 Task: Look for space in Śródmieście, Poland from 5th June, 2023 to 16th June, 2023 for 2 adults in price range Rs.7000 to Rs.15000. Place can be entire place with 1  bedroom having 1 bed and 1 bathroom. Property type can be house, flat, guest house, hotel. Booking option can be shelf check-in. Required host language is English.
Action: Mouse moved to (459, 76)
Screenshot: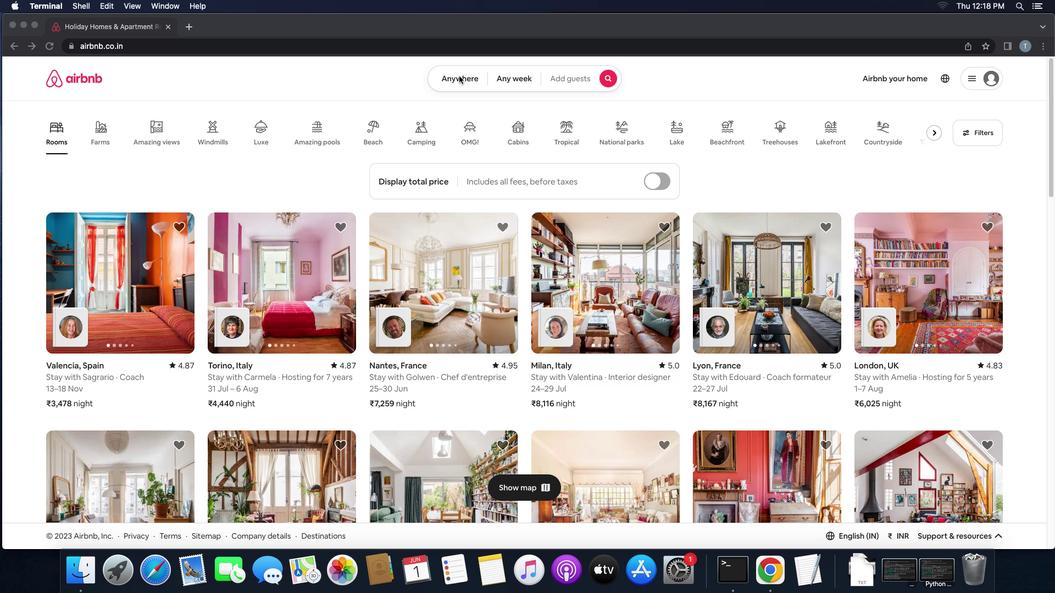 
Action: Mouse pressed left at (459, 76)
Screenshot: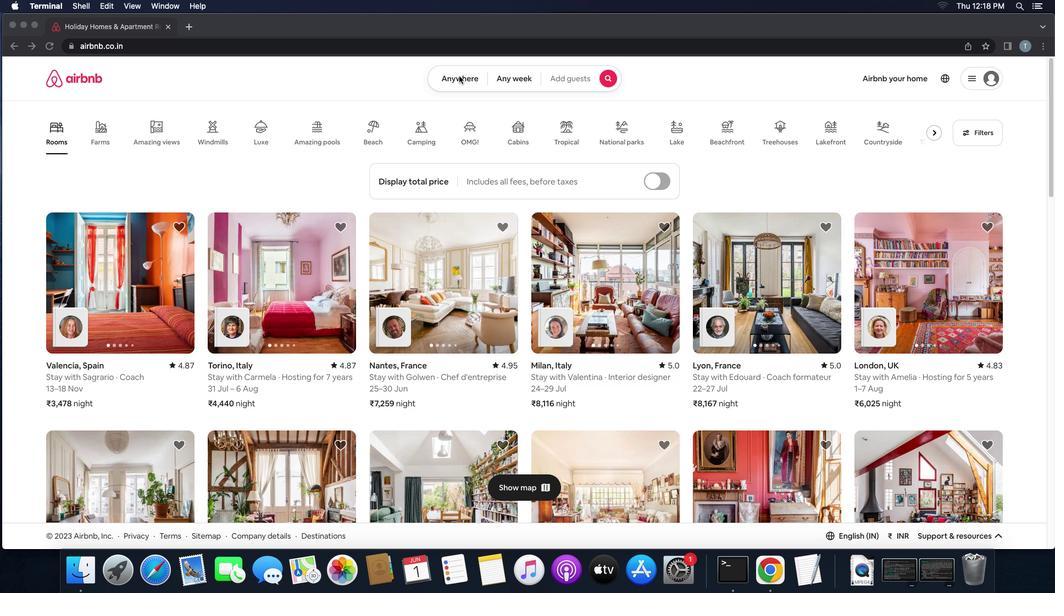 
Action: Mouse pressed left at (459, 76)
Screenshot: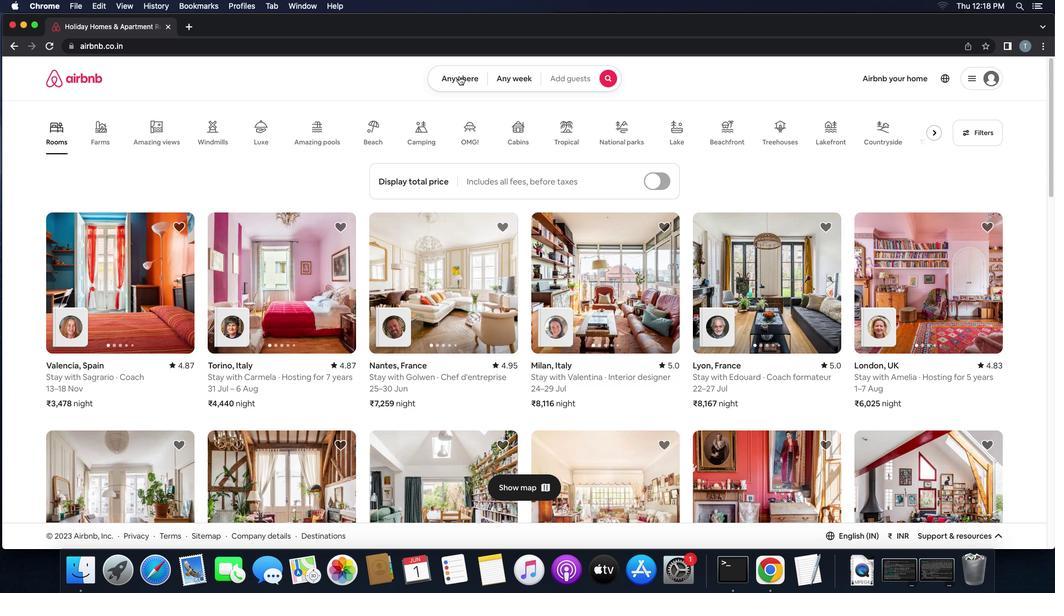 
Action: Mouse moved to (433, 124)
Screenshot: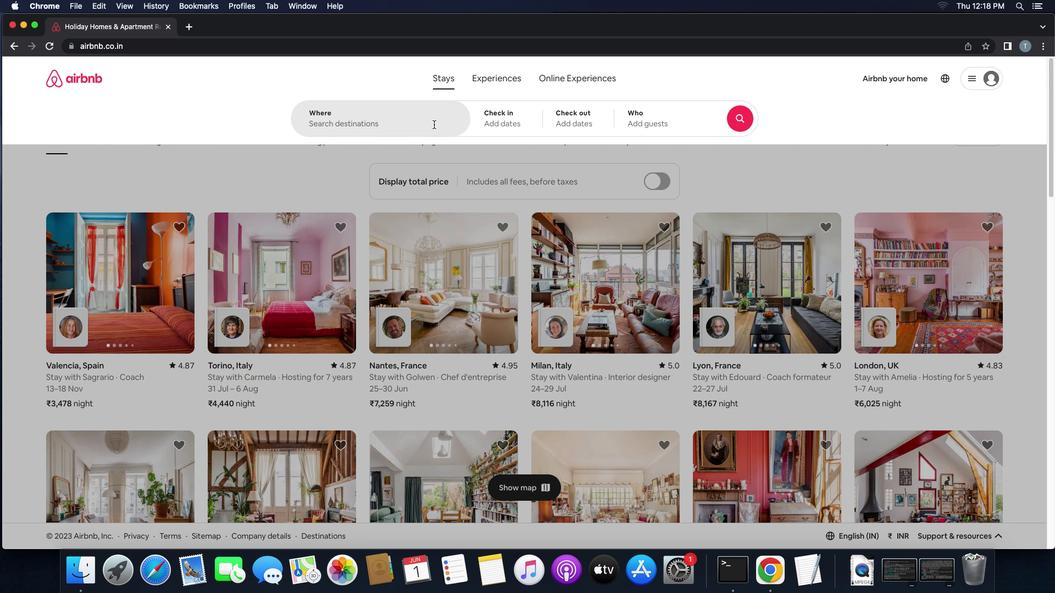 
Action: Mouse pressed left at (433, 124)
Screenshot: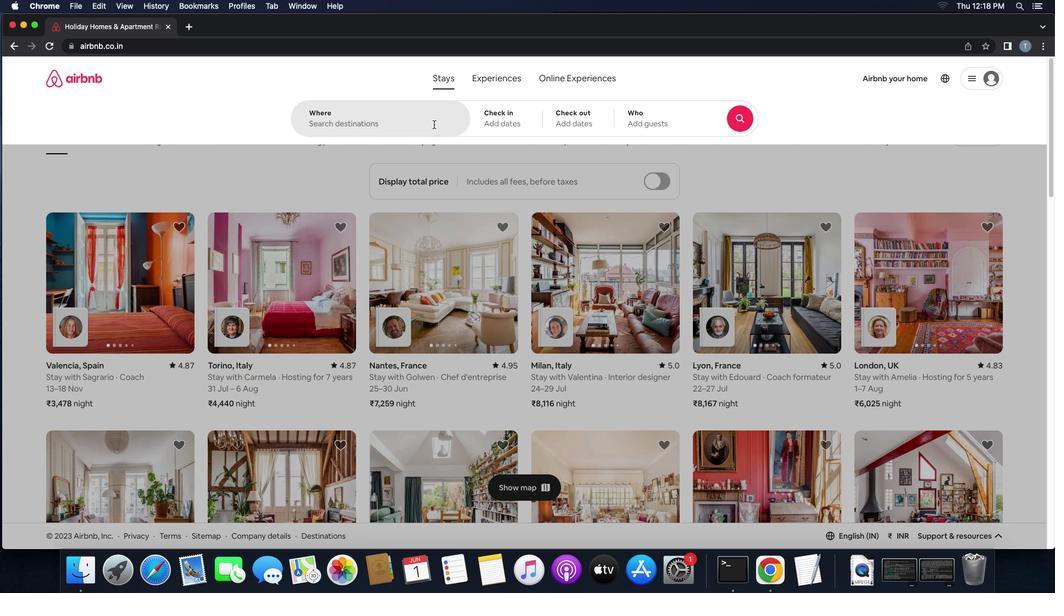 
Action: Key pressed Key.shift'S''r''o''d''m''i''e''s''c''i''e'',''p''o''l''a''n''d'Key.enter
Screenshot: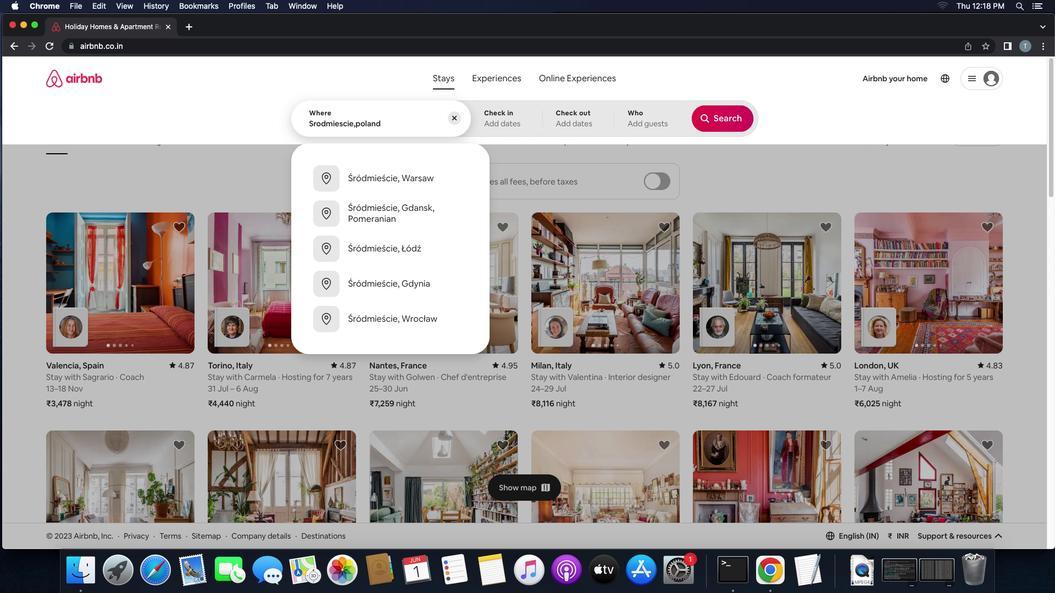 
Action: Mouse moved to (362, 281)
Screenshot: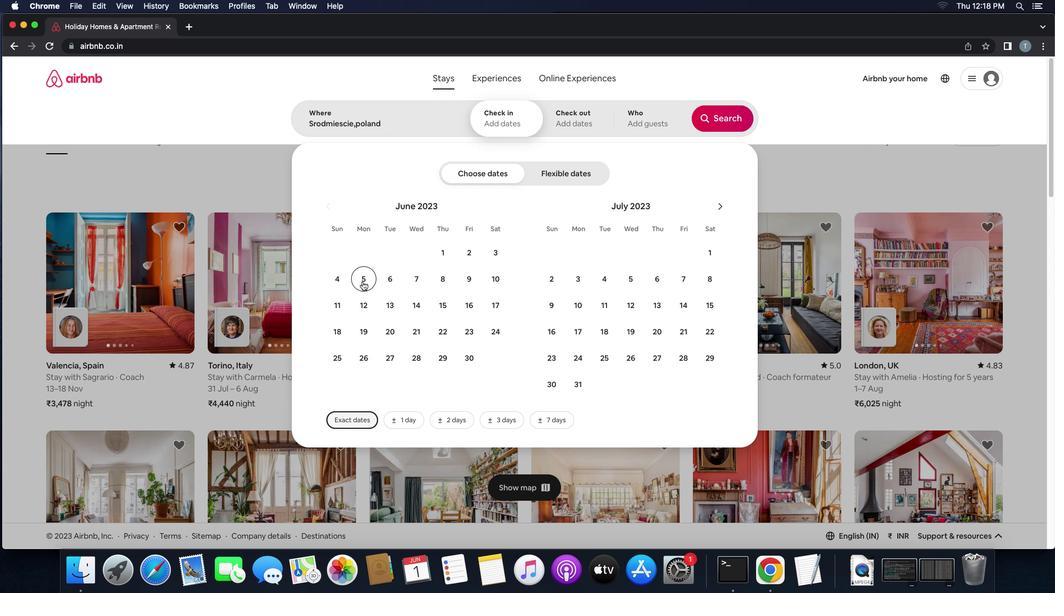 
Action: Mouse pressed left at (362, 281)
Screenshot: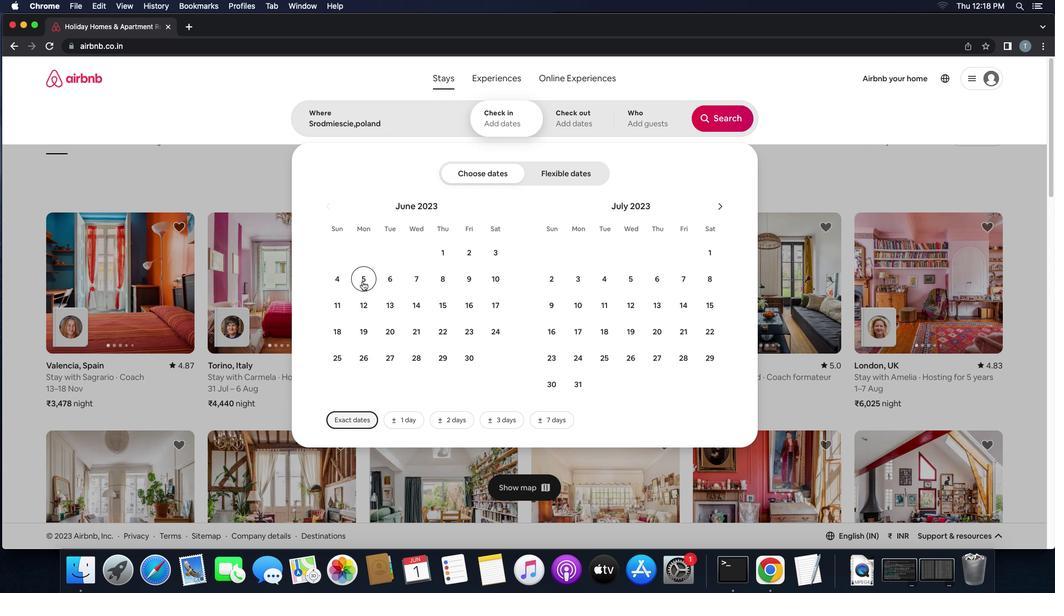 
Action: Mouse moved to (478, 307)
Screenshot: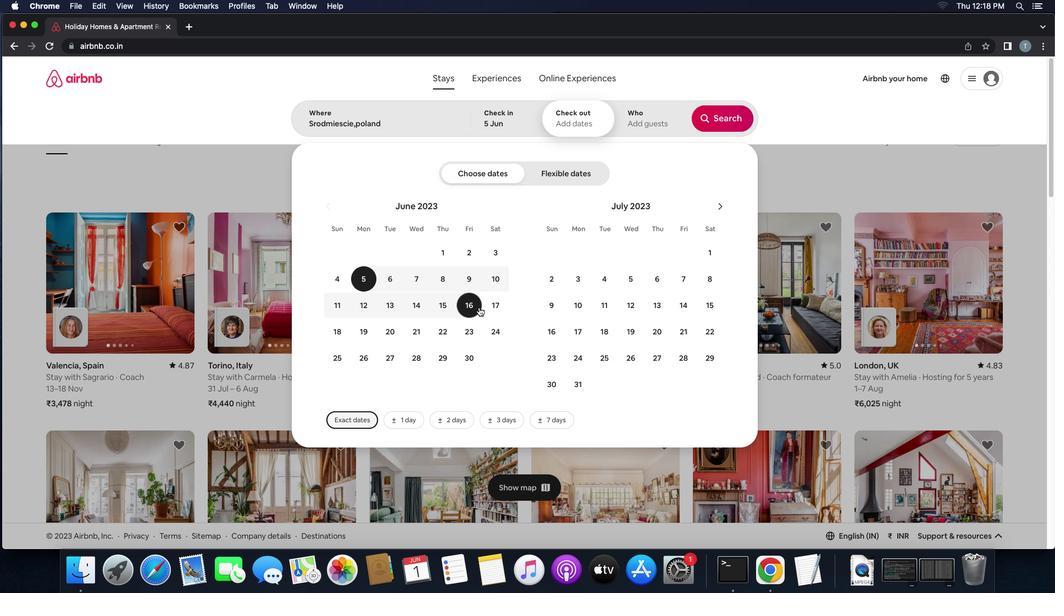 
Action: Mouse pressed left at (478, 307)
Screenshot: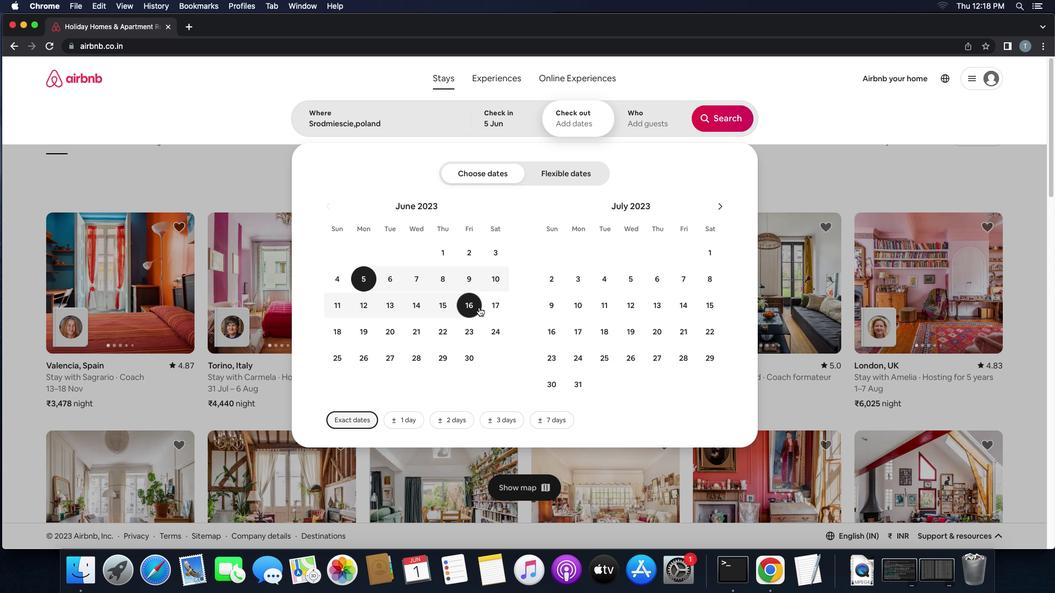 
Action: Mouse moved to (645, 133)
Screenshot: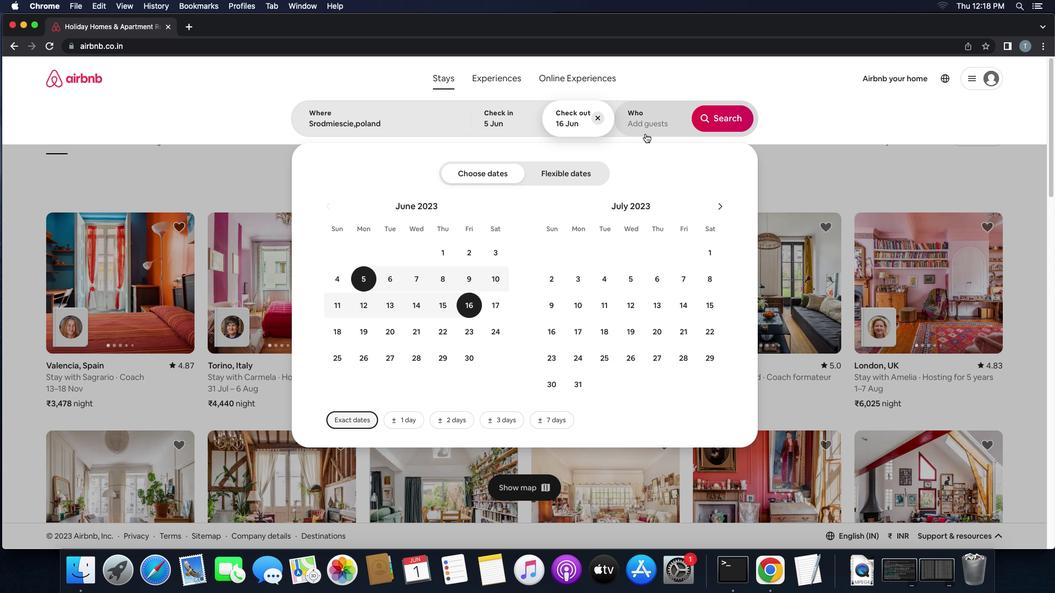 
Action: Mouse pressed left at (645, 133)
Screenshot: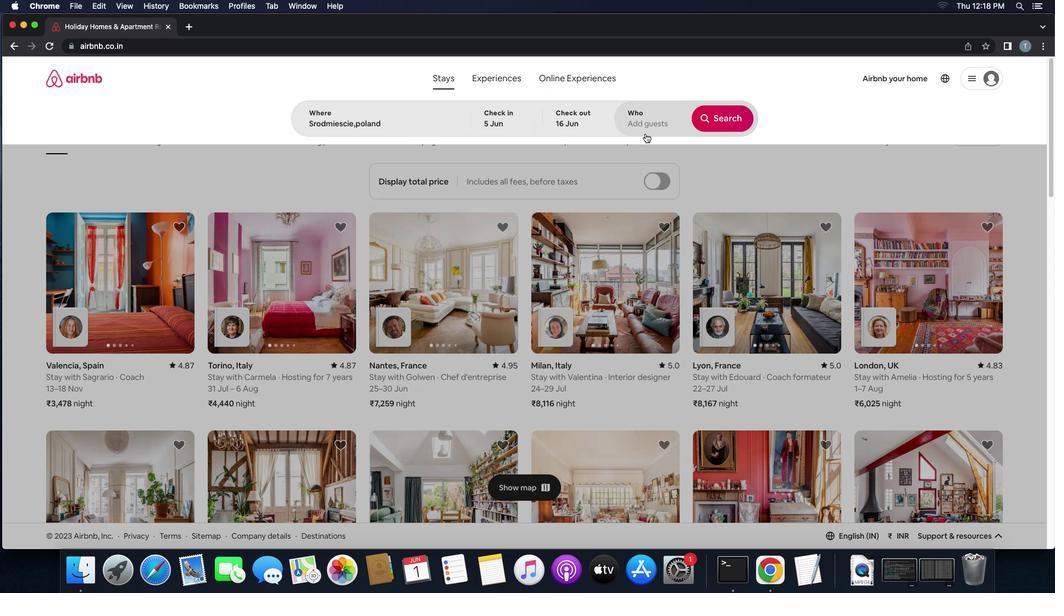
Action: Mouse moved to (725, 172)
Screenshot: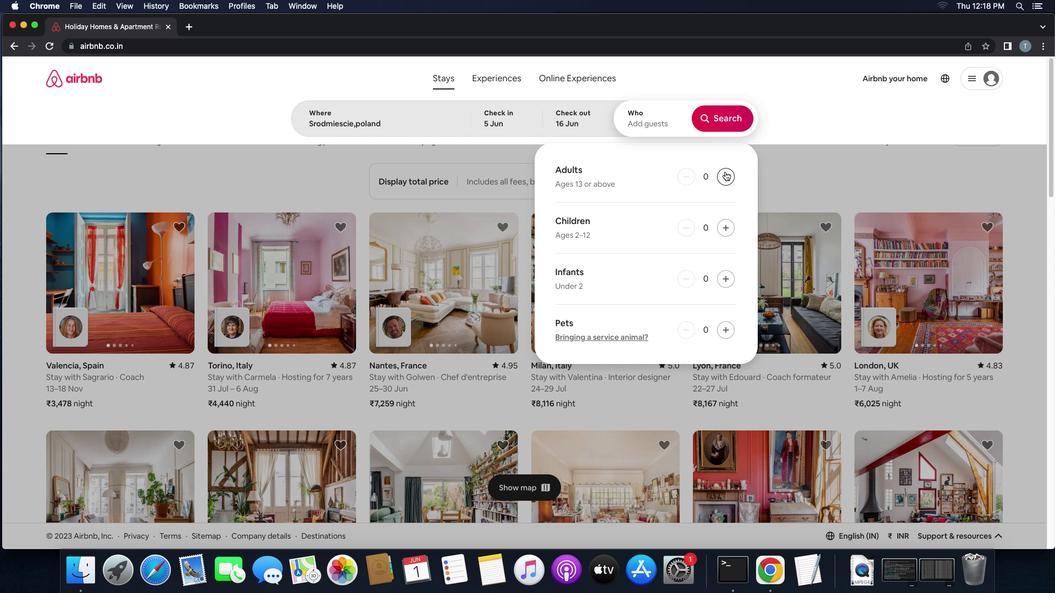 
Action: Mouse pressed left at (725, 172)
Screenshot: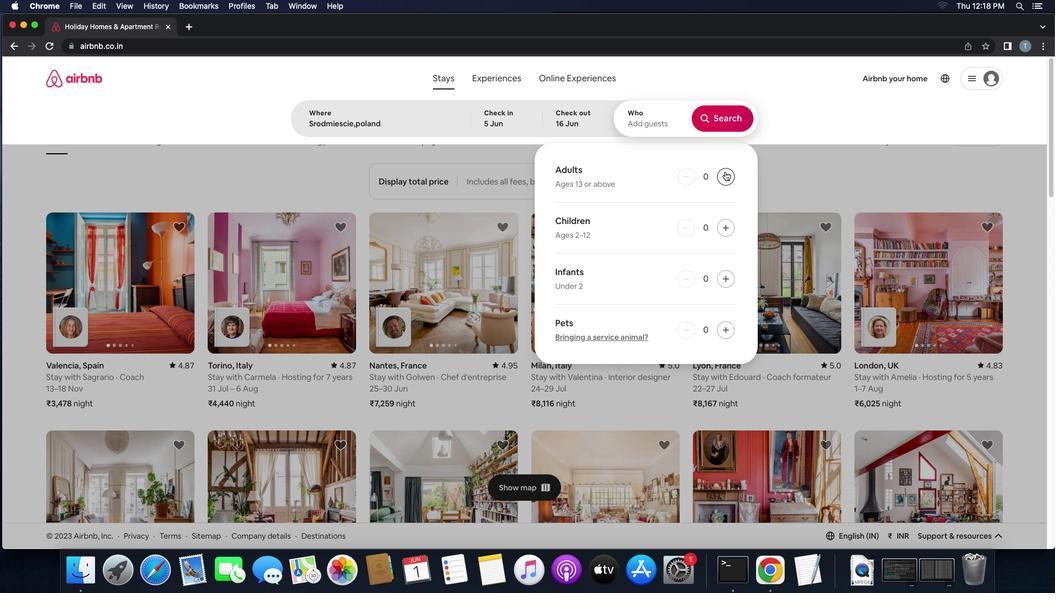 
Action: Mouse pressed left at (725, 172)
Screenshot: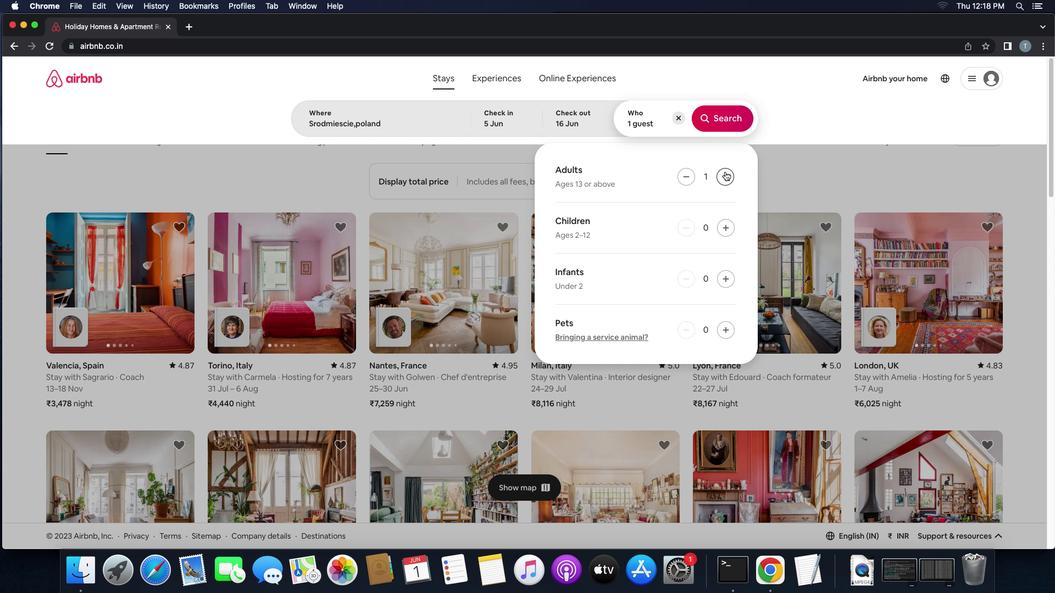 
Action: Mouse moved to (721, 125)
Screenshot: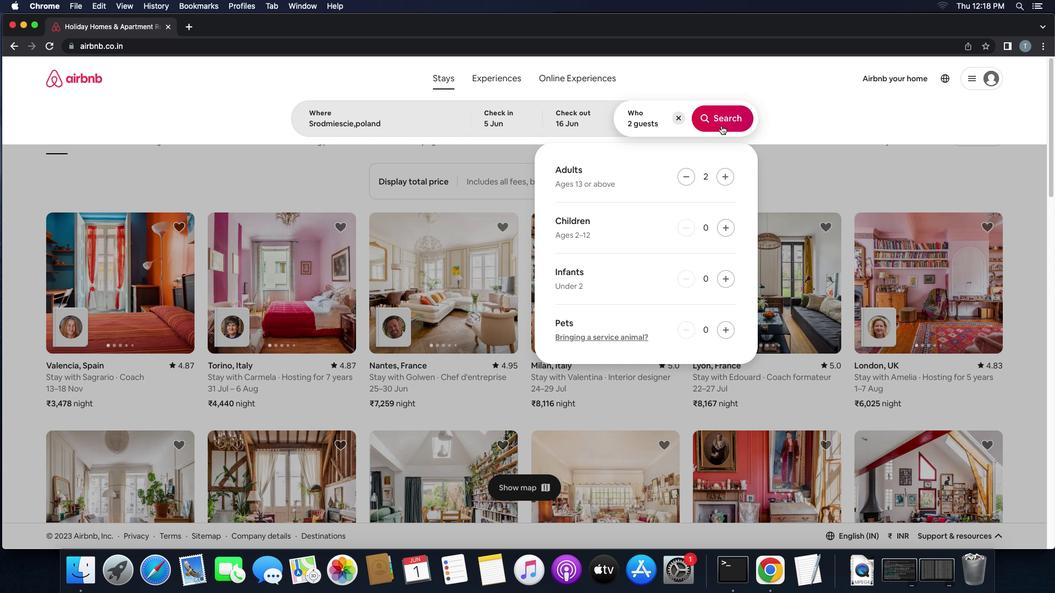 
Action: Mouse pressed left at (721, 125)
Screenshot: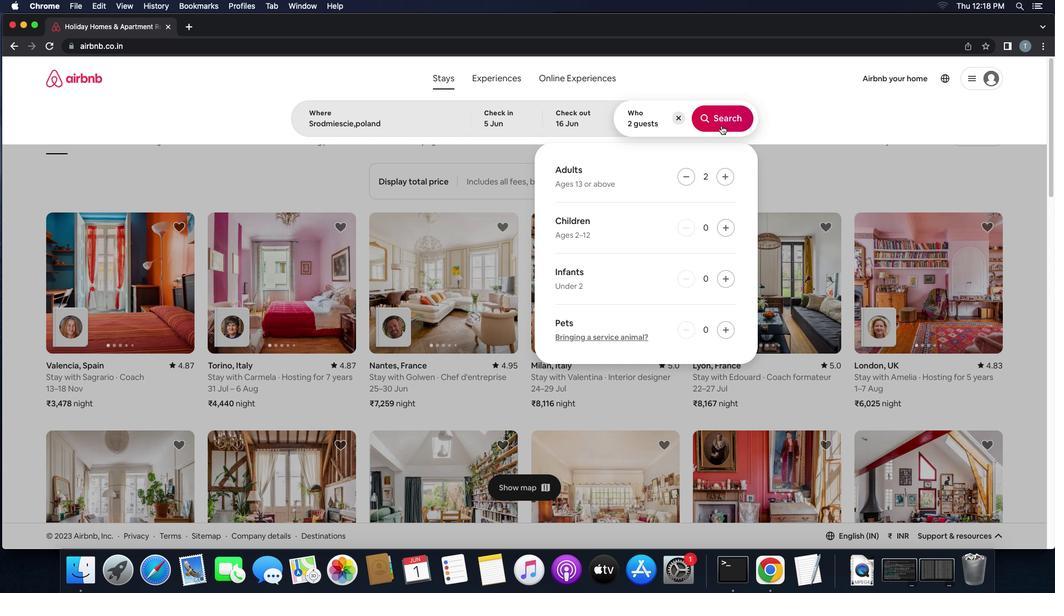 
Action: Mouse moved to (1013, 123)
Screenshot: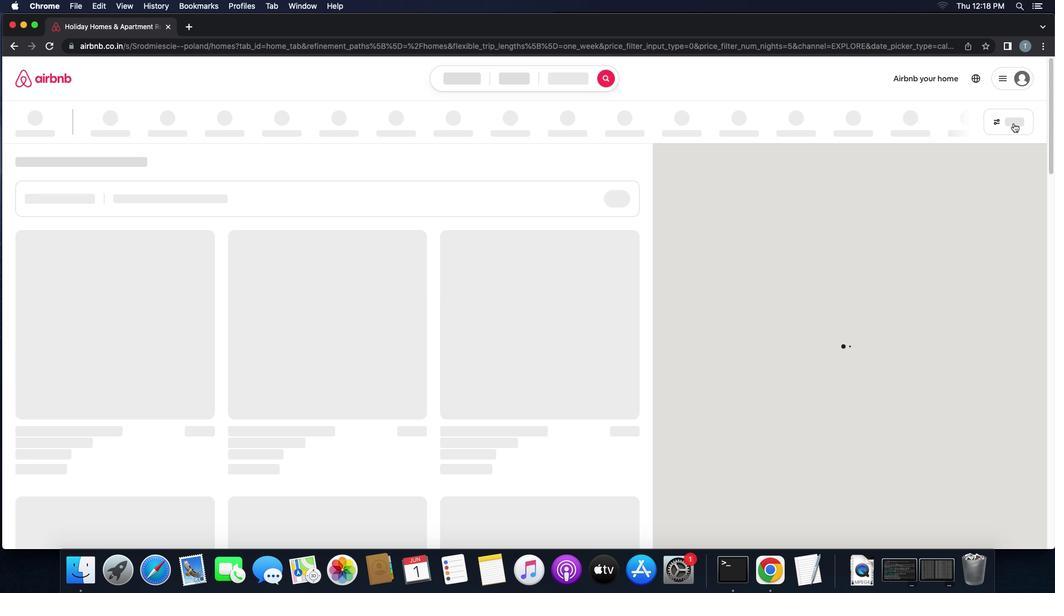 
Action: Mouse pressed left at (1013, 123)
Screenshot: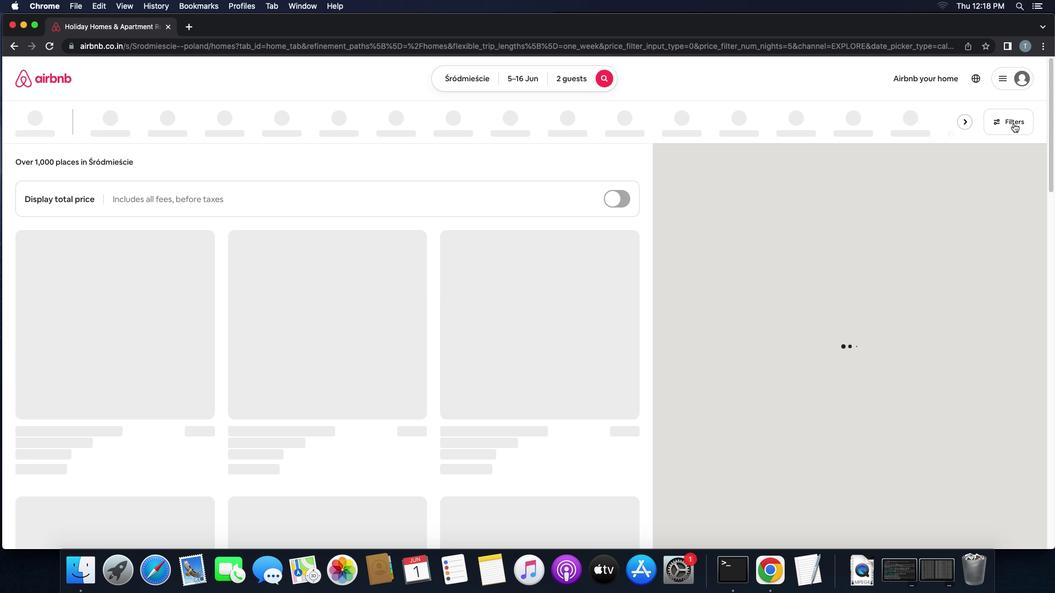 
Action: Mouse moved to (434, 391)
Screenshot: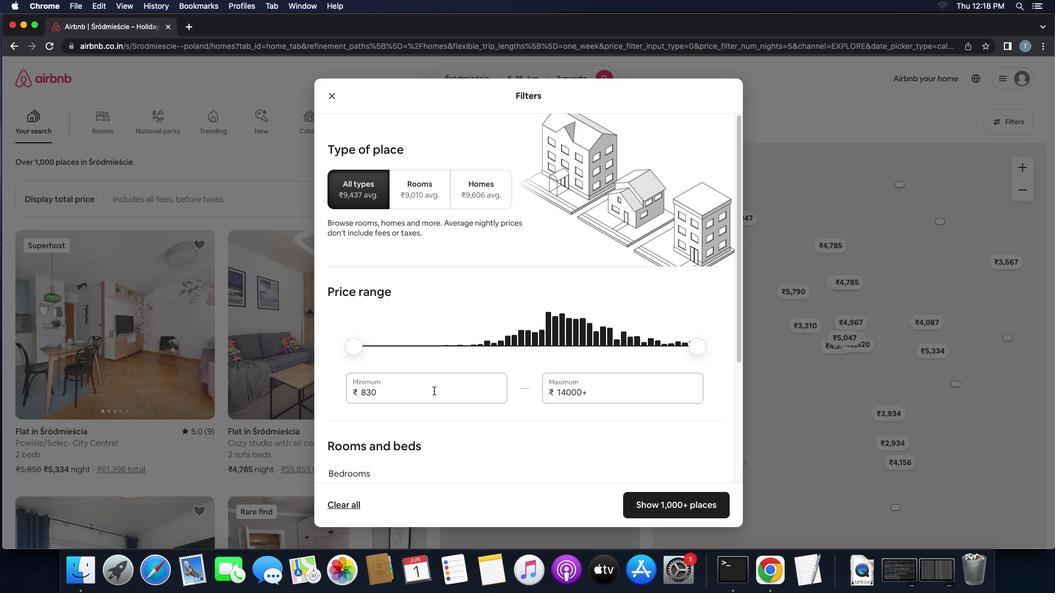 
Action: Mouse pressed left at (434, 391)
Screenshot: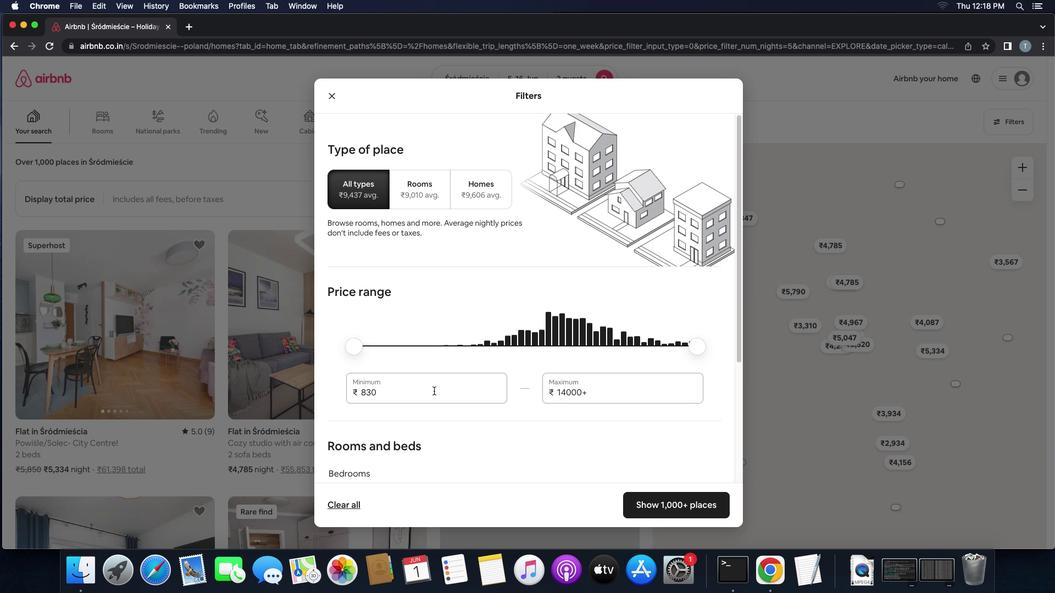 
Action: Key pressed Key.backspaceKey.backspaceKey.backspace'7'
Screenshot: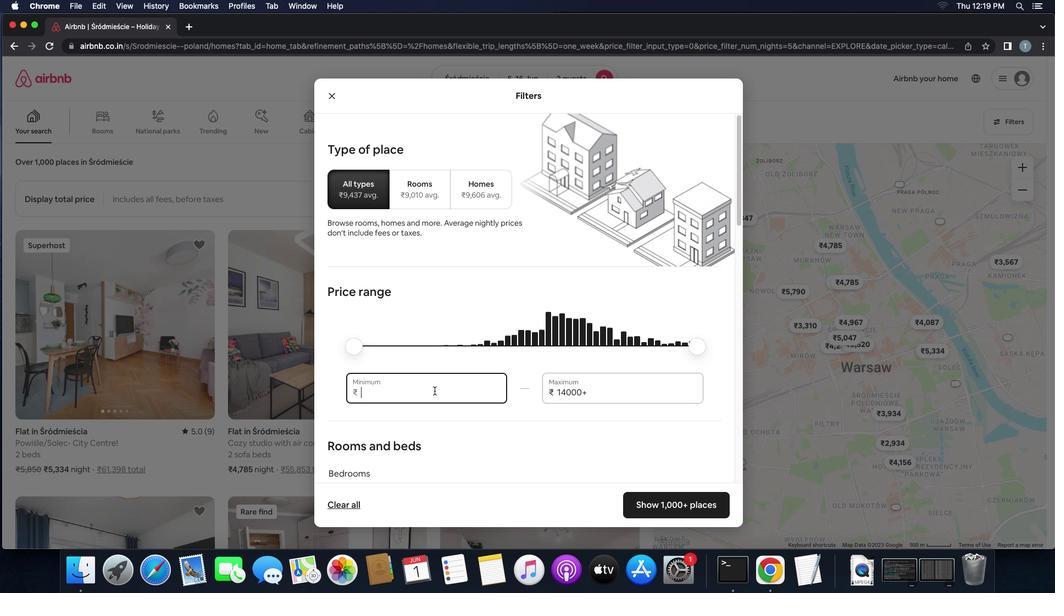 
Action: Mouse moved to (434, 390)
Screenshot: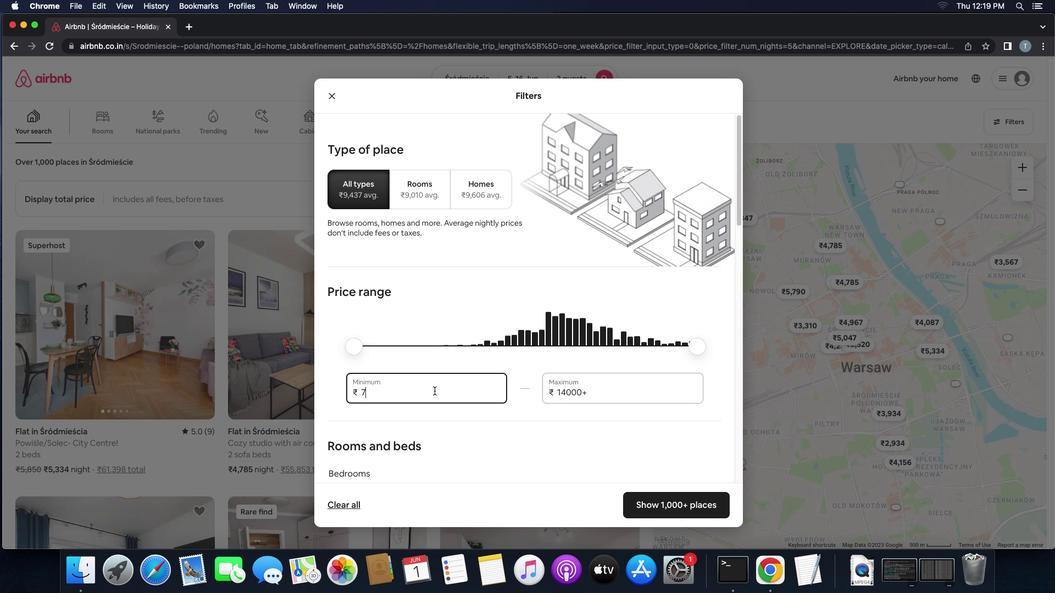 
Action: Key pressed '0''0''0'
Screenshot: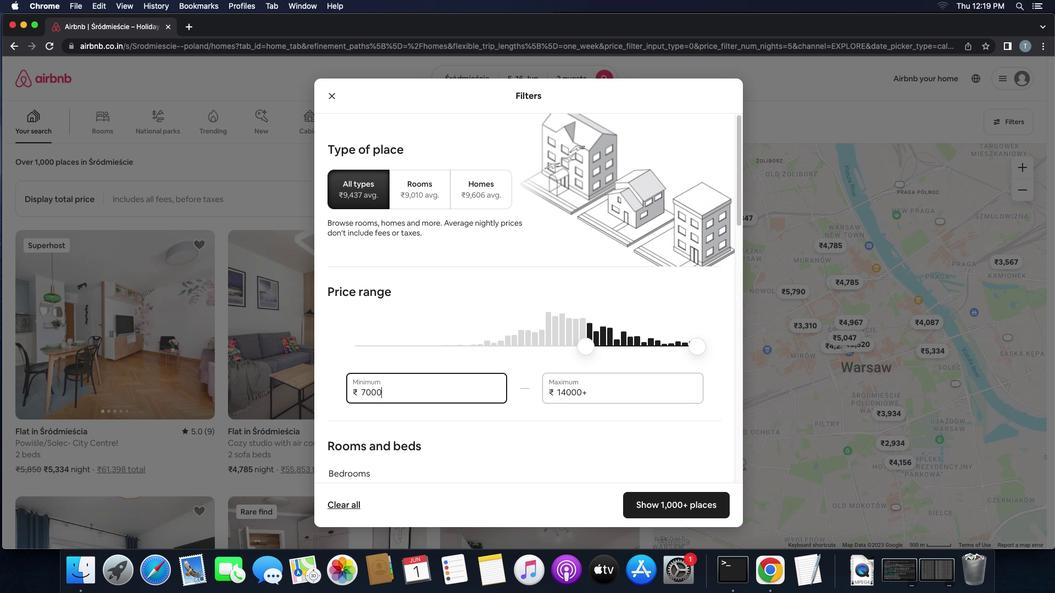 
Action: Mouse moved to (627, 398)
Screenshot: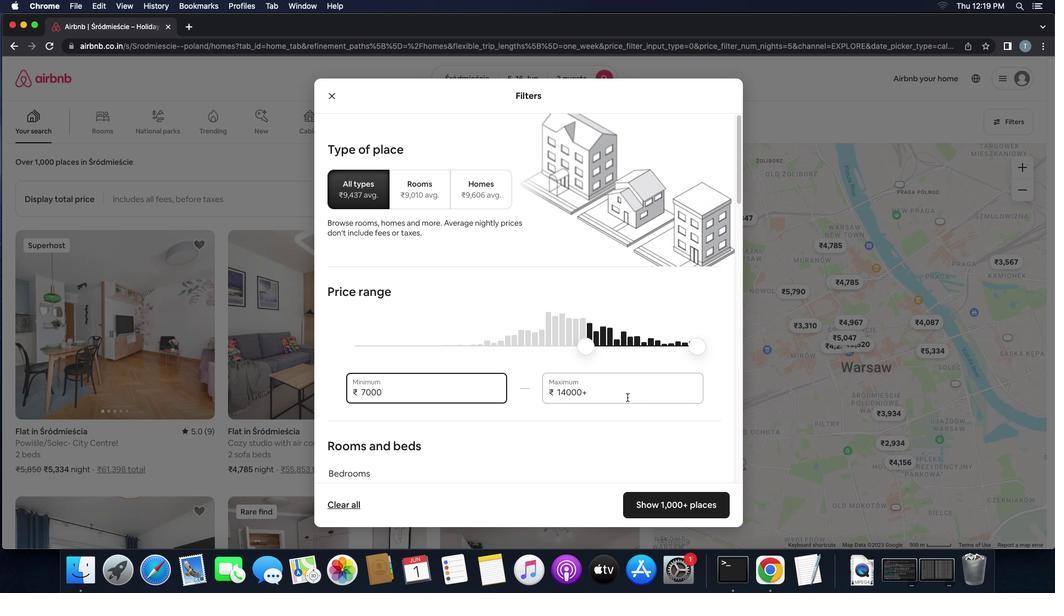 
Action: Mouse pressed left at (627, 398)
Screenshot: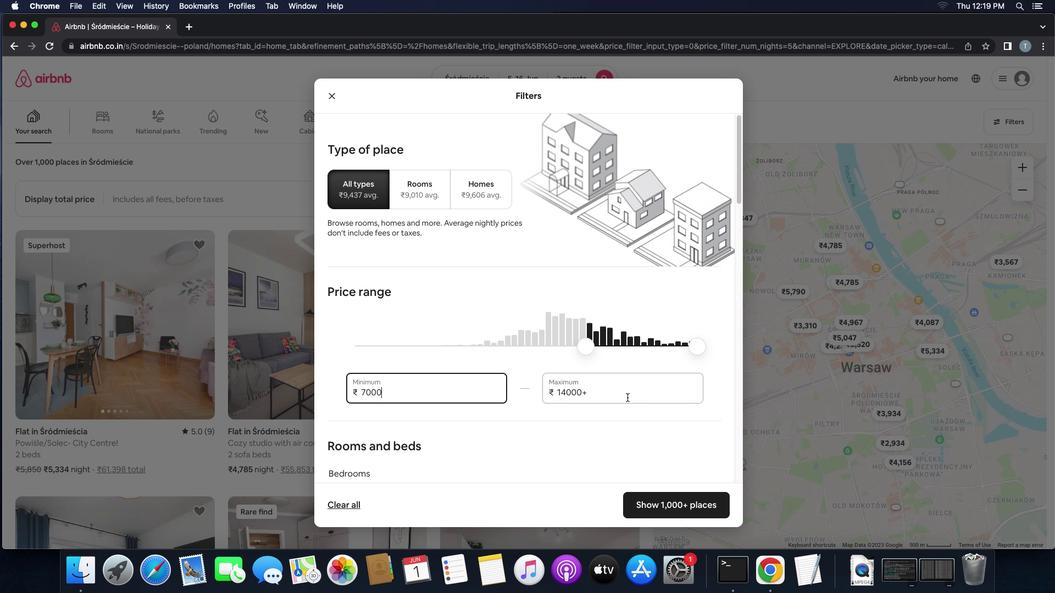 
Action: Key pressed Key.backspaceKey.backspaceKey.backspaceKey.backspaceKey.backspaceKey.backspace'1''5''0''0''0'
Screenshot: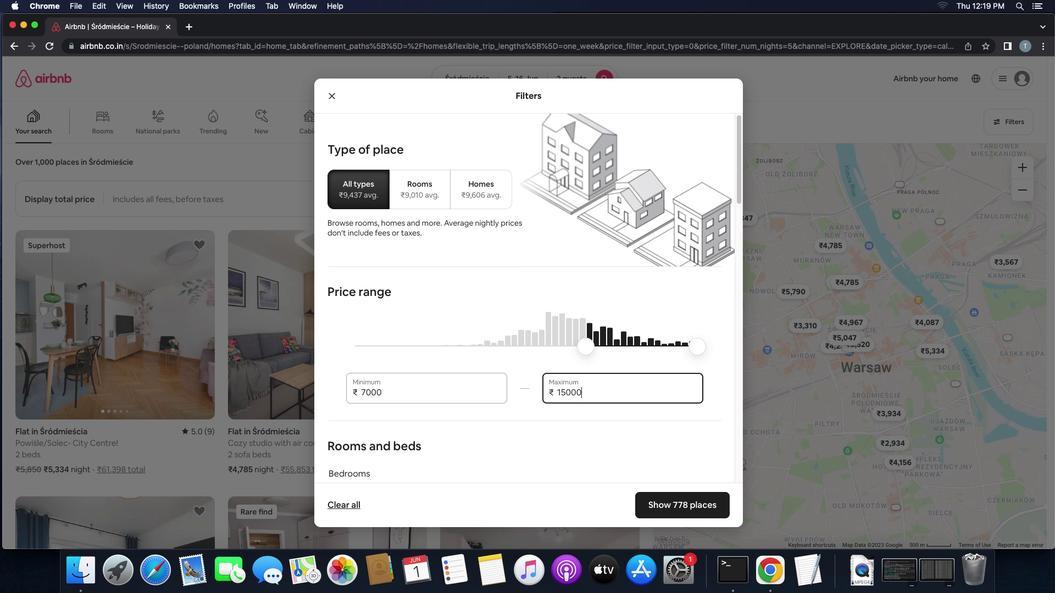 
Action: Mouse moved to (594, 431)
Screenshot: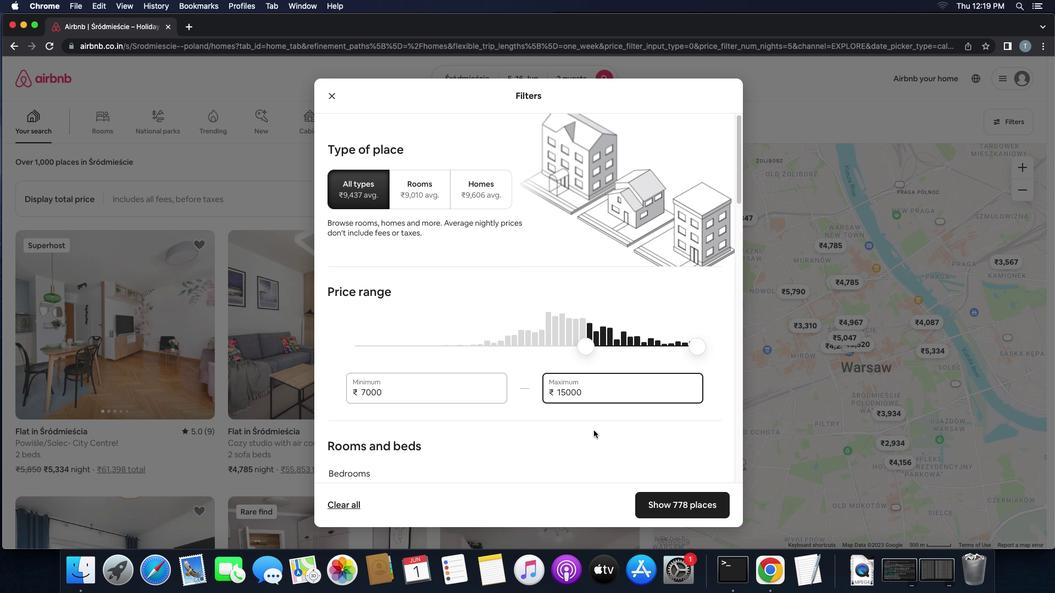 
Action: Mouse scrolled (594, 431) with delta (0, 0)
Screenshot: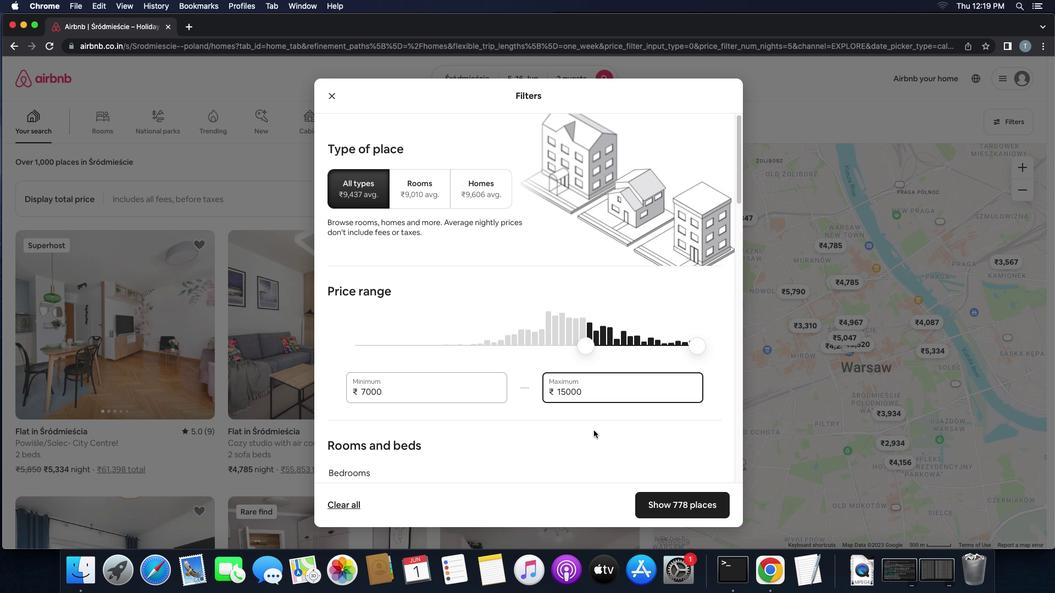 
Action: Mouse scrolled (594, 431) with delta (0, 0)
Screenshot: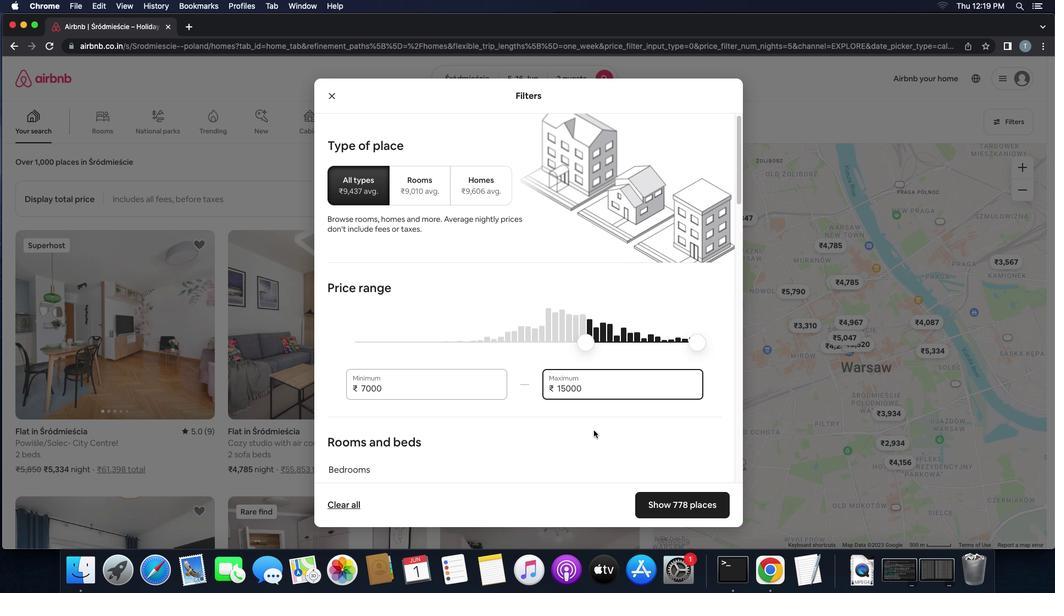 
Action: Mouse scrolled (594, 431) with delta (0, -1)
Screenshot: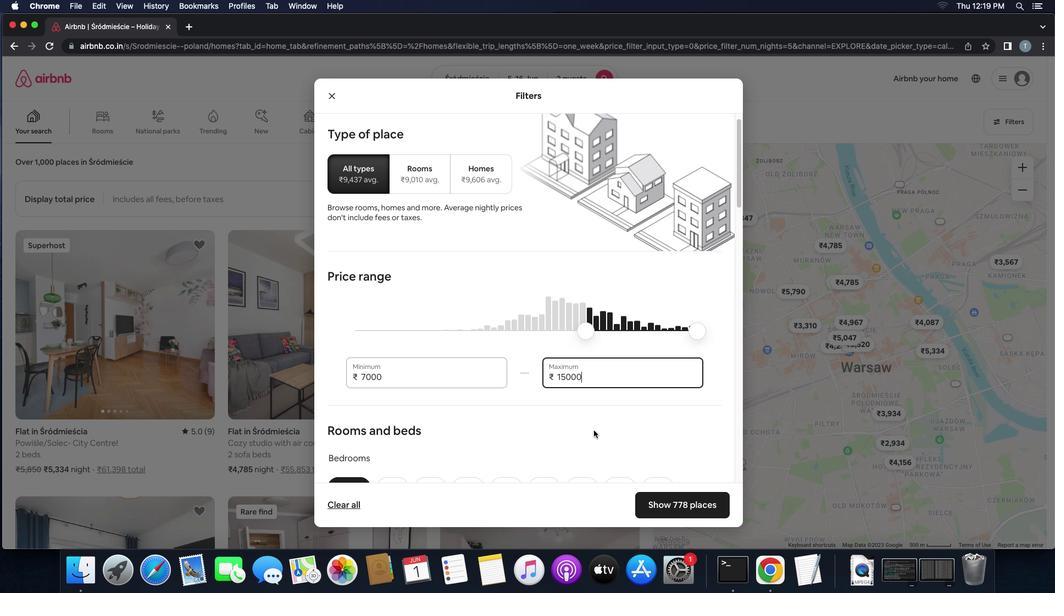 
Action: Mouse scrolled (594, 431) with delta (0, 0)
Screenshot: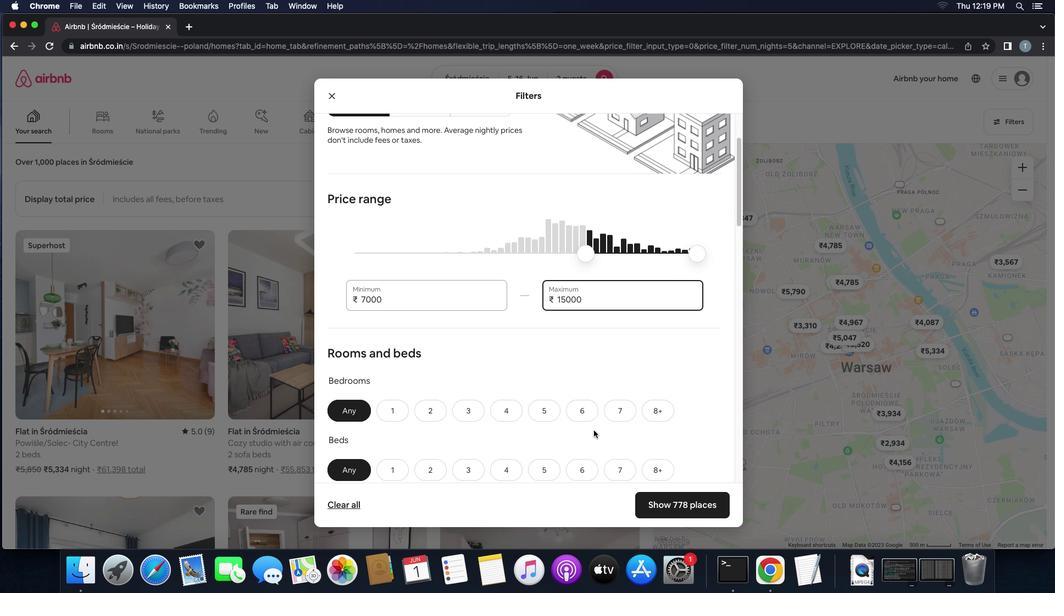 
Action: Mouse scrolled (594, 431) with delta (0, 0)
Screenshot: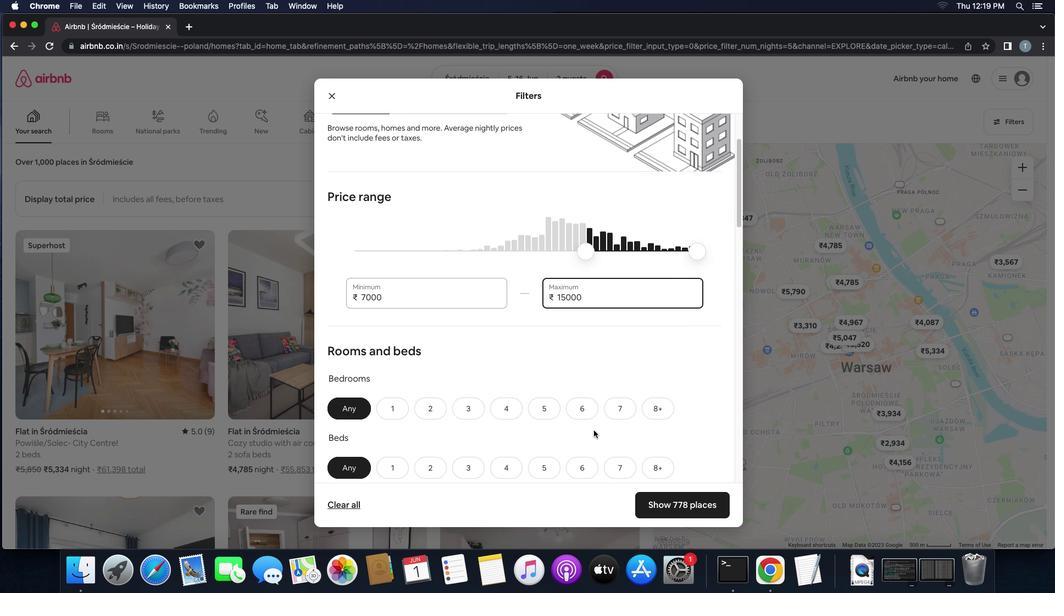 
Action: Mouse scrolled (594, 431) with delta (0, 0)
Screenshot: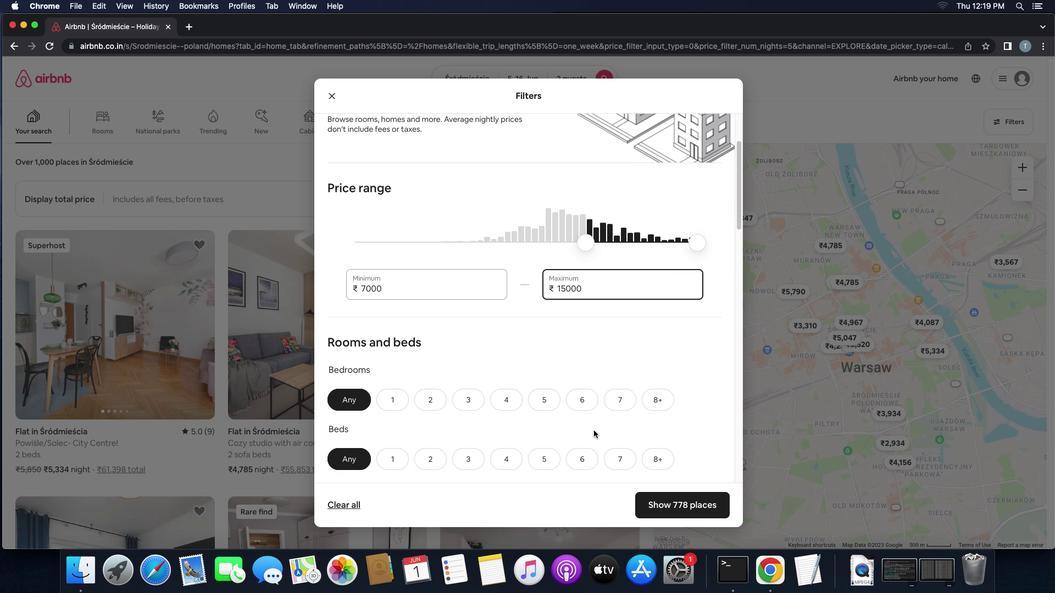 
Action: Mouse scrolled (594, 431) with delta (0, 0)
Screenshot: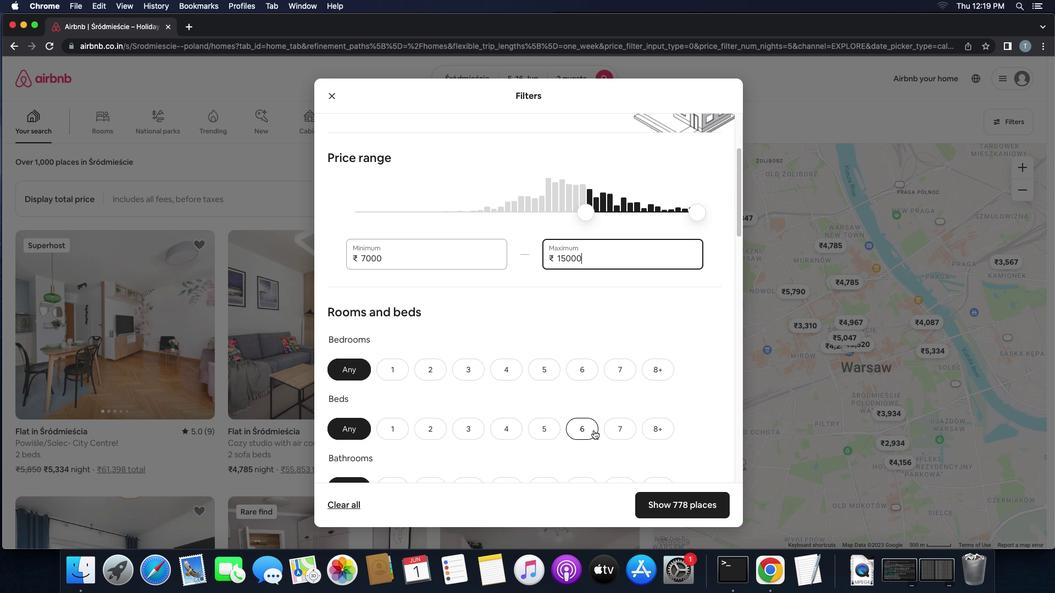 
Action: Mouse scrolled (594, 431) with delta (0, 0)
Screenshot: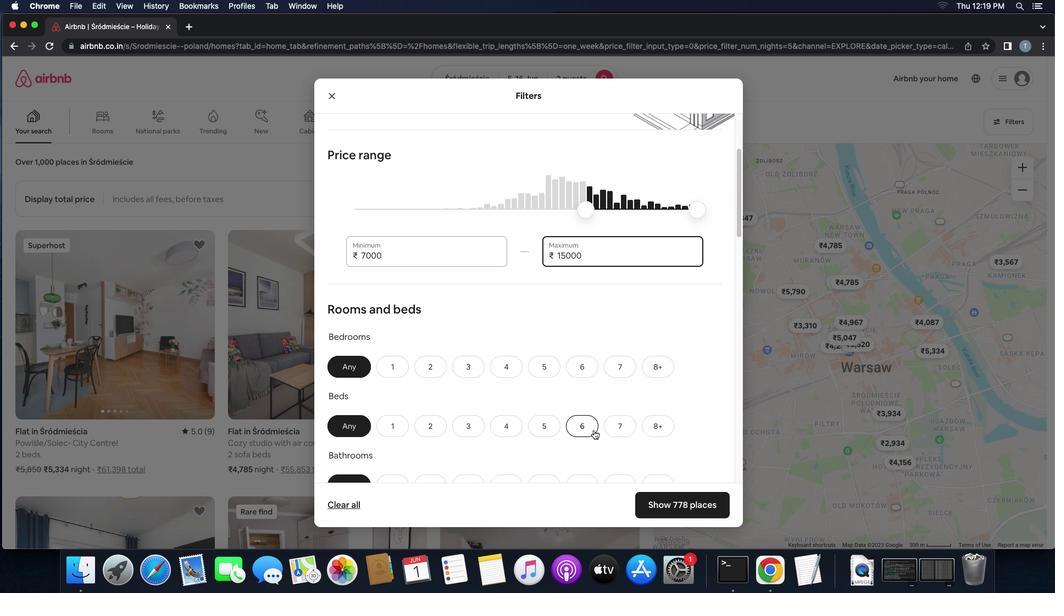 
Action: Mouse scrolled (594, 431) with delta (0, 0)
Screenshot: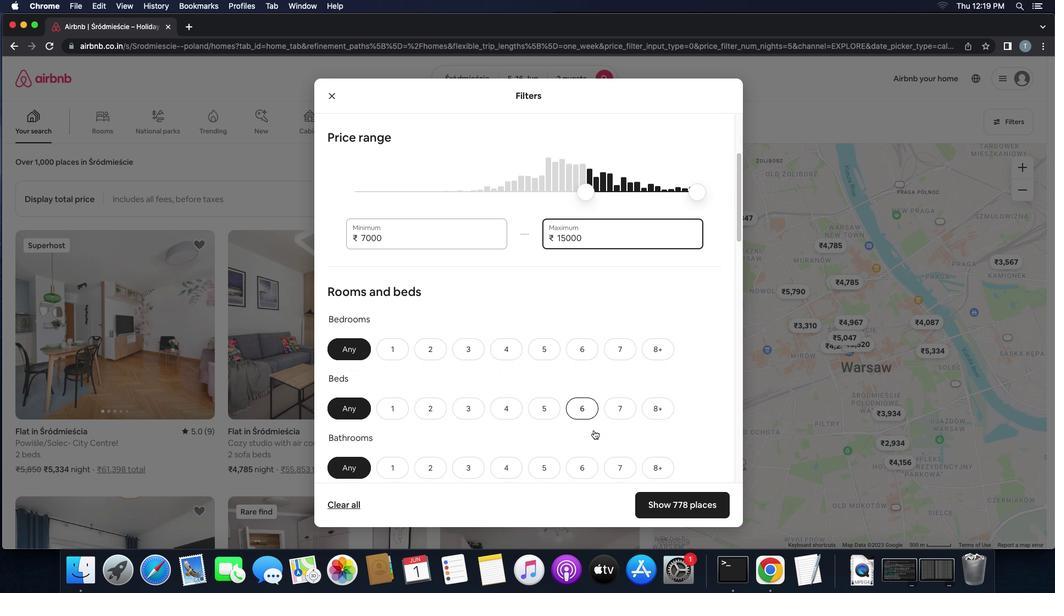 
Action: Mouse scrolled (594, 431) with delta (0, 0)
Screenshot: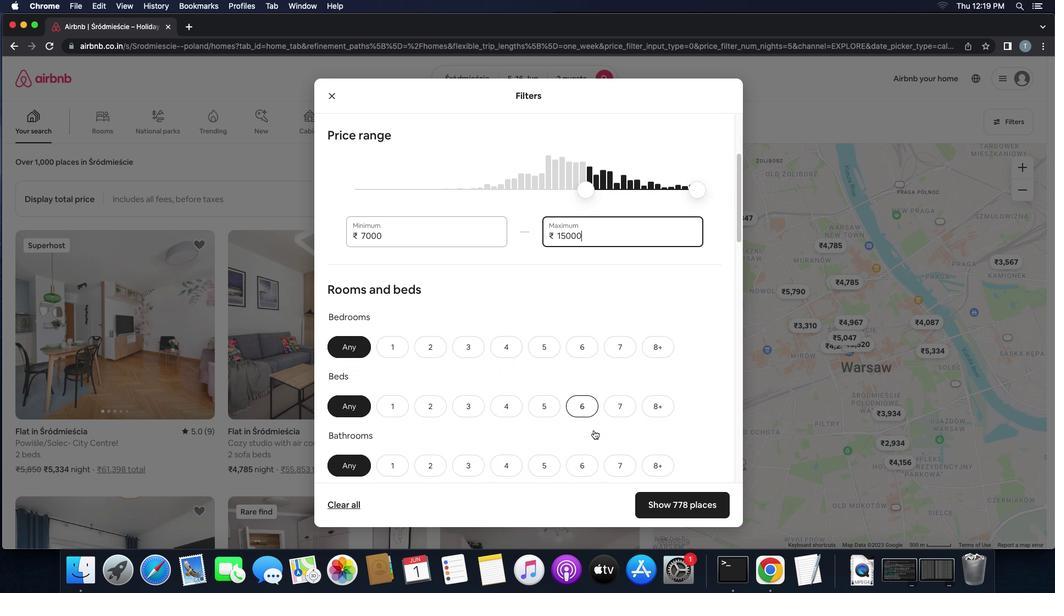 
Action: Mouse scrolled (594, 431) with delta (0, 0)
Screenshot: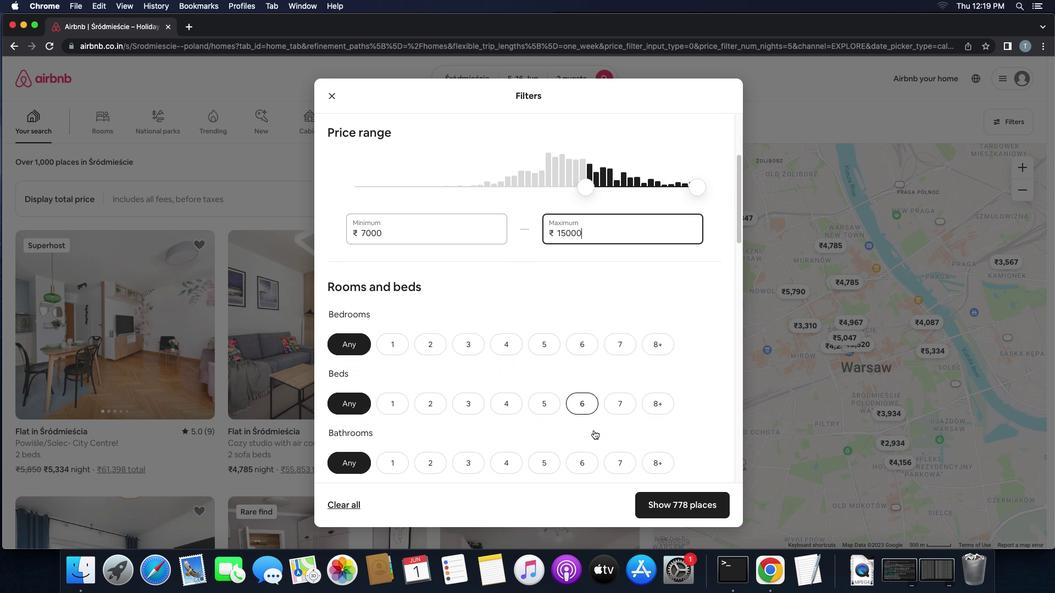 
Action: Mouse scrolled (594, 431) with delta (0, -1)
Screenshot: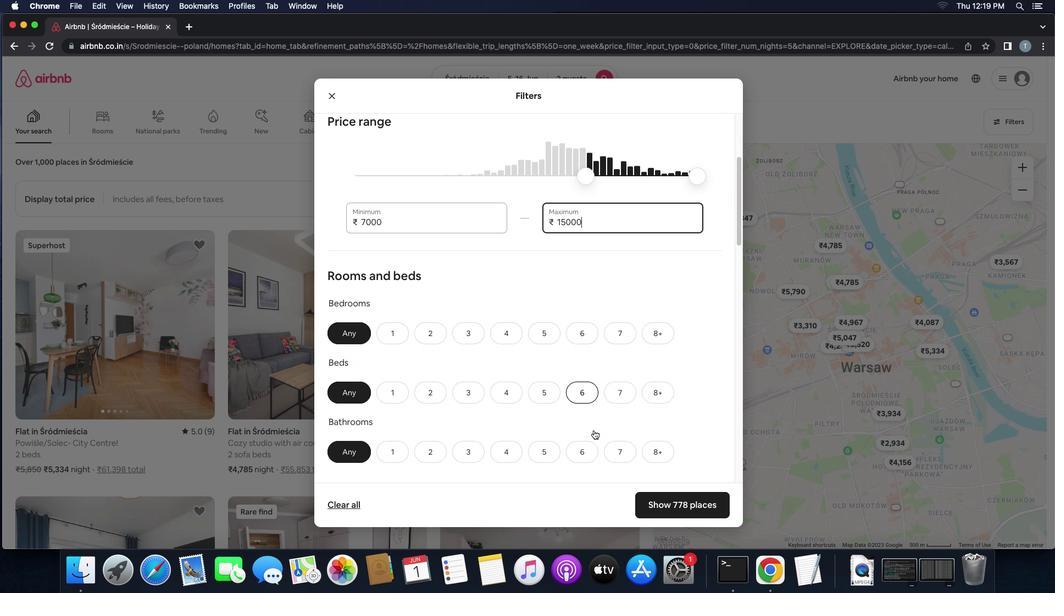 
Action: Mouse scrolled (594, 431) with delta (0, 0)
Screenshot: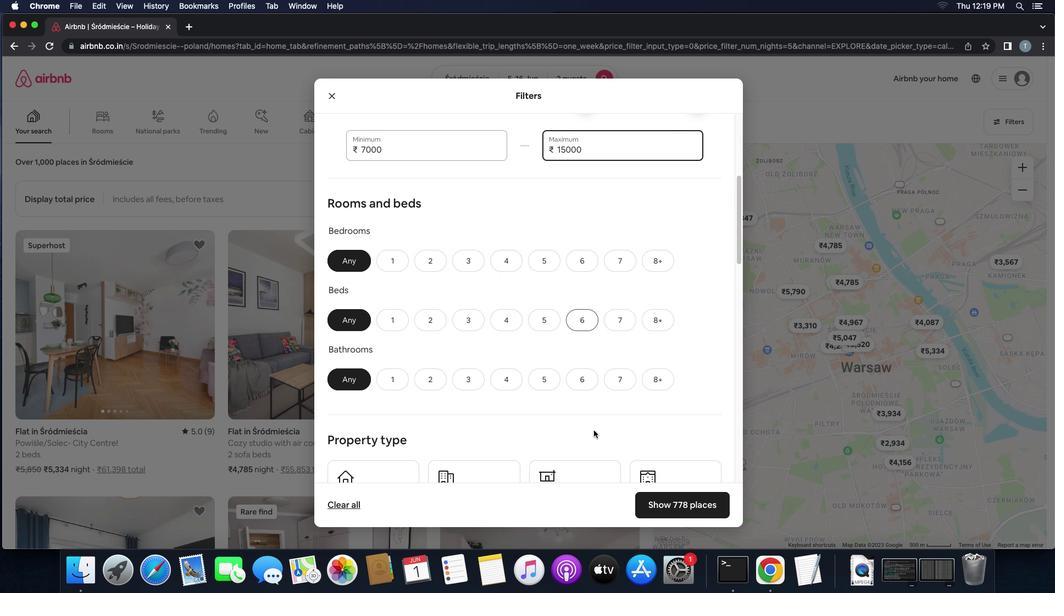 
Action: Mouse scrolled (594, 431) with delta (0, 0)
Screenshot: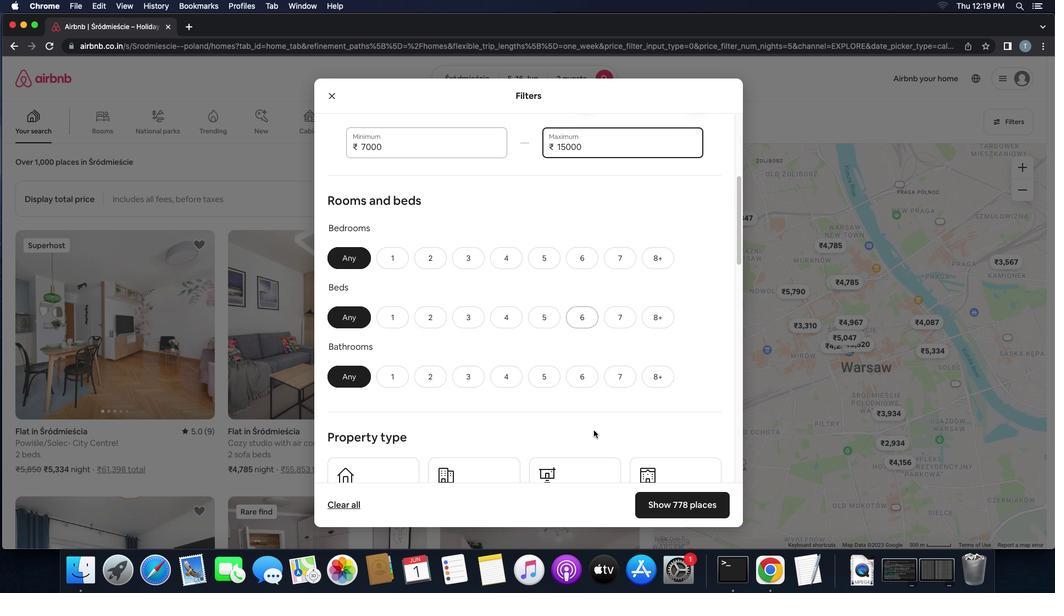 
Action: Mouse scrolled (594, 431) with delta (0, -1)
Screenshot: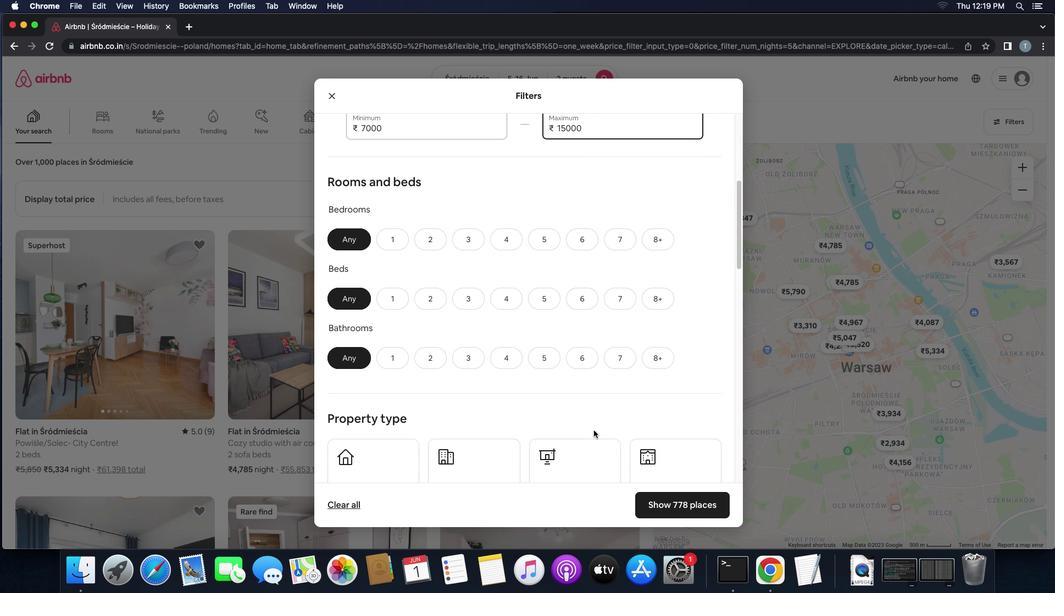 
Action: Mouse moved to (402, 185)
Screenshot: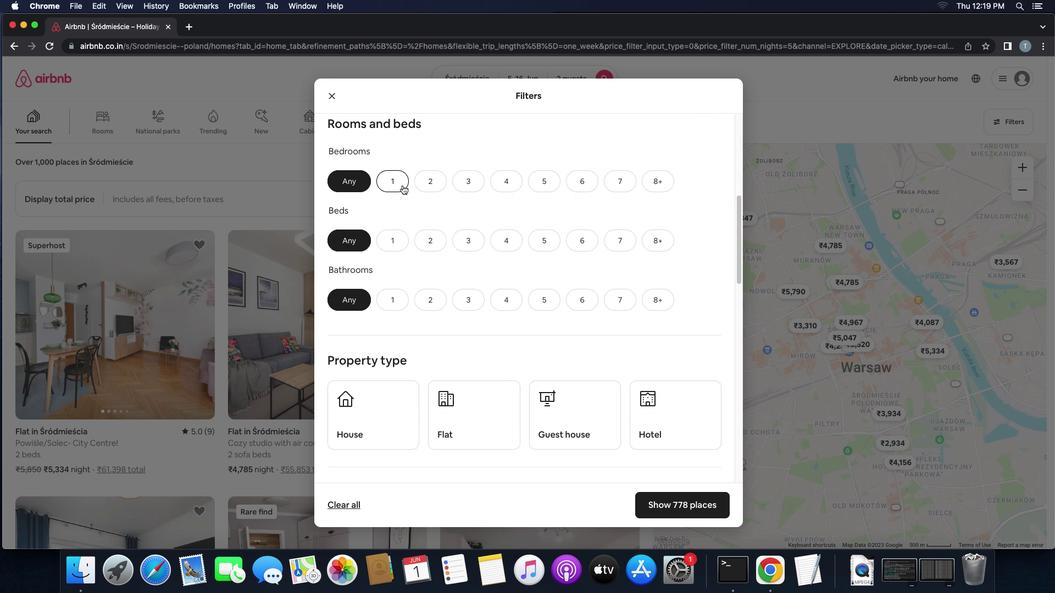 
Action: Mouse pressed left at (402, 185)
Screenshot: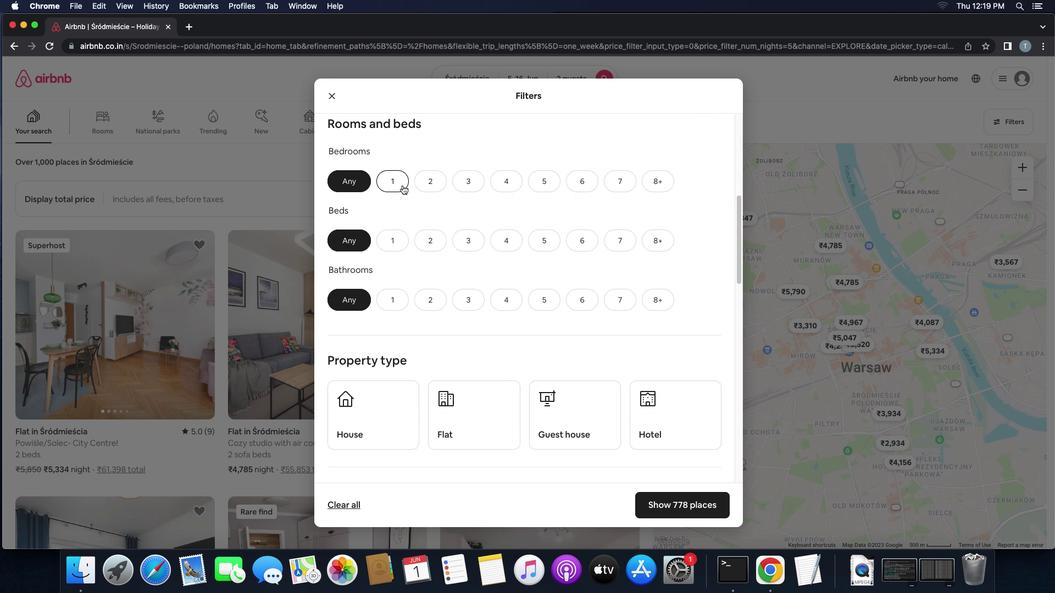 
Action: Mouse moved to (391, 233)
Screenshot: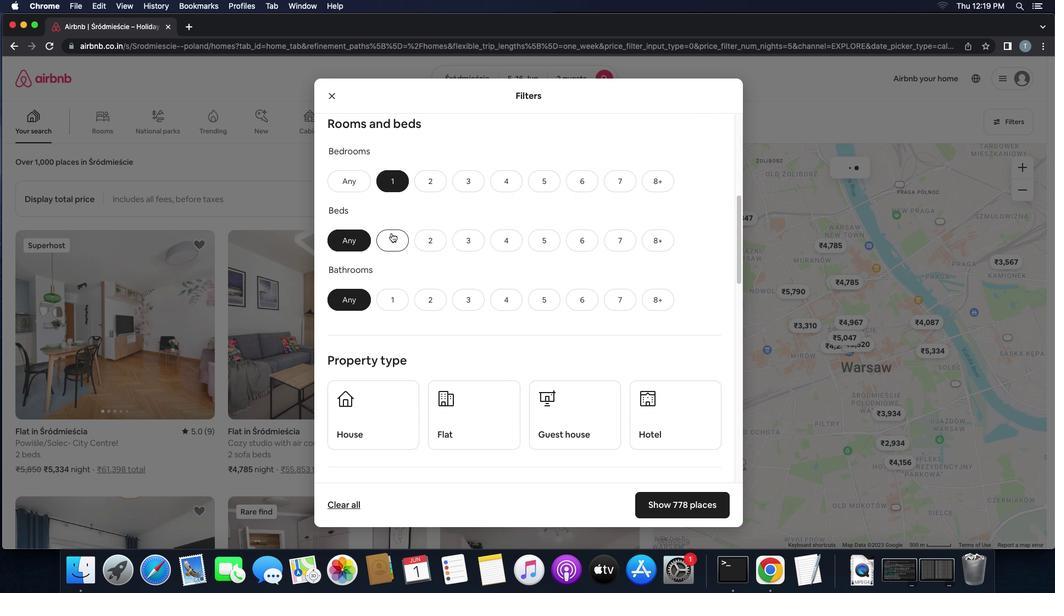 
Action: Mouse pressed left at (391, 233)
Screenshot: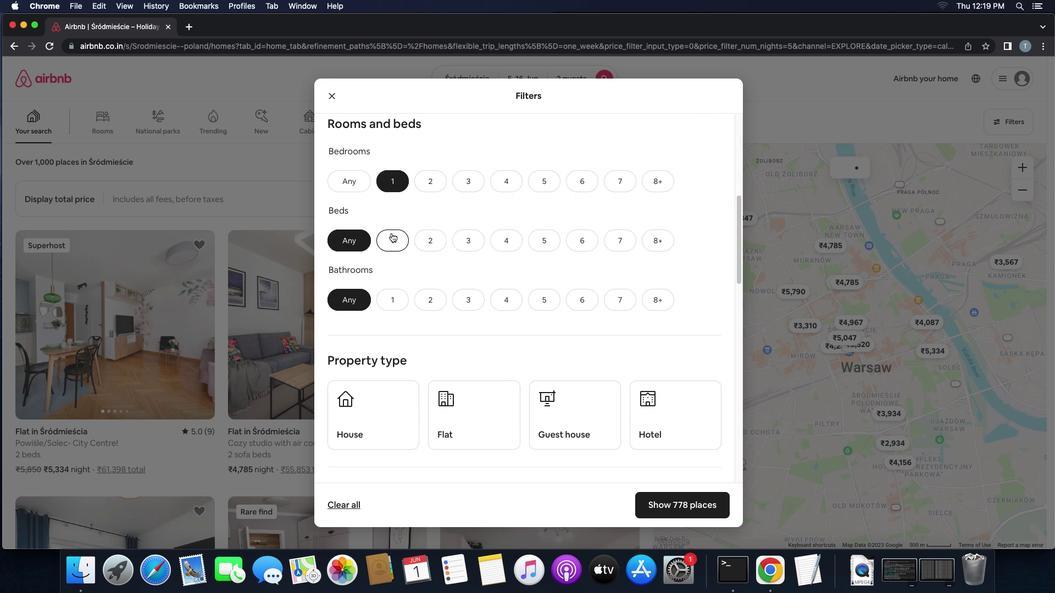 
Action: Mouse moved to (389, 293)
Screenshot: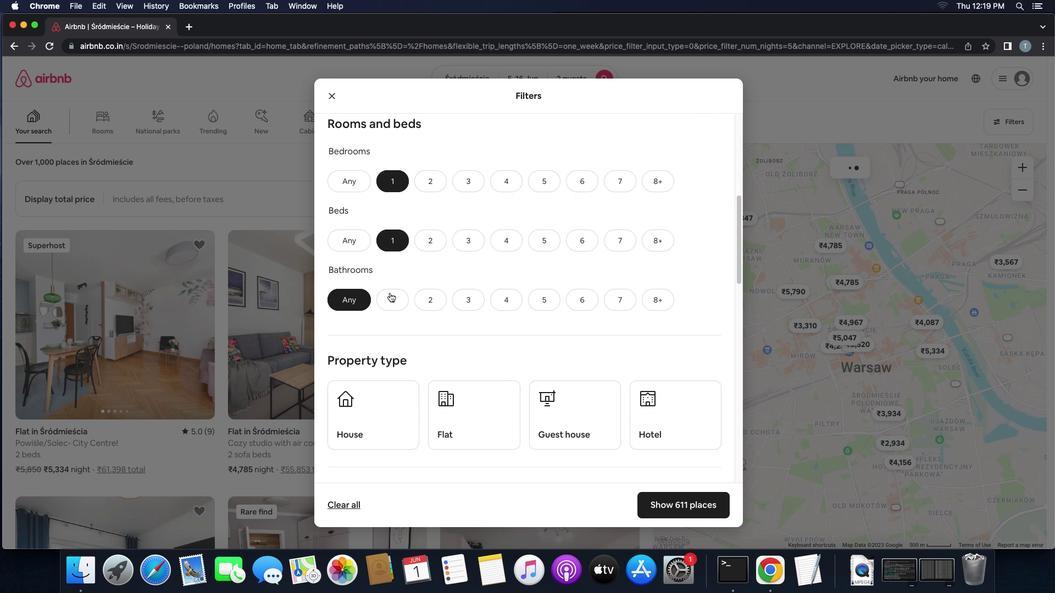 
Action: Mouse pressed left at (389, 293)
Screenshot: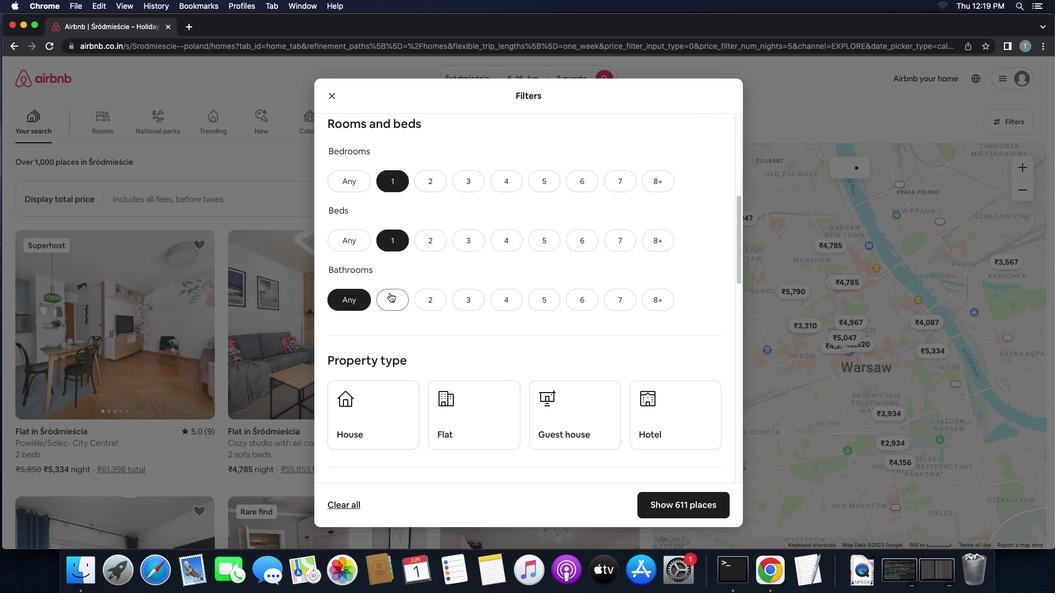 
Action: Mouse moved to (422, 321)
Screenshot: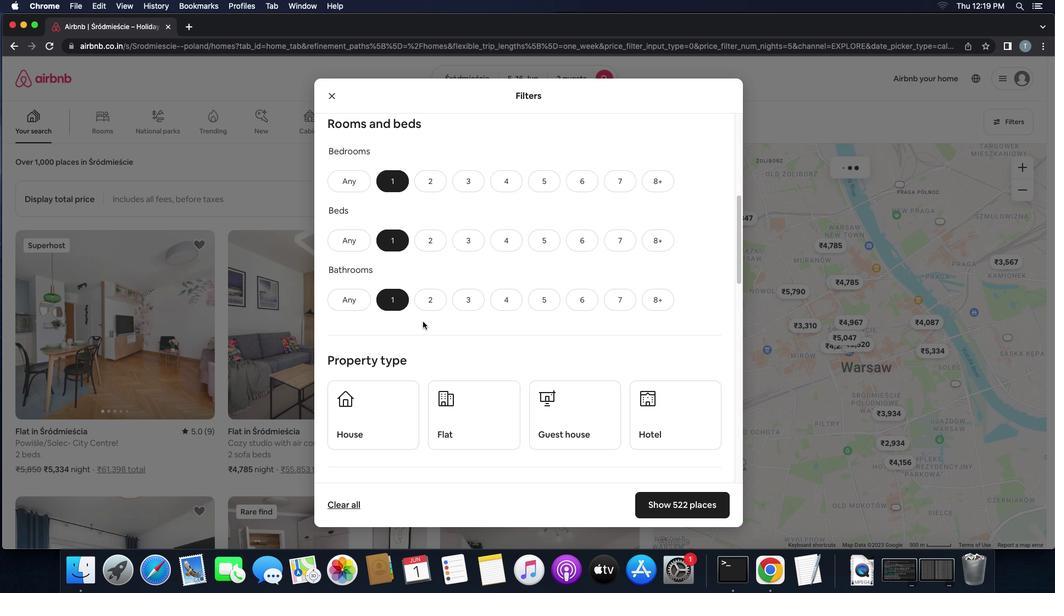 
Action: Mouse scrolled (422, 321) with delta (0, 0)
Screenshot: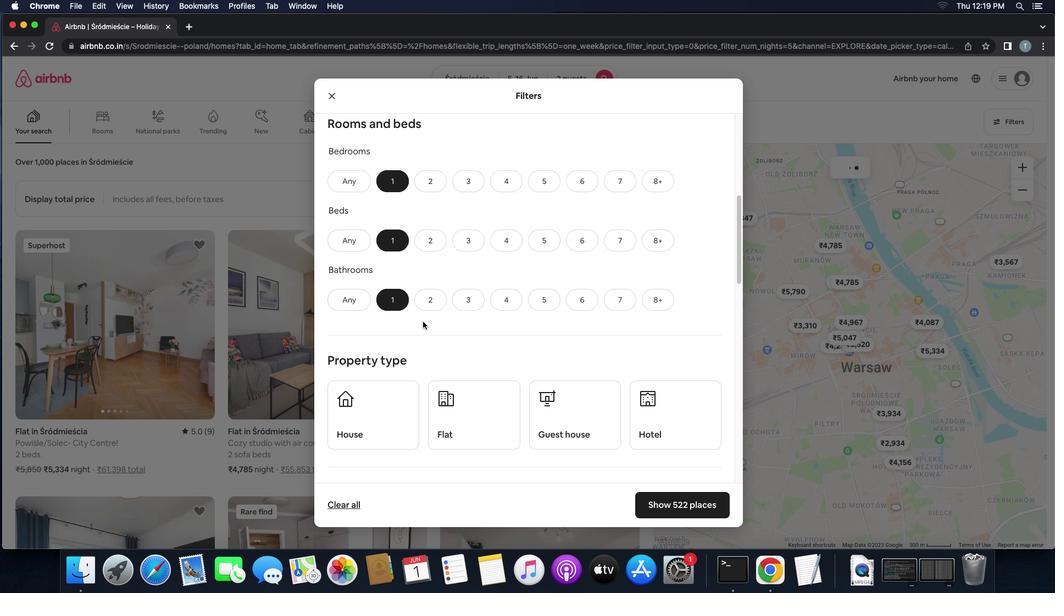 
Action: Mouse scrolled (422, 321) with delta (0, 0)
Screenshot: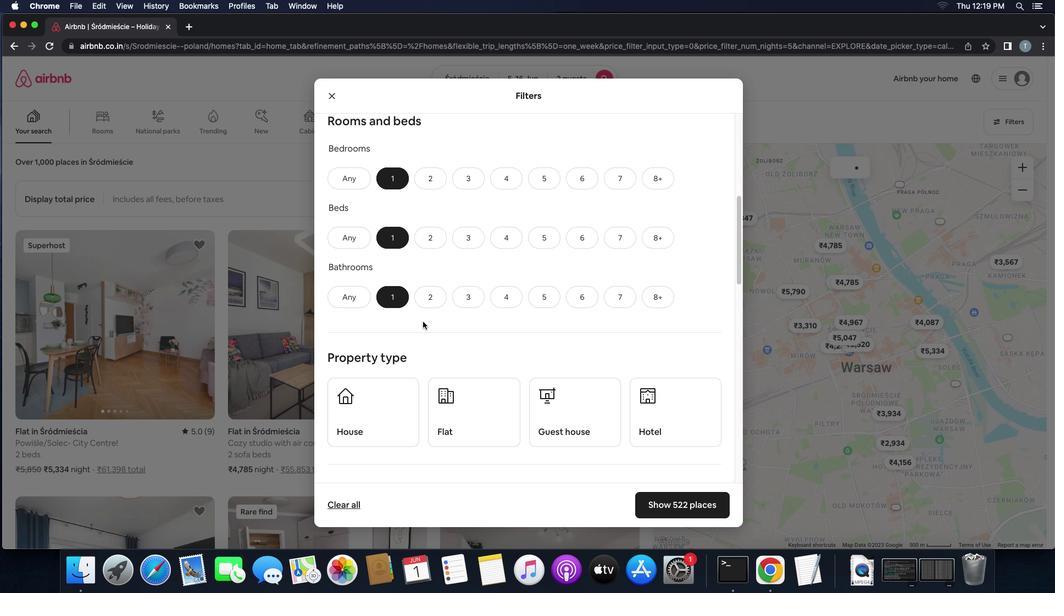 
Action: Mouse scrolled (422, 321) with delta (0, -1)
Screenshot: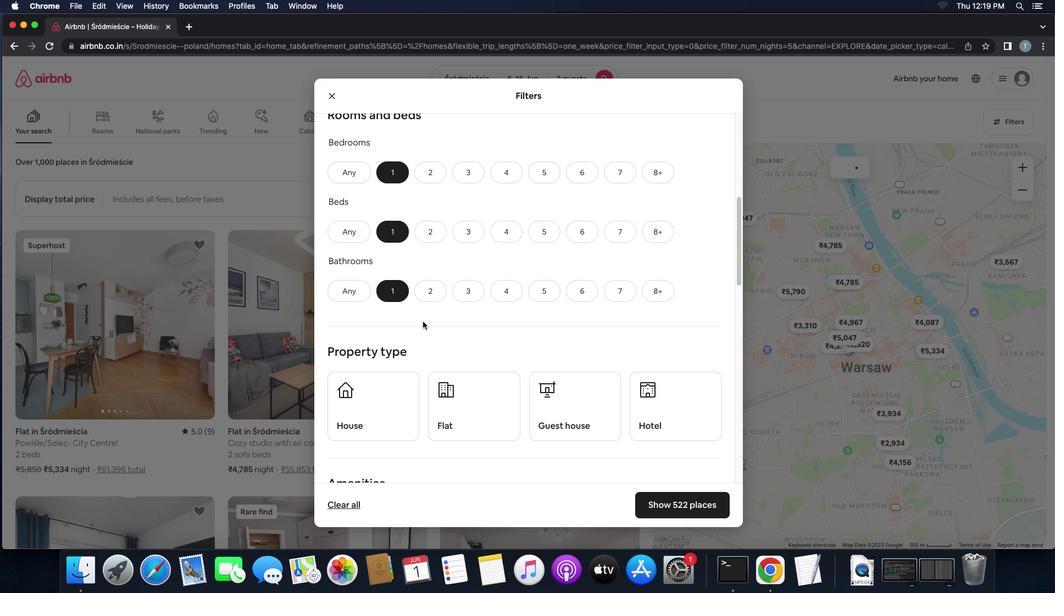 
Action: Mouse scrolled (422, 321) with delta (0, 0)
Screenshot: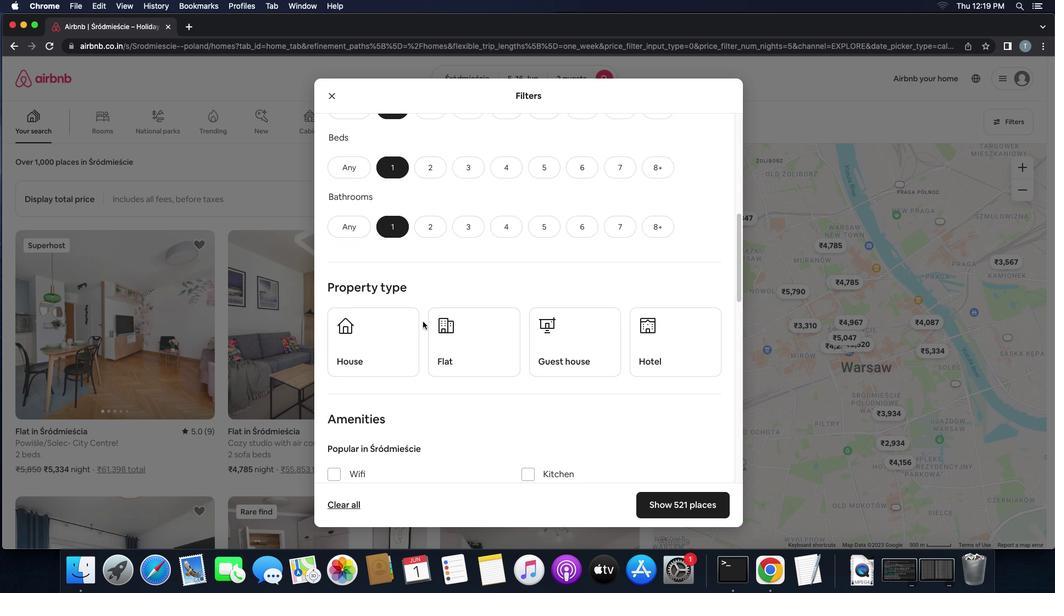 
Action: Mouse scrolled (422, 321) with delta (0, 0)
Screenshot: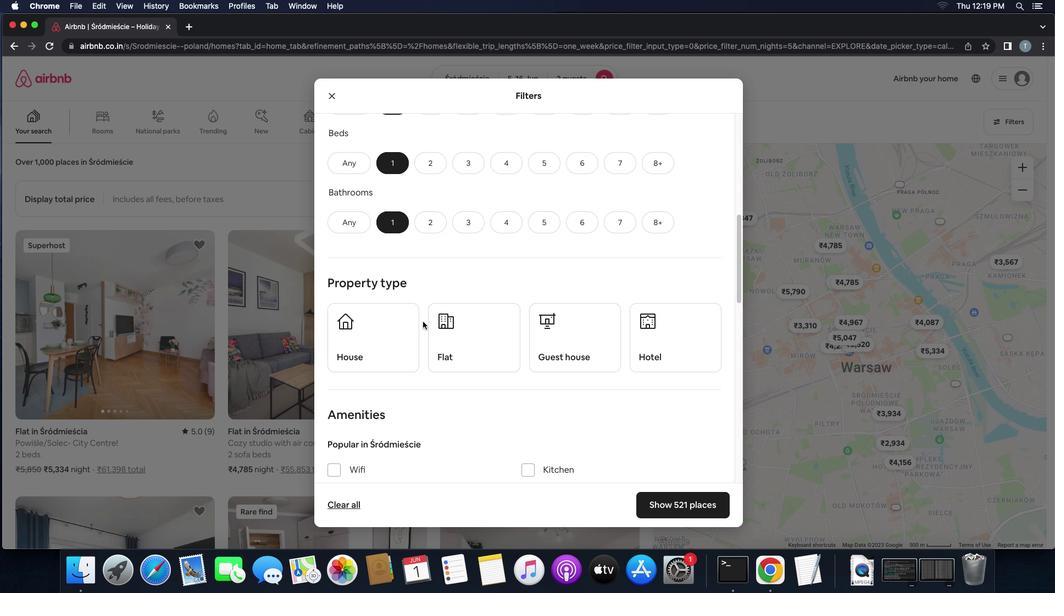 
Action: Mouse scrolled (422, 321) with delta (0, -1)
Screenshot: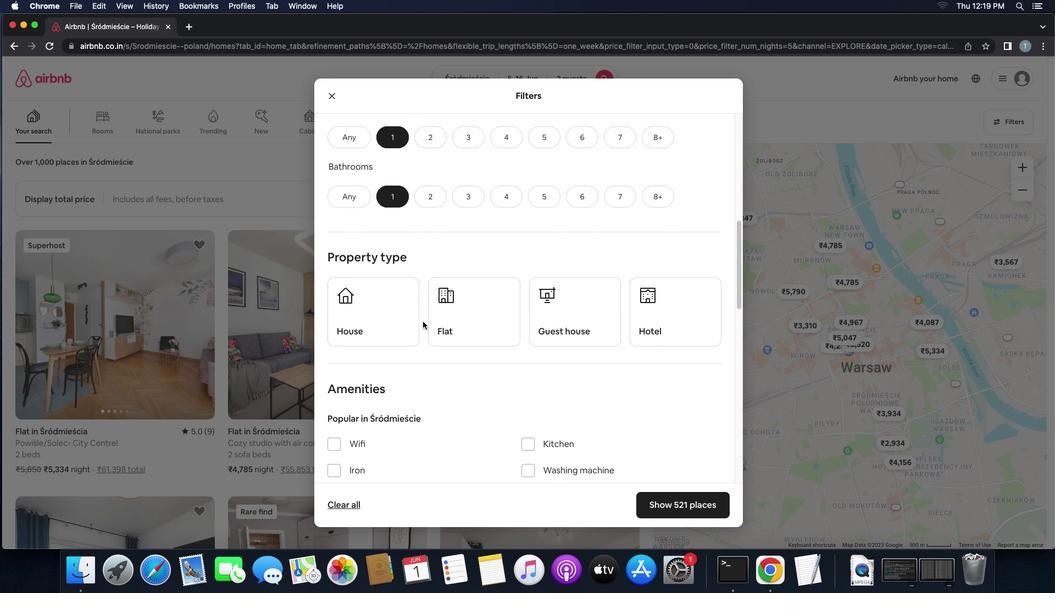 
Action: Mouse moved to (422, 321)
Screenshot: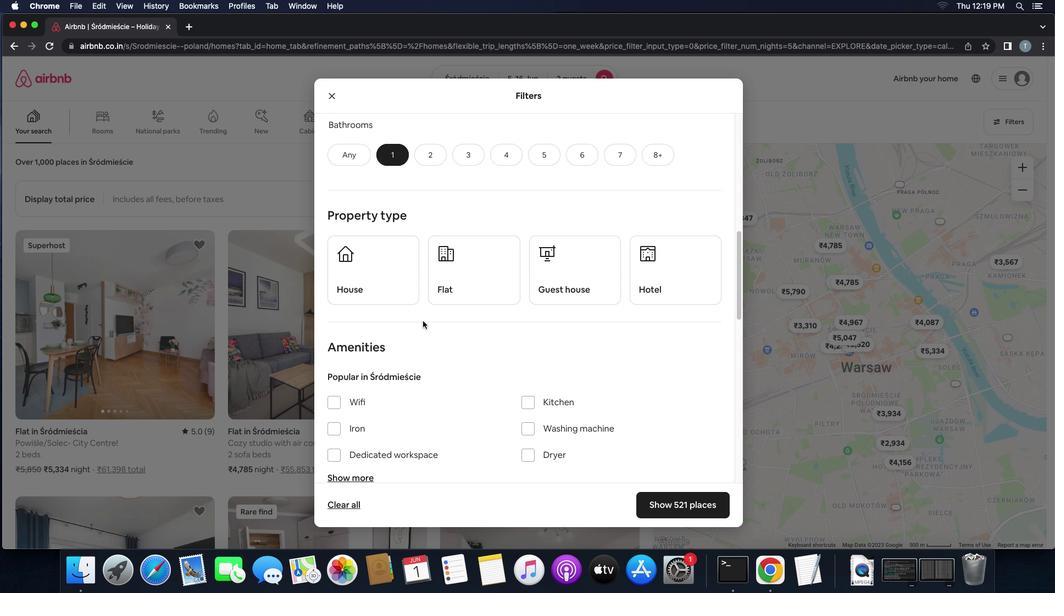 
Action: Mouse scrolled (422, 321) with delta (0, 0)
Screenshot: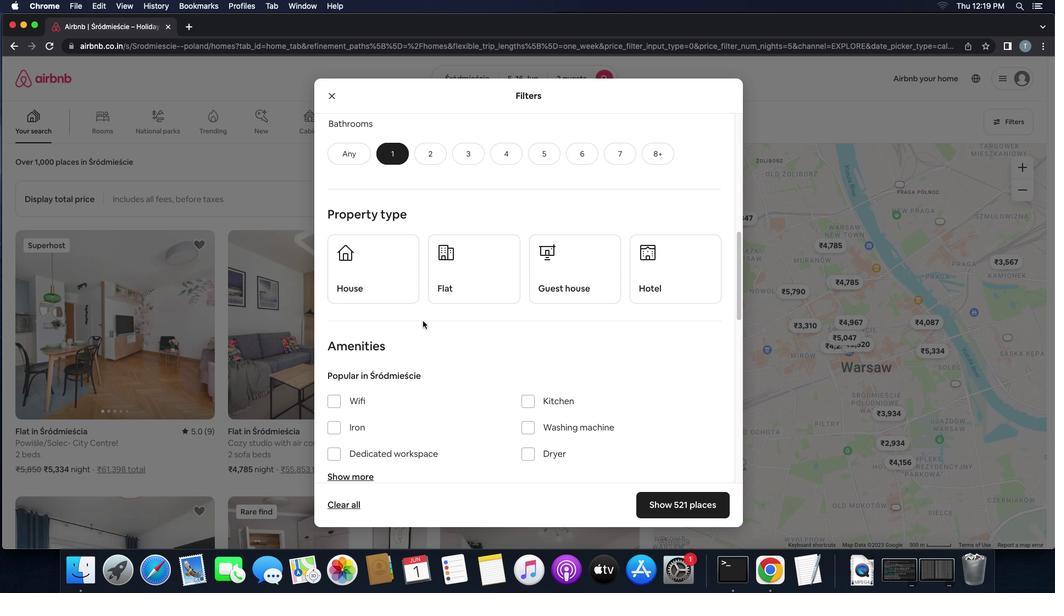 
Action: Mouse scrolled (422, 321) with delta (0, 0)
Screenshot: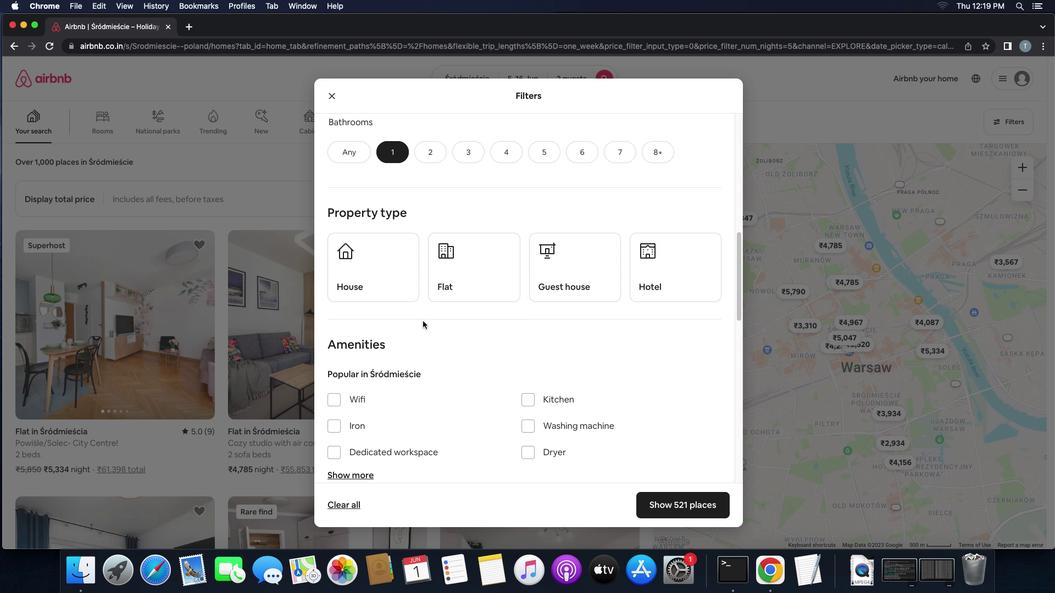 
Action: Mouse scrolled (422, 321) with delta (0, 0)
Screenshot: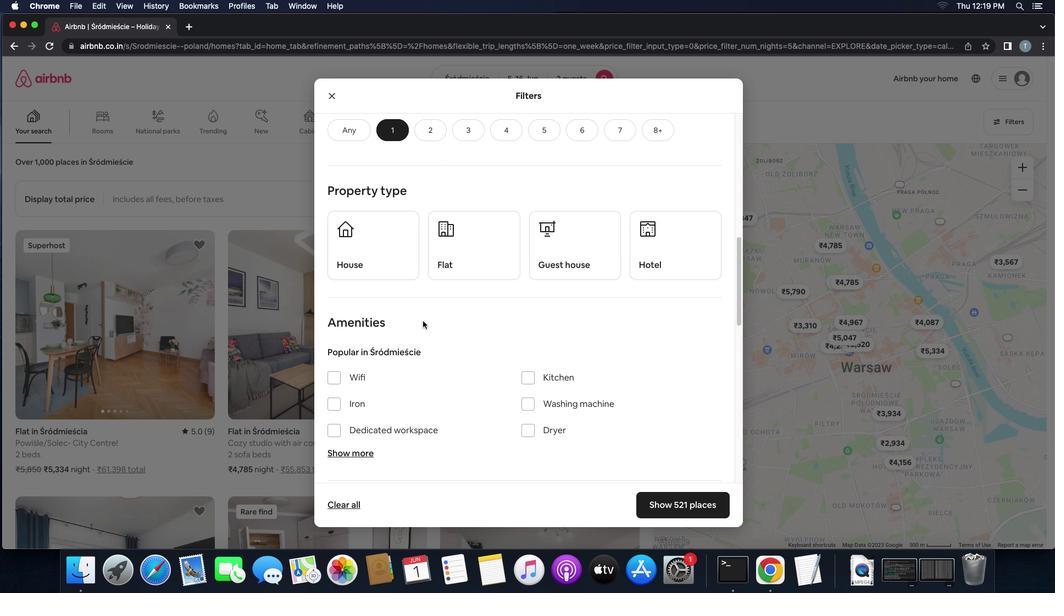 
Action: Mouse moved to (374, 224)
Screenshot: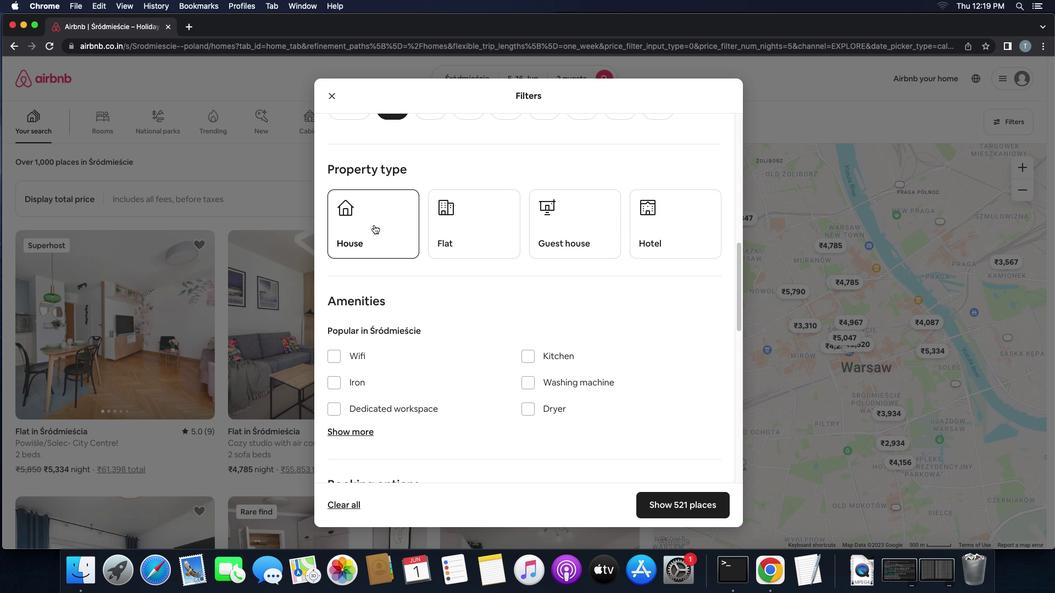 
Action: Mouse pressed left at (374, 224)
Screenshot: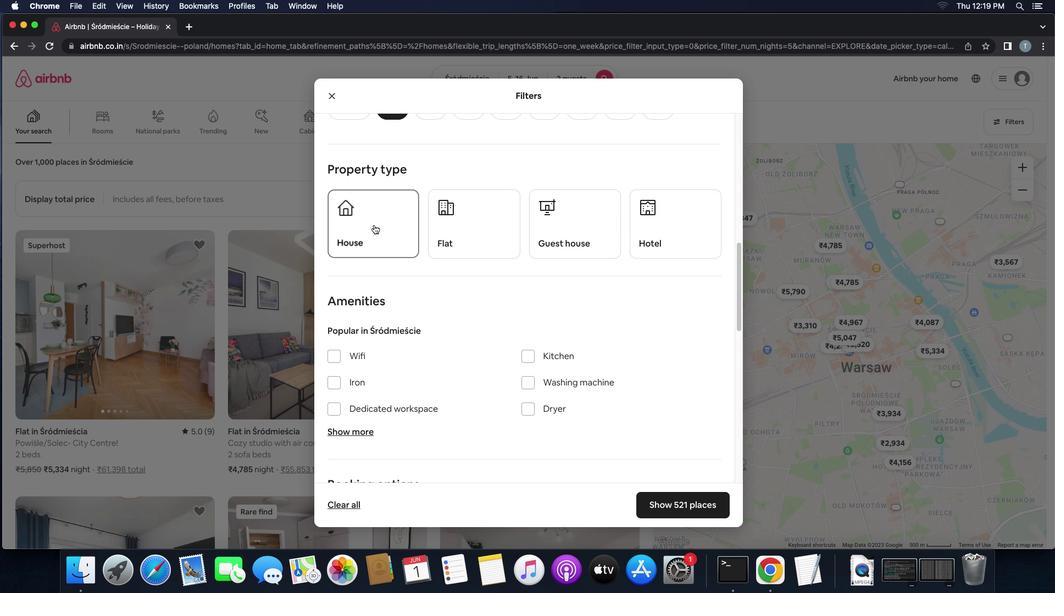 
Action: Mouse moved to (449, 233)
Screenshot: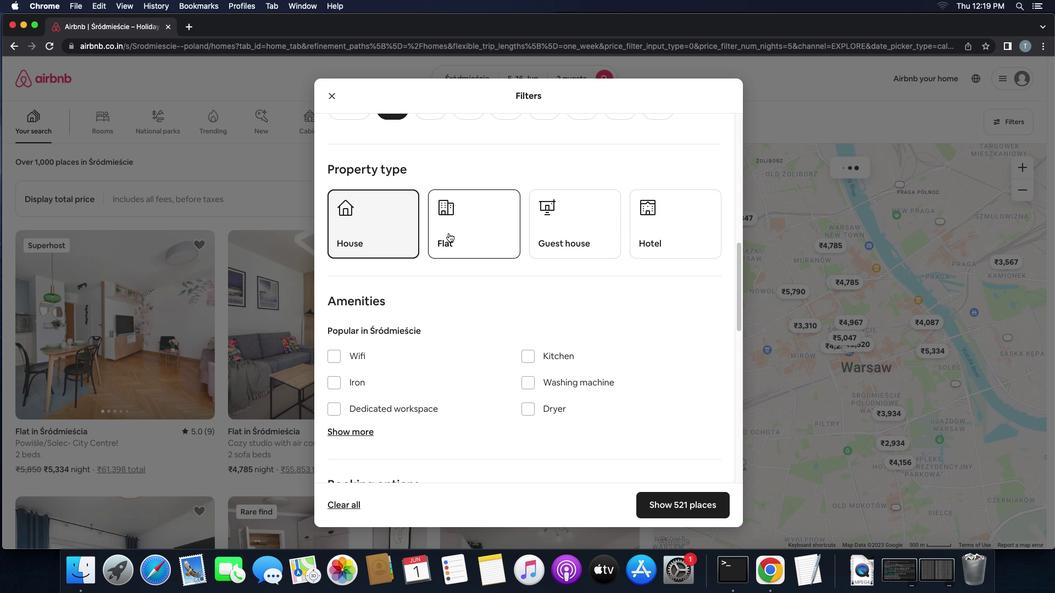 
Action: Mouse pressed left at (449, 233)
Screenshot: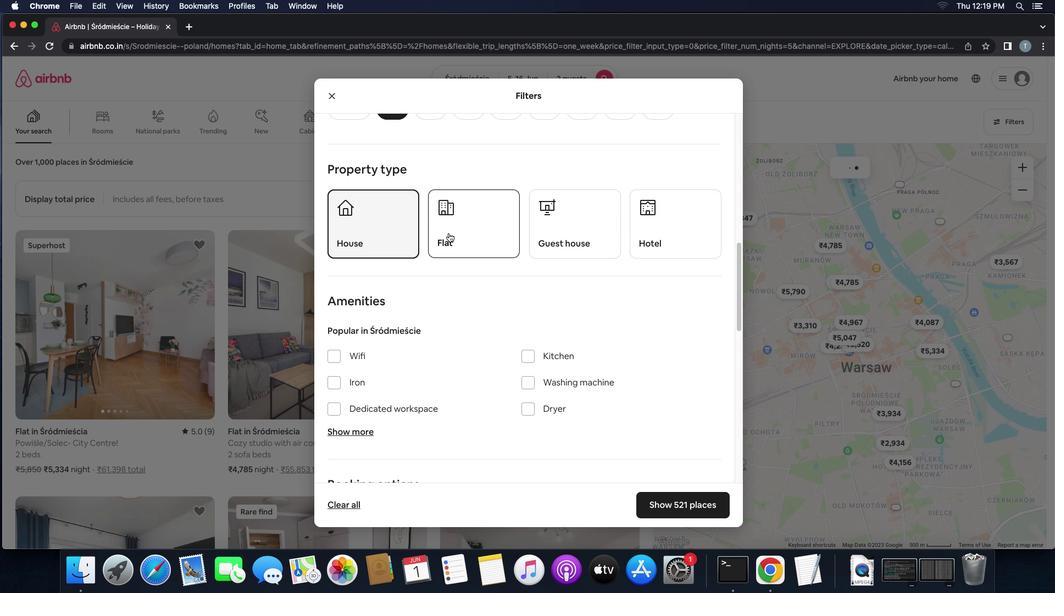 
Action: Mouse moved to (487, 228)
Screenshot: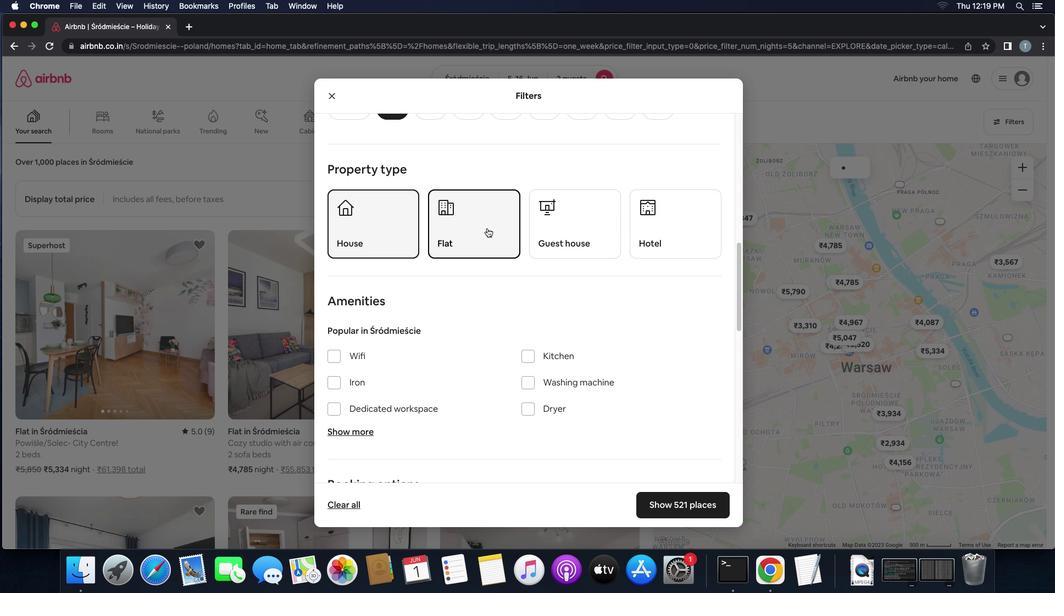 
Action: Mouse pressed left at (487, 228)
Screenshot: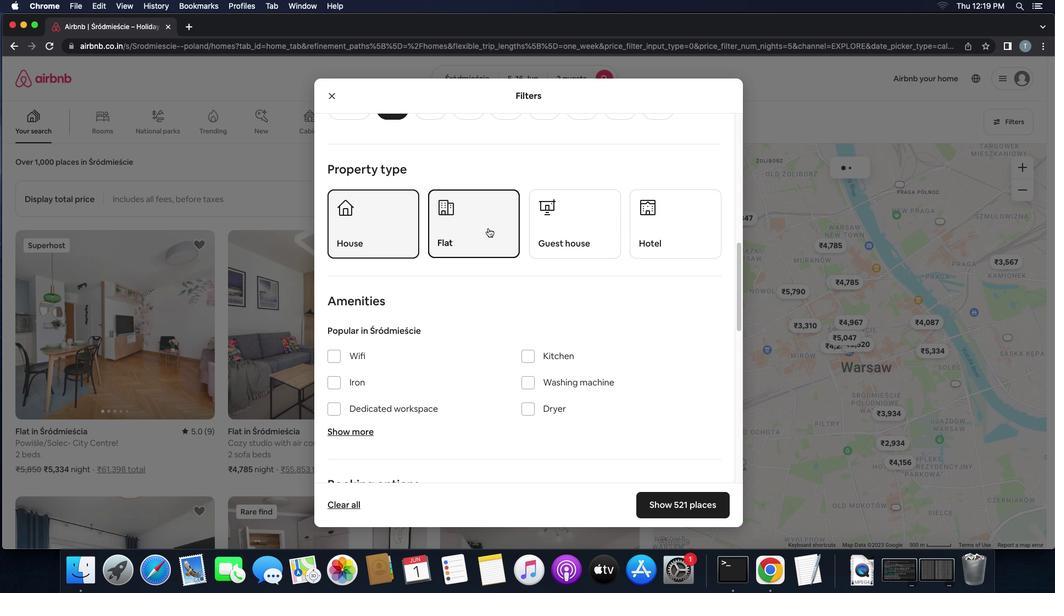 
Action: Mouse moved to (493, 237)
Screenshot: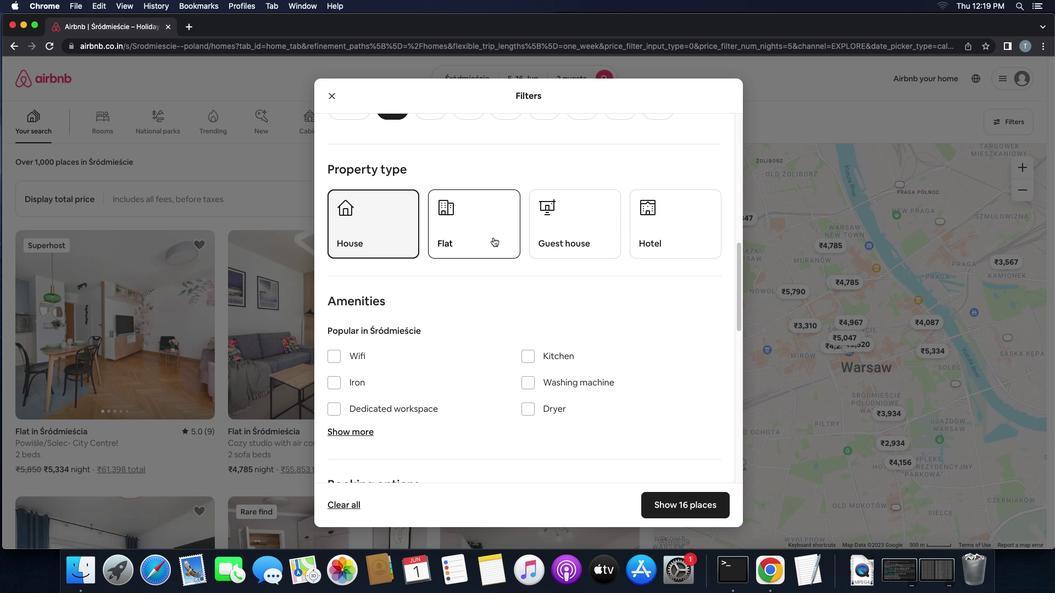 
Action: Mouse pressed left at (493, 237)
Screenshot: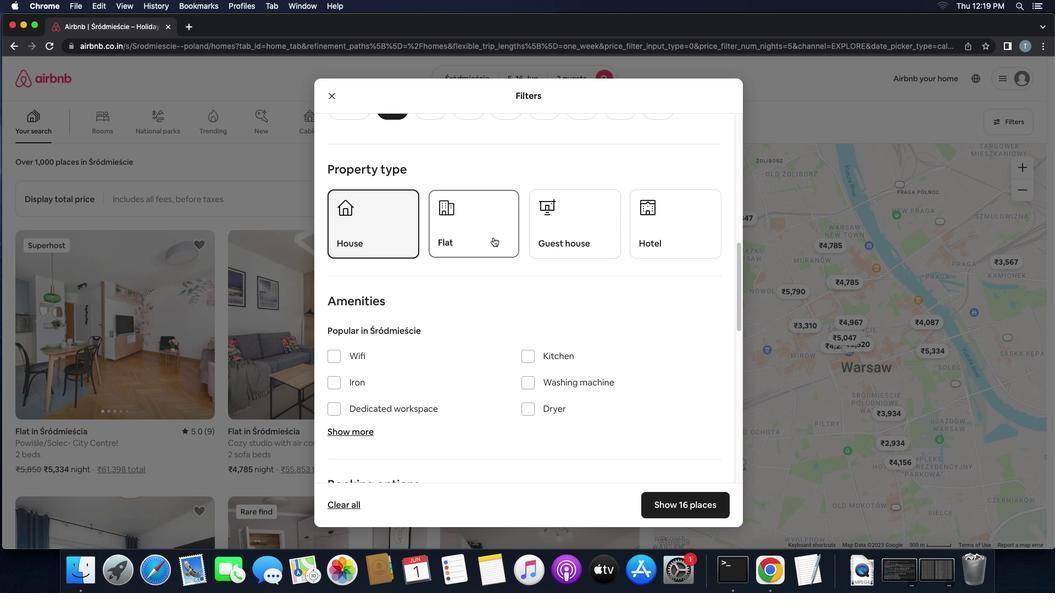 
Action: Mouse moved to (553, 227)
Screenshot: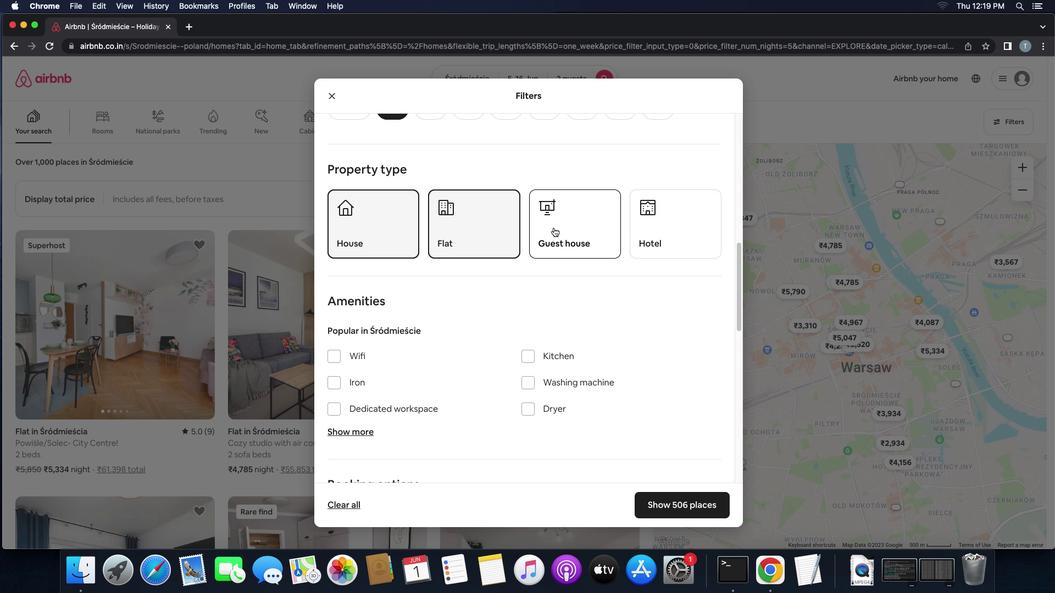 
Action: Mouse pressed left at (553, 227)
Screenshot: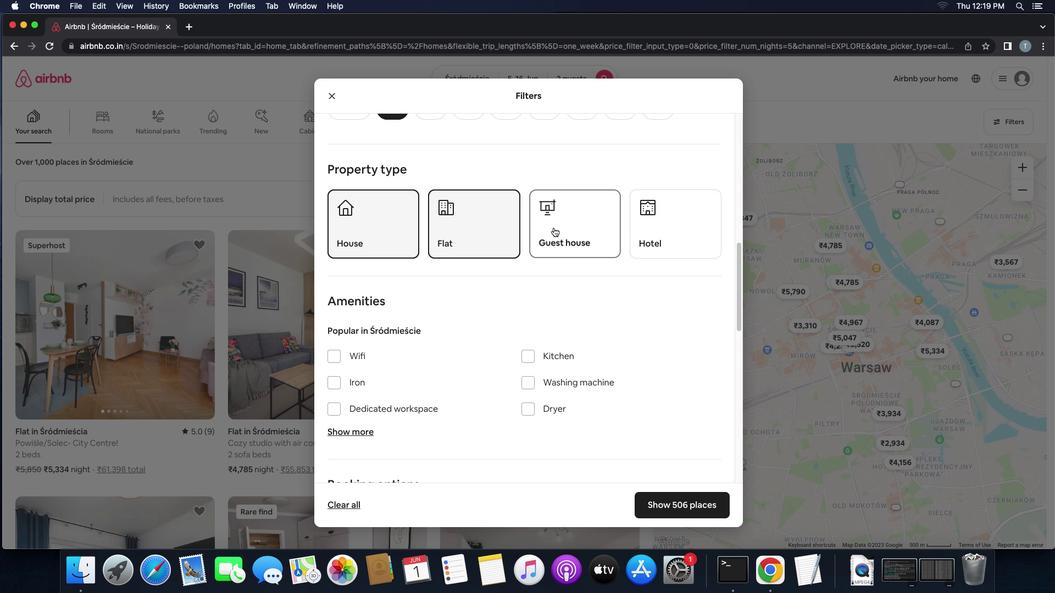 
Action: Mouse moved to (633, 236)
Screenshot: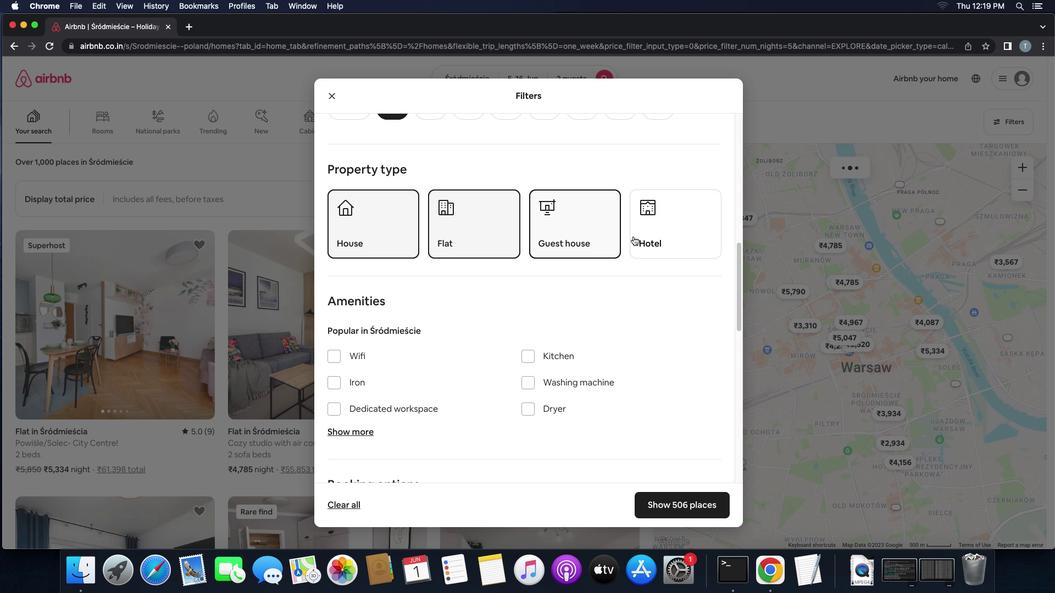 
Action: Mouse pressed left at (633, 236)
Screenshot: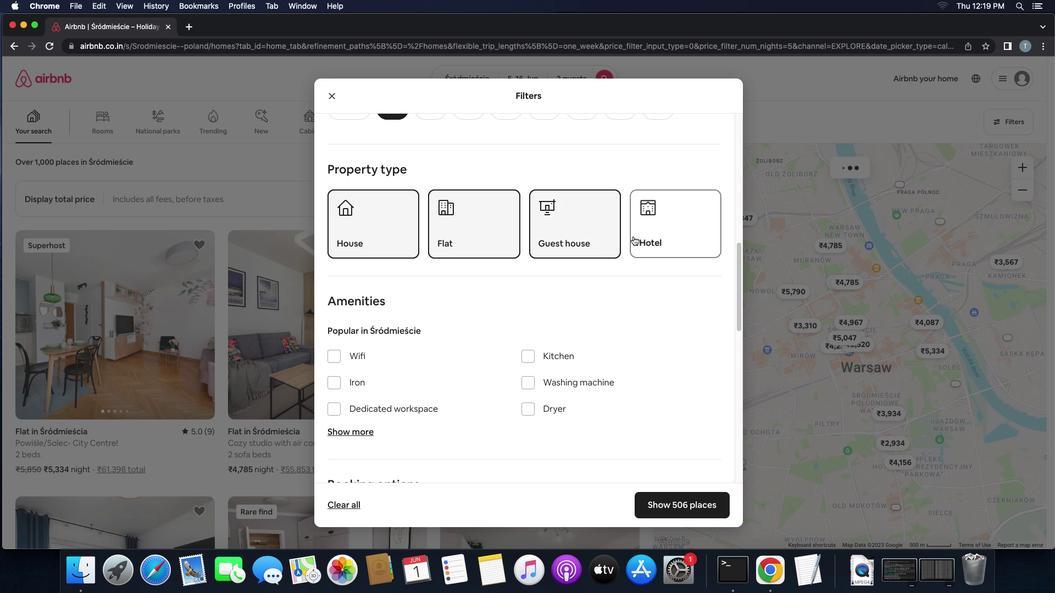 
Action: Mouse moved to (526, 328)
Screenshot: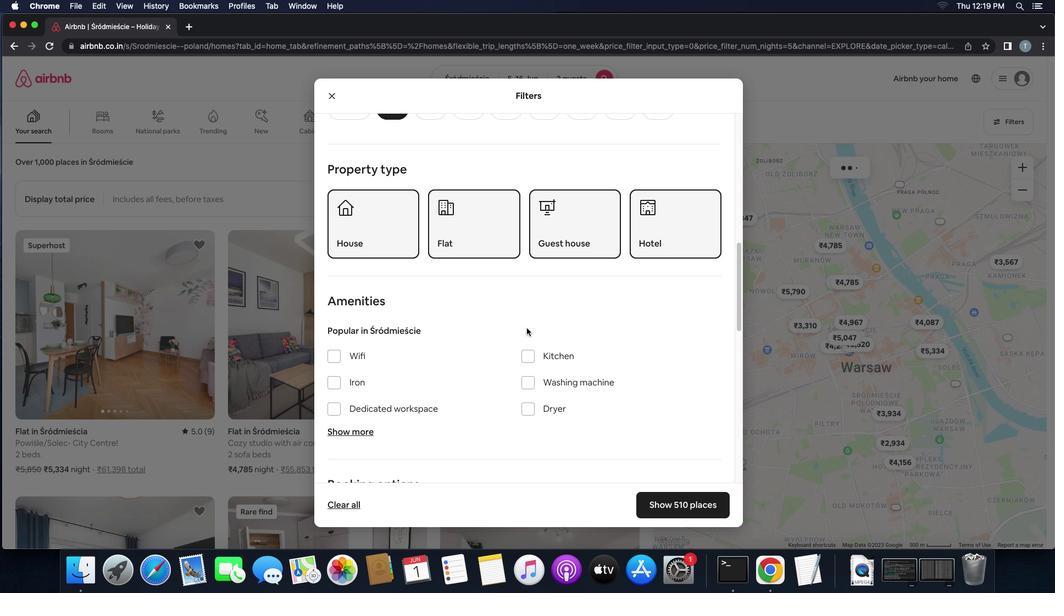 
Action: Mouse scrolled (526, 328) with delta (0, 0)
Screenshot: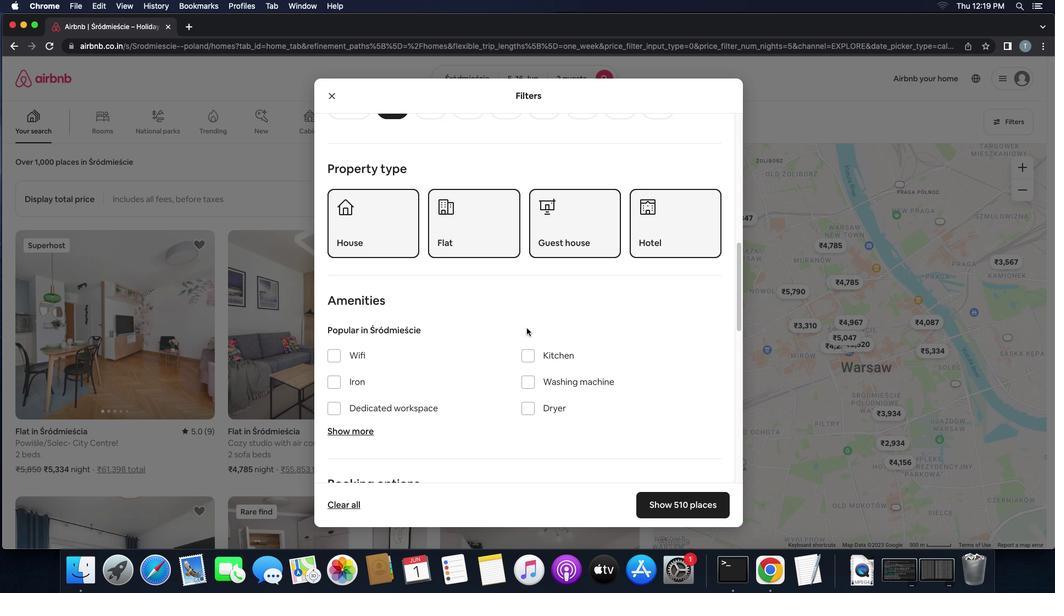 
Action: Mouse scrolled (526, 328) with delta (0, 0)
Screenshot: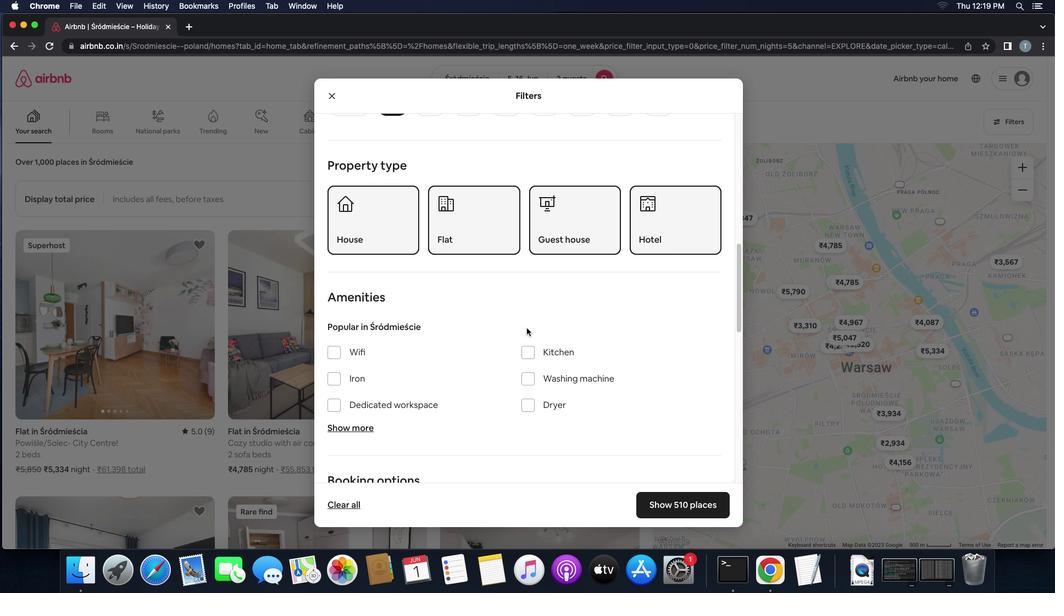 
Action: Mouse scrolled (526, 328) with delta (0, 0)
Screenshot: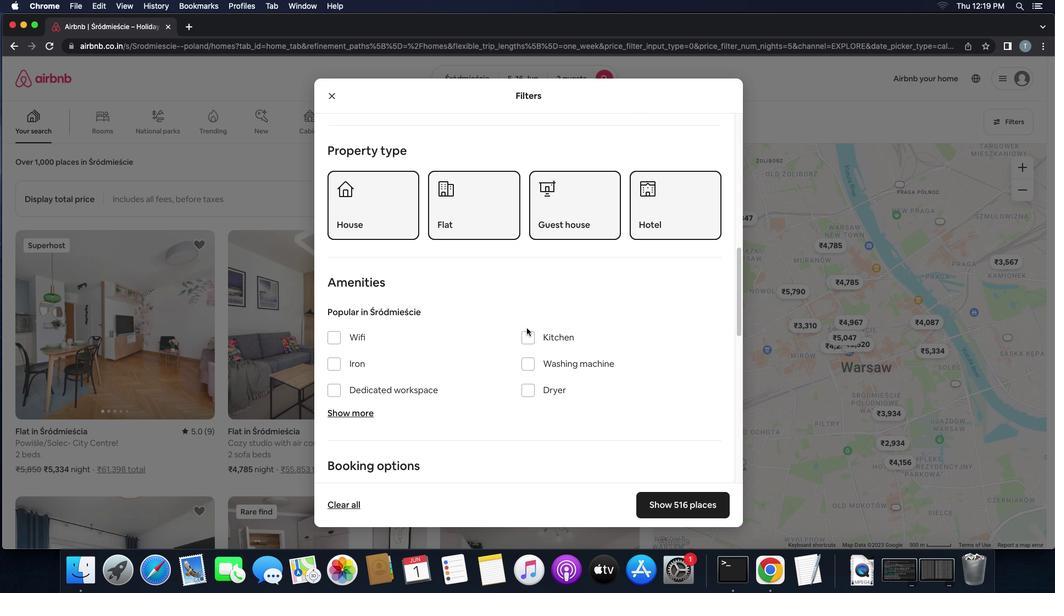 
Action: Mouse moved to (525, 328)
Screenshot: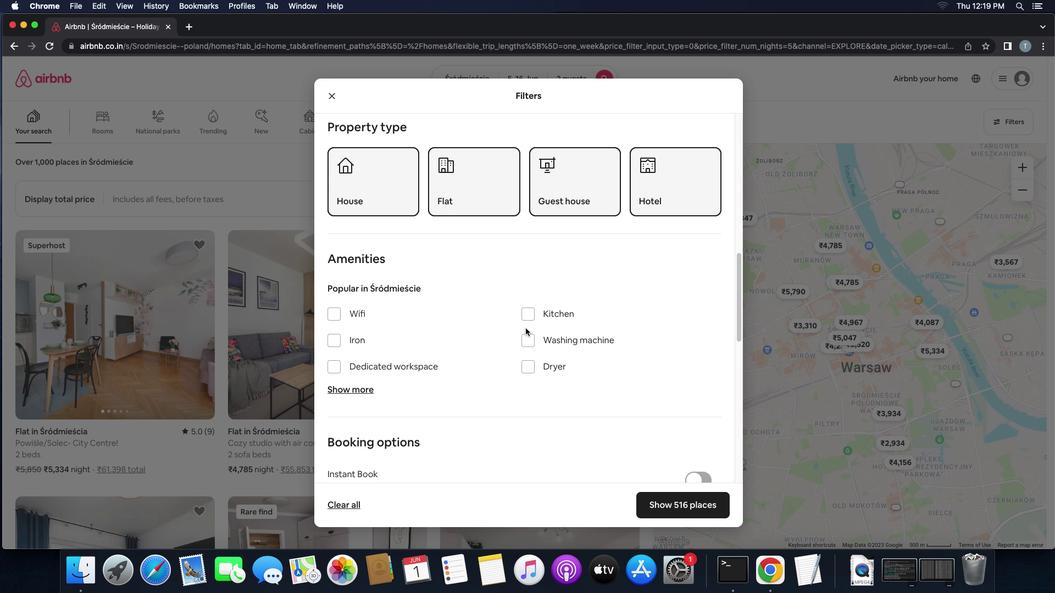 
Action: Mouse scrolled (525, 328) with delta (0, 0)
Screenshot: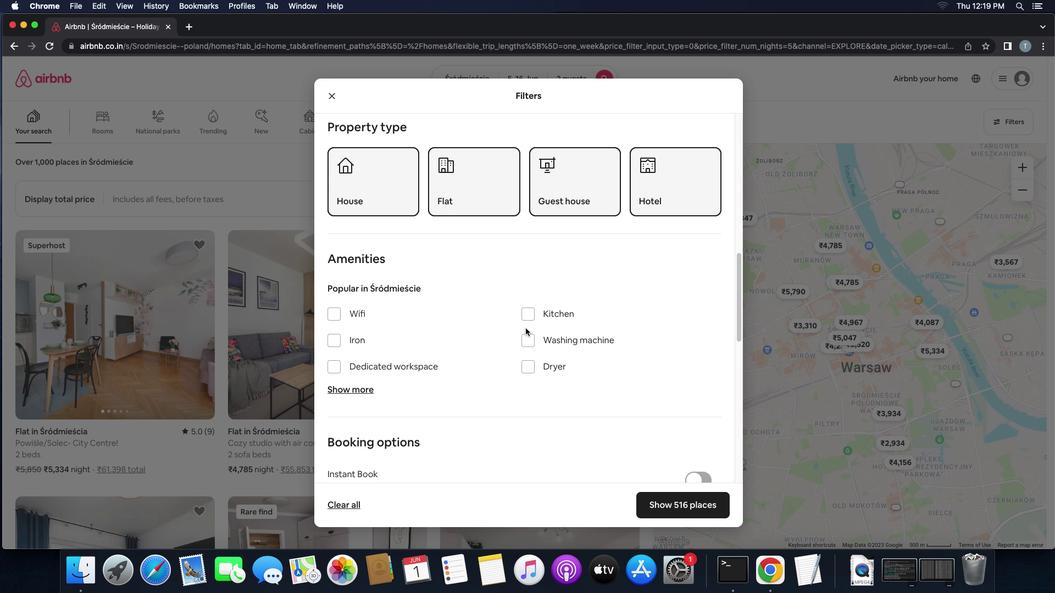
Action: Mouse scrolled (525, 328) with delta (0, 0)
Screenshot: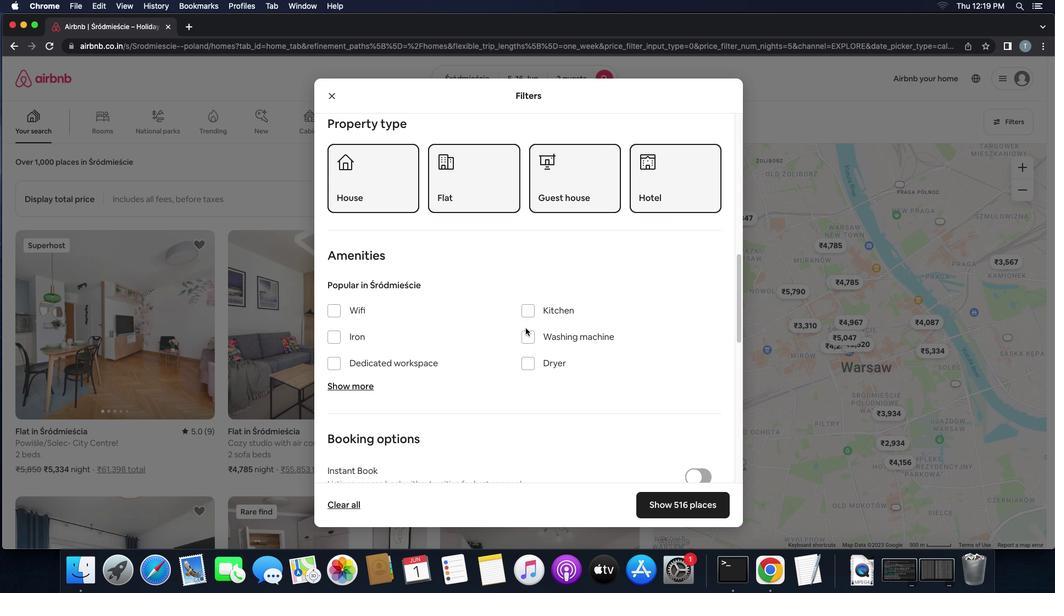
Action: Mouse scrolled (525, 328) with delta (0, 0)
Screenshot: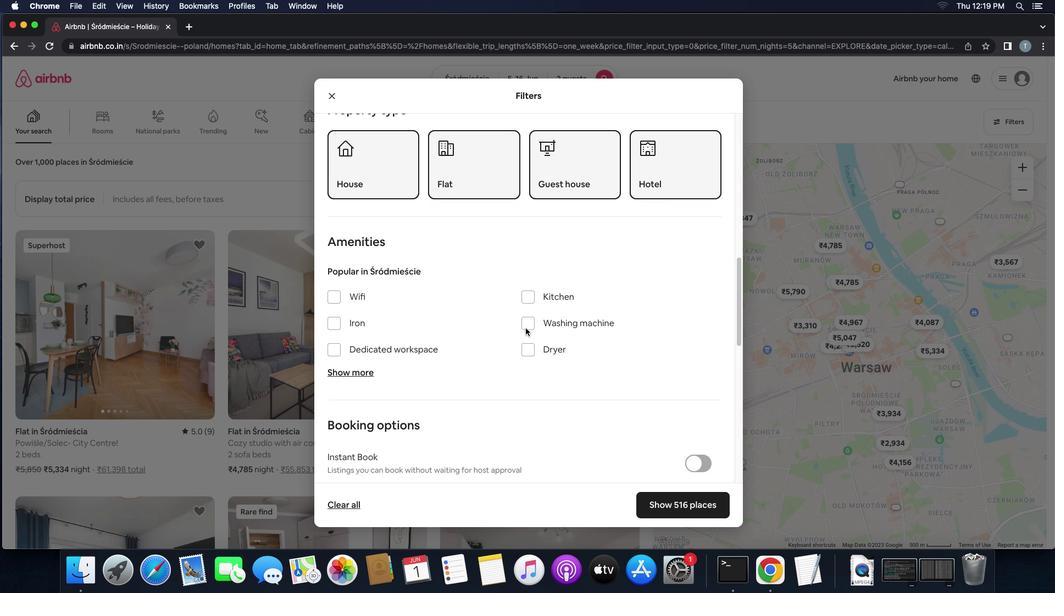
Action: Mouse moved to (524, 328)
Screenshot: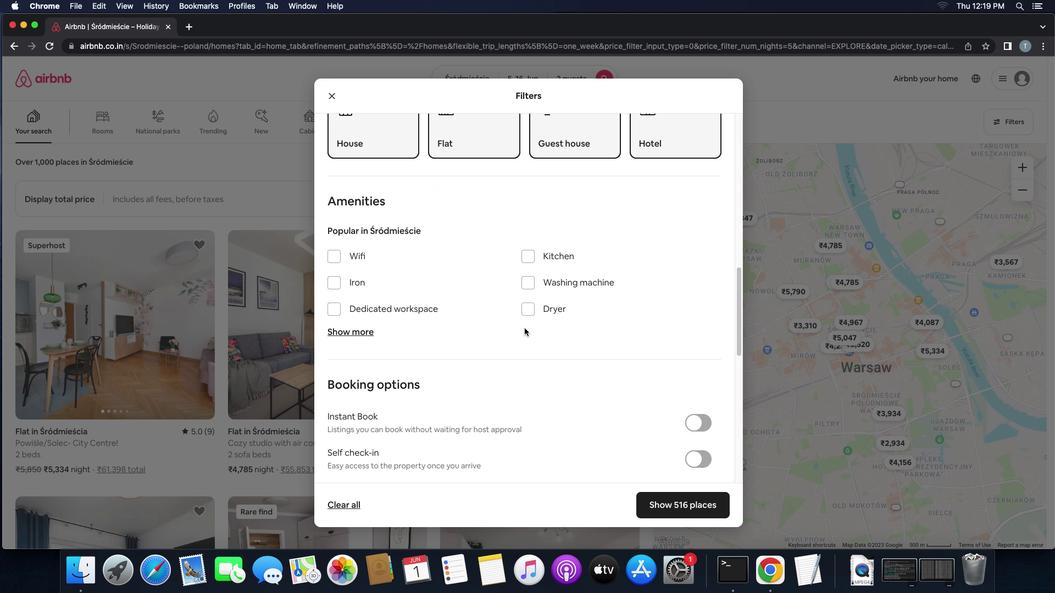 
Action: Mouse scrolled (524, 328) with delta (0, 0)
Screenshot: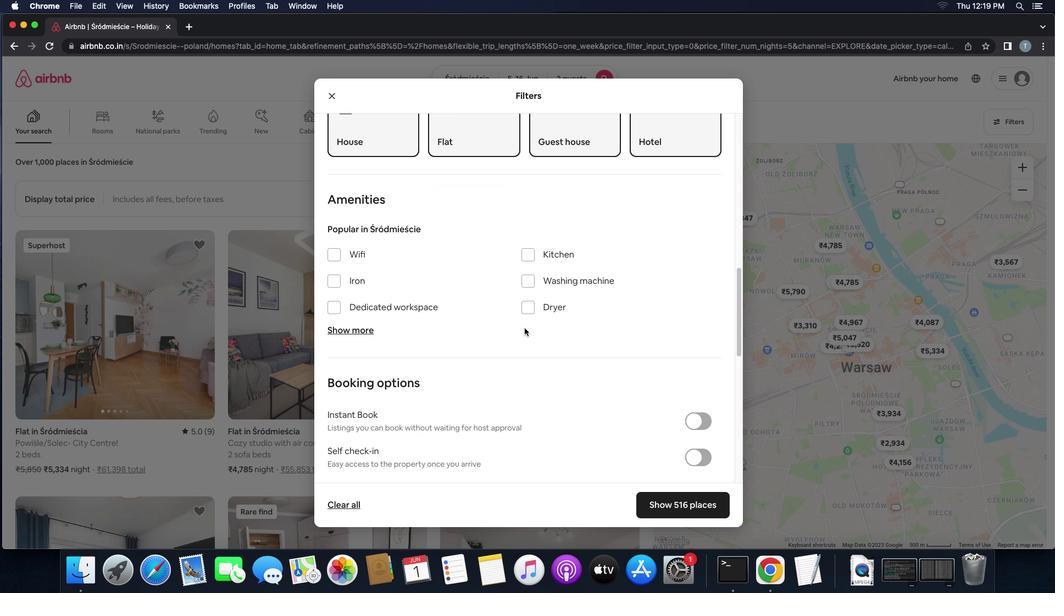 
Action: Mouse scrolled (524, 328) with delta (0, 0)
Screenshot: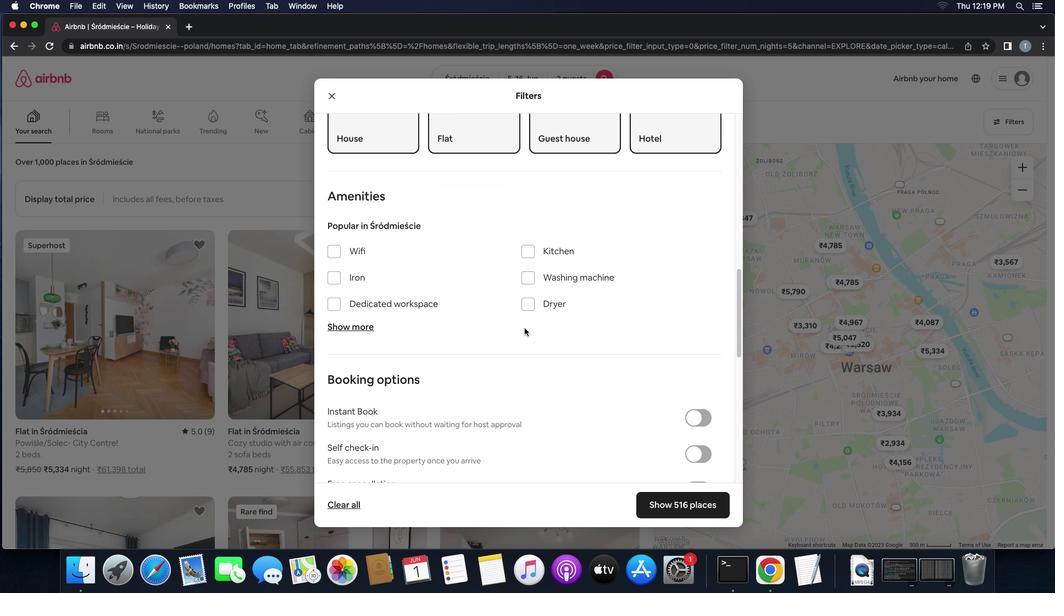 
Action: Mouse scrolled (524, 328) with delta (0, -1)
Screenshot: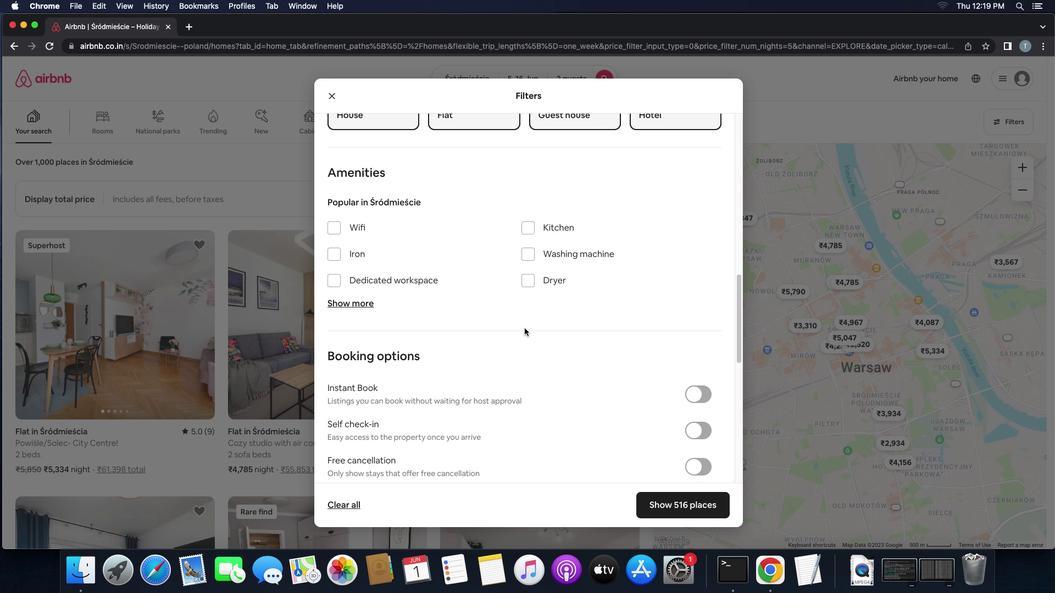 
Action: Mouse moved to (524, 328)
Screenshot: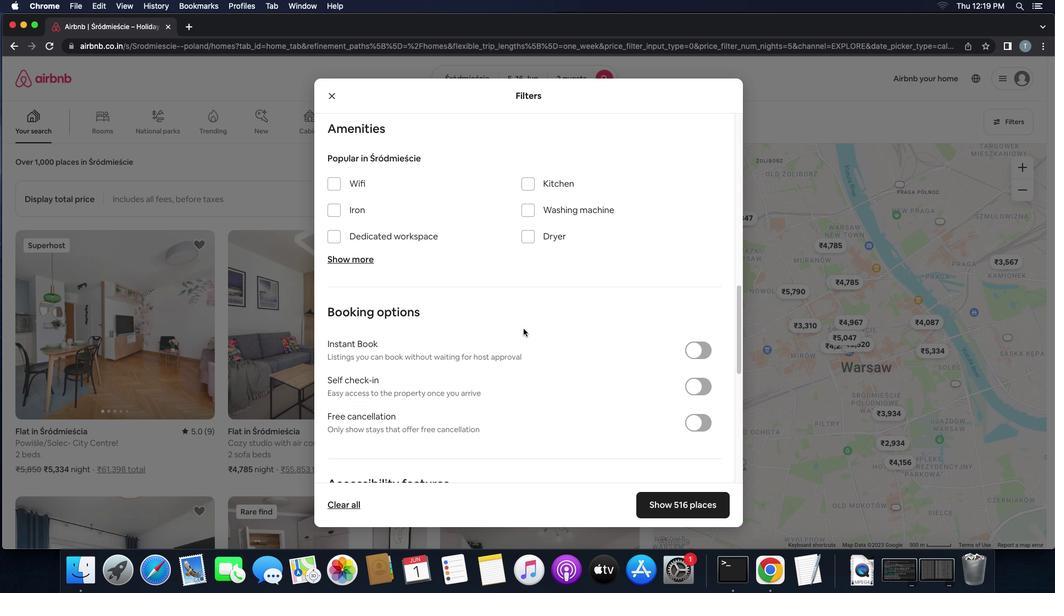 
Action: Mouse scrolled (524, 328) with delta (0, 0)
Screenshot: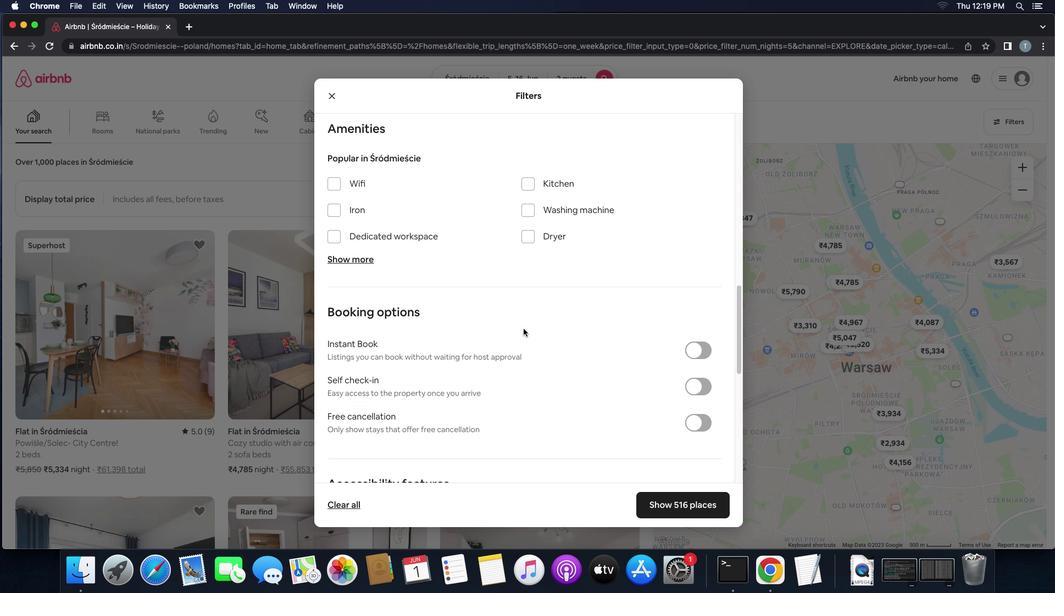 
Action: Mouse scrolled (524, 328) with delta (0, 0)
Screenshot: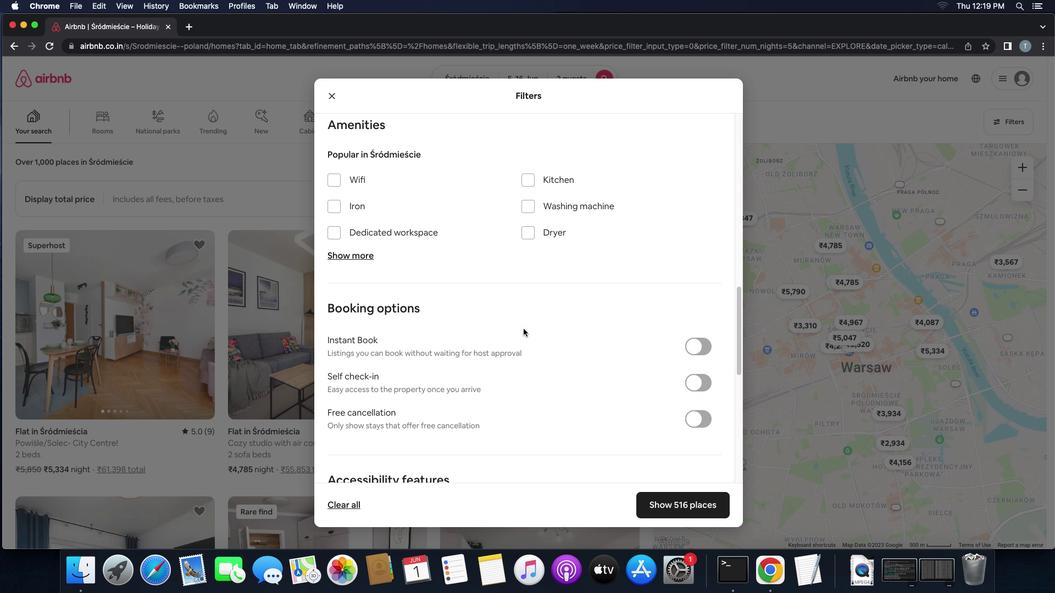 
Action: Mouse scrolled (524, 328) with delta (0, 0)
Screenshot: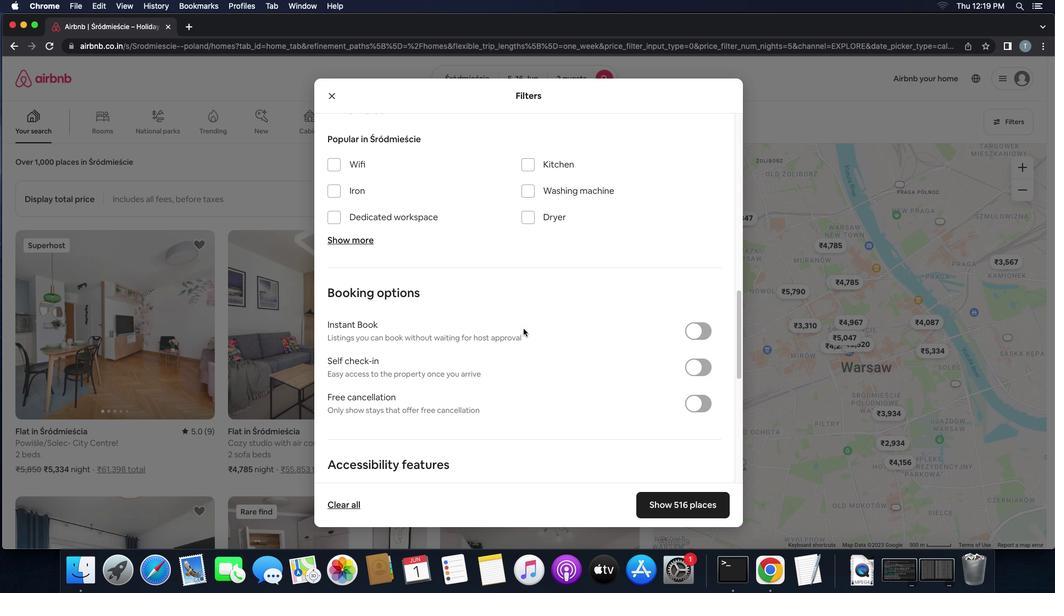 
Action: Mouse moved to (521, 329)
Screenshot: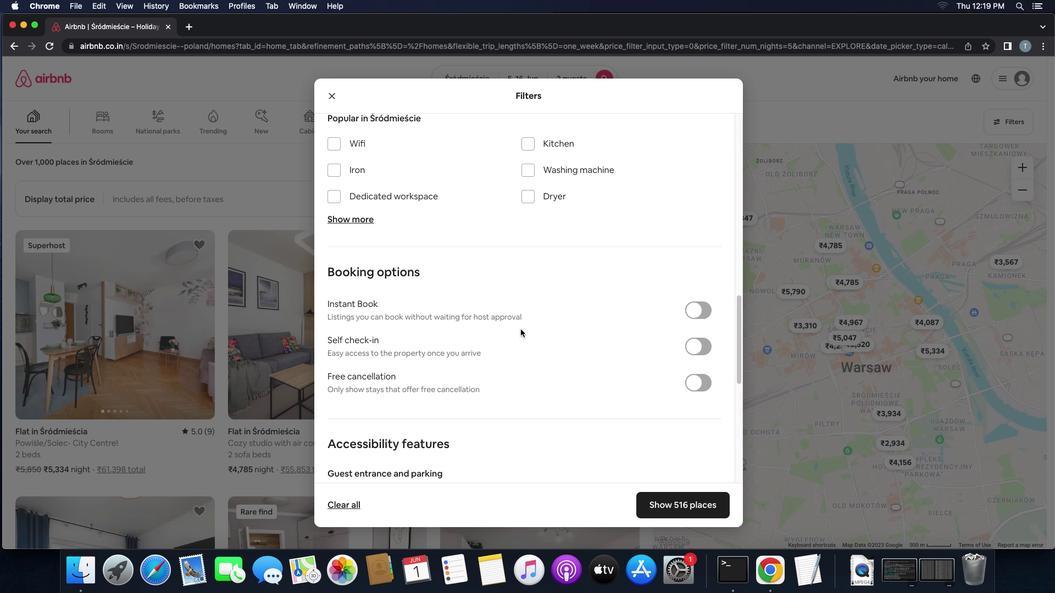 
Action: Mouse scrolled (521, 329) with delta (0, 0)
Screenshot: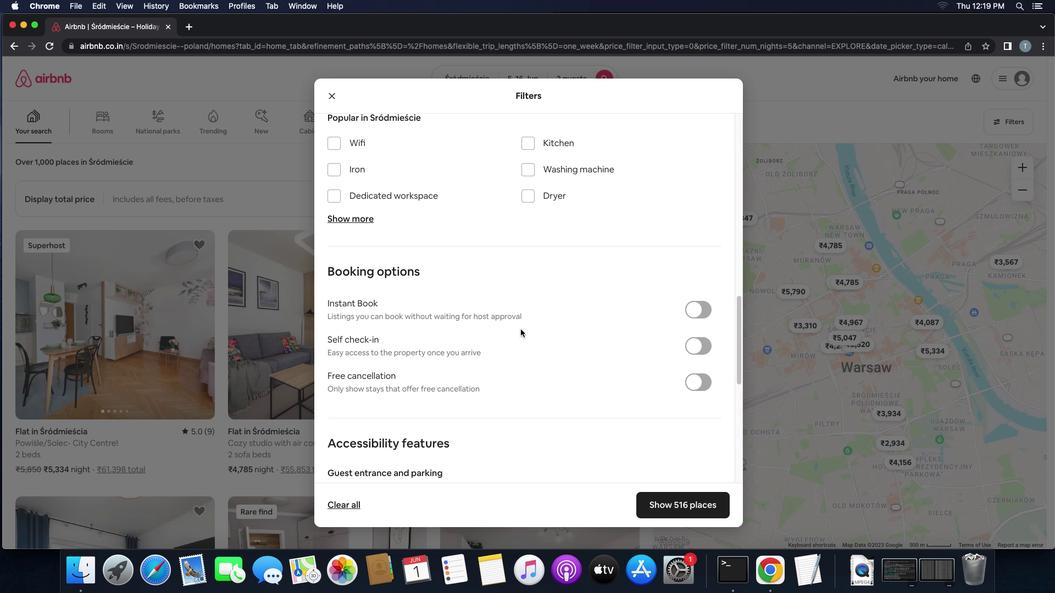 
Action: Mouse scrolled (521, 329) with delta (0, 0)
Screenshot: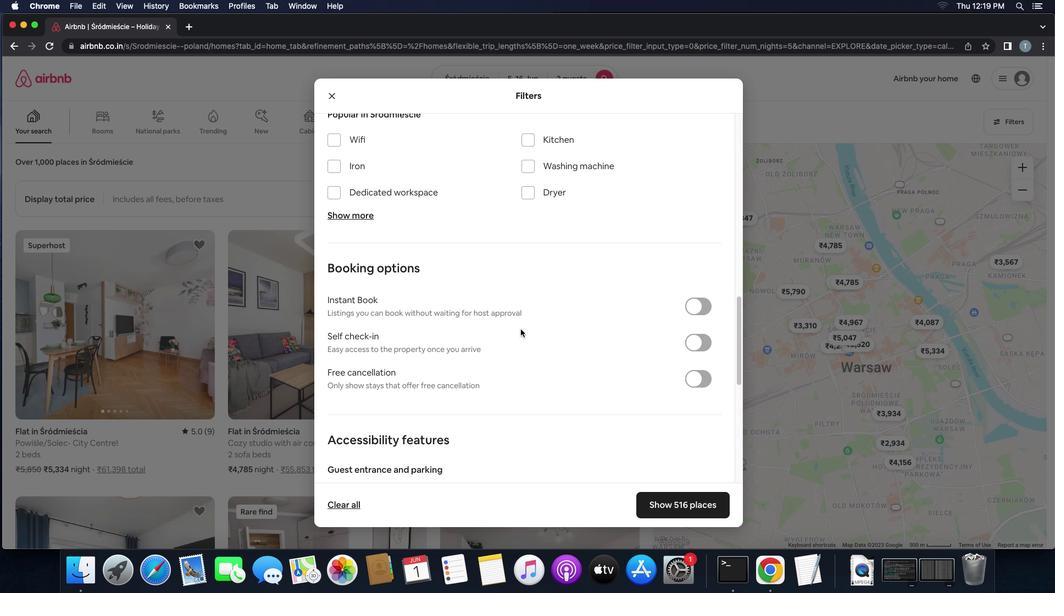 
Action: Mouse scrolled (521, 329) with delta (0, 0)
Screenshot: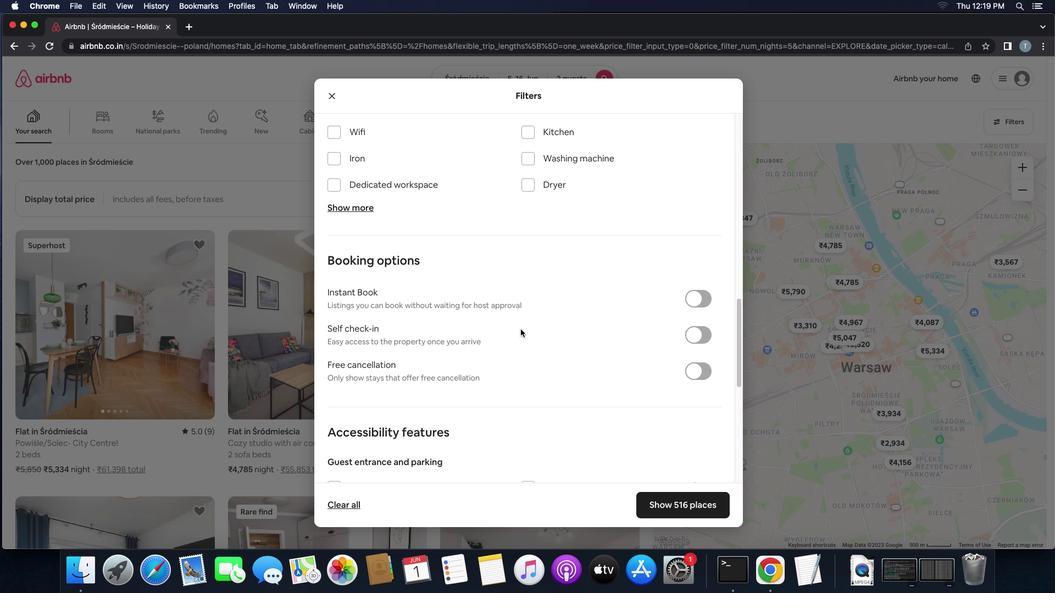 
Action: Mouse scrolled (521, 329) with delta (0, 0)
Screenshot: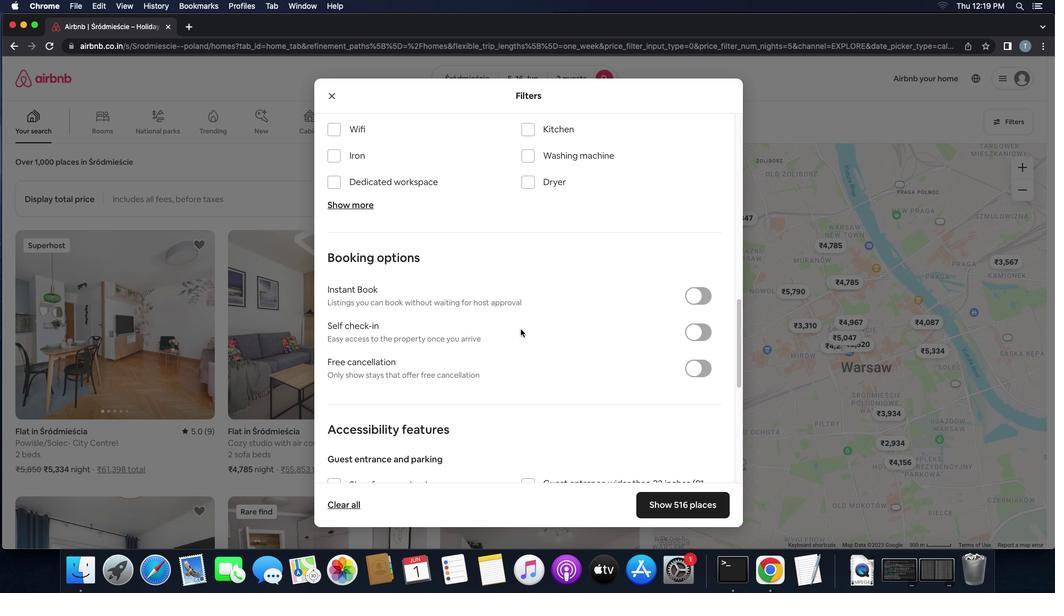 
Action: Mouse scrolled (521, 329) with delta (0, 0)
Screenshot: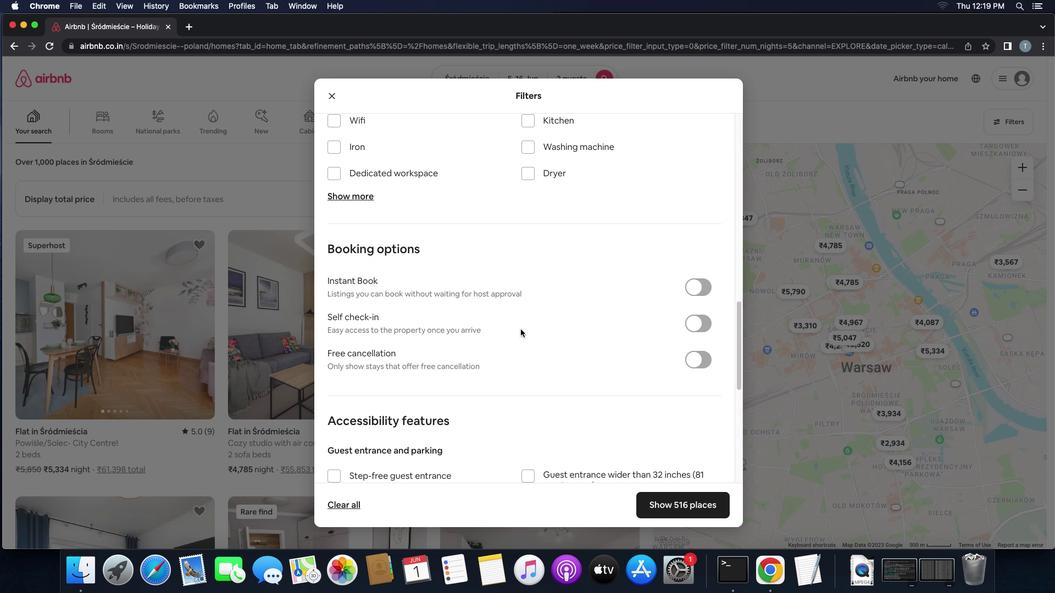 
Action: Mouse scrolled (521, 329) with delta (0, 0)
Screenshot: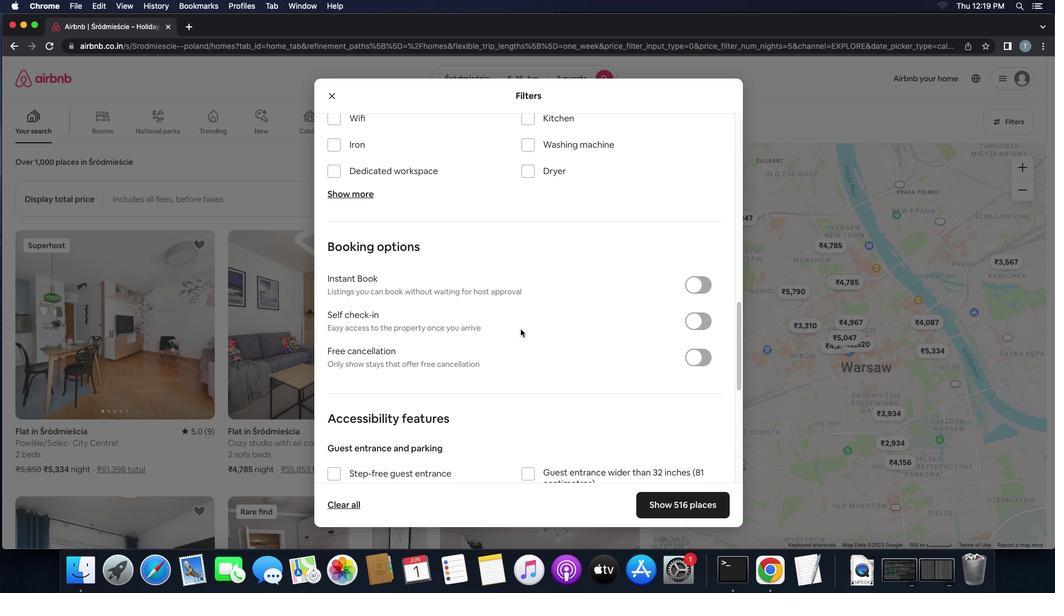 
Action: Mouse moved to (693, 314)
Screenshot: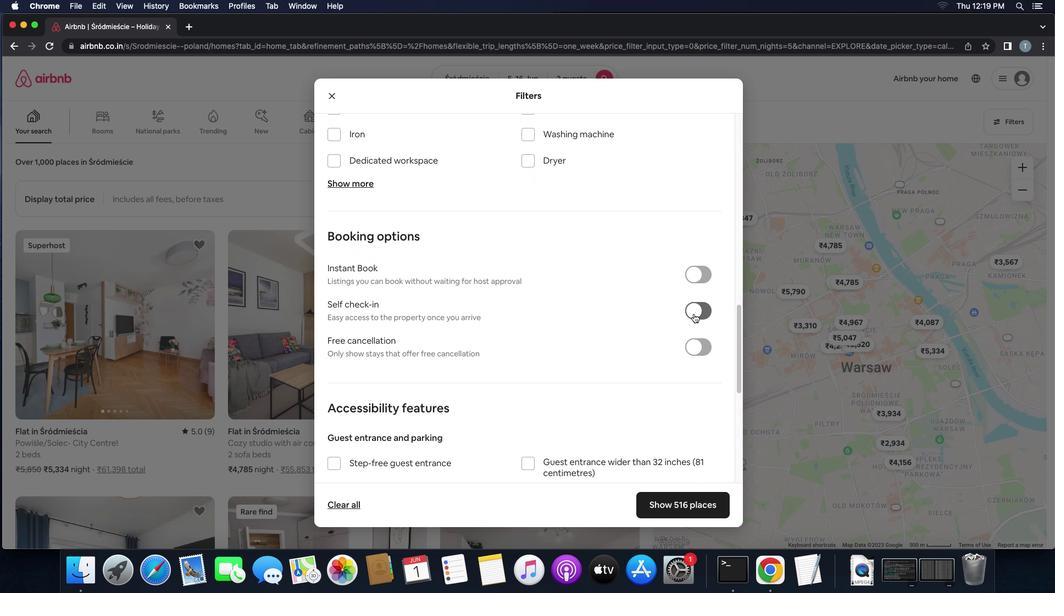 
Action: Mouse pressed left at (693, 314)
Screenshot: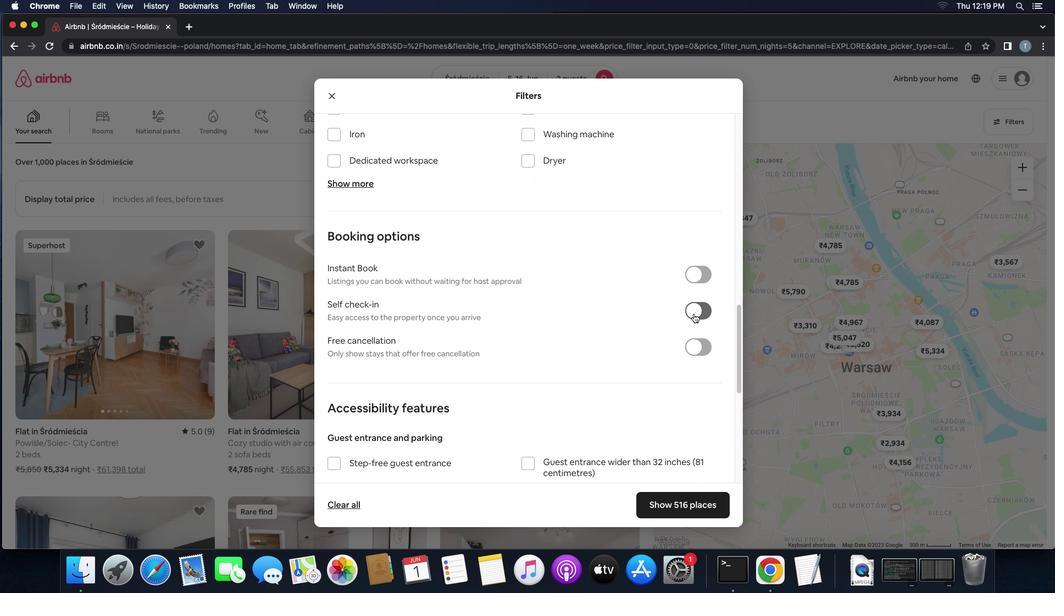 
Action: Mouse moved to (549, 365)
Screenshot: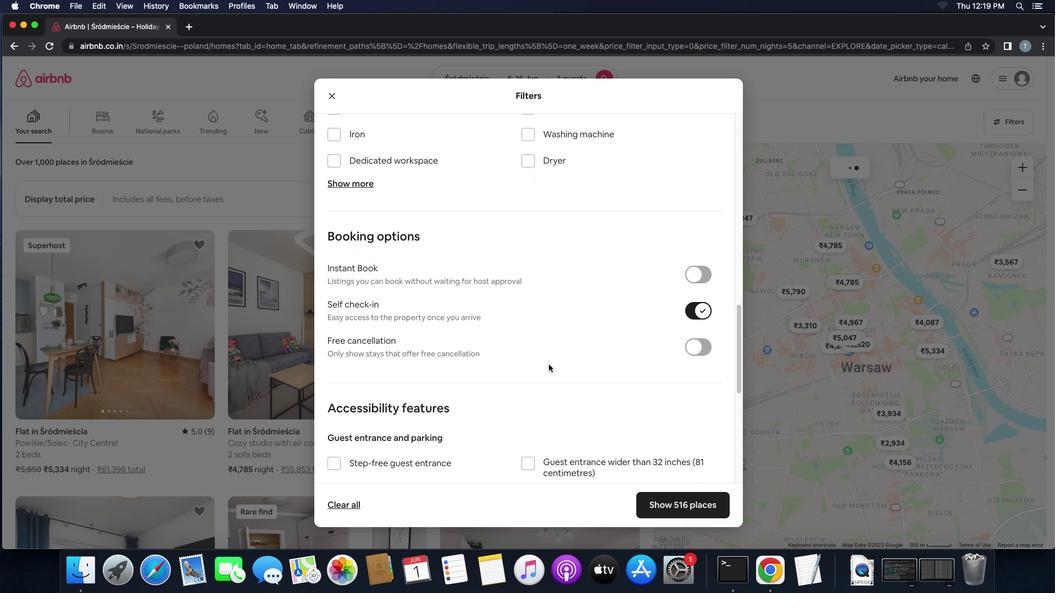 
Action: Mouse scrolled (549, 365) with delta (0, 0)
Screenshot: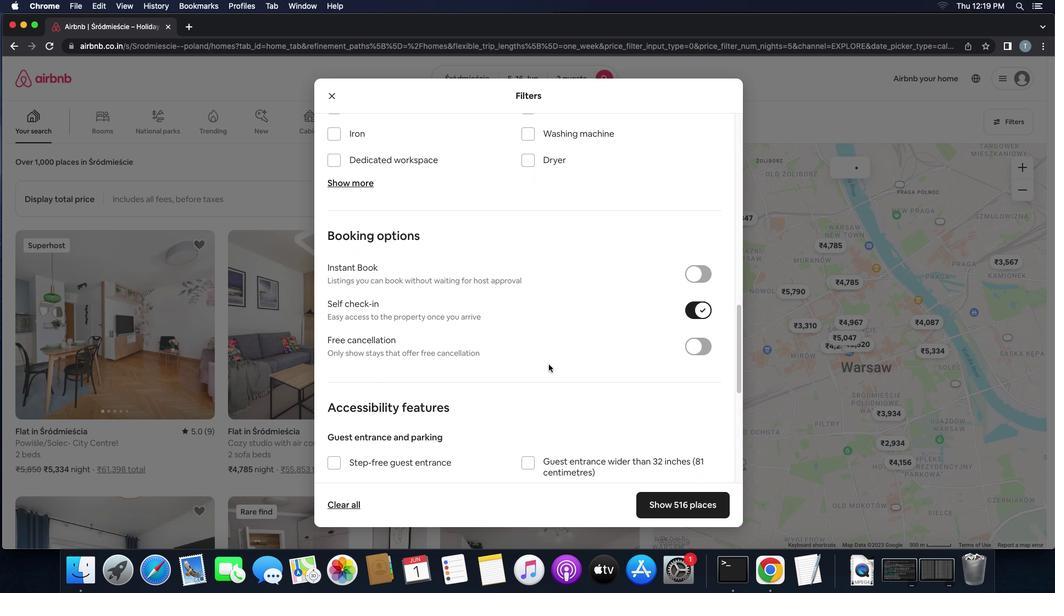 
Action: Mouse scrolled (549, 365) with delta (0, 0)
Screenshot: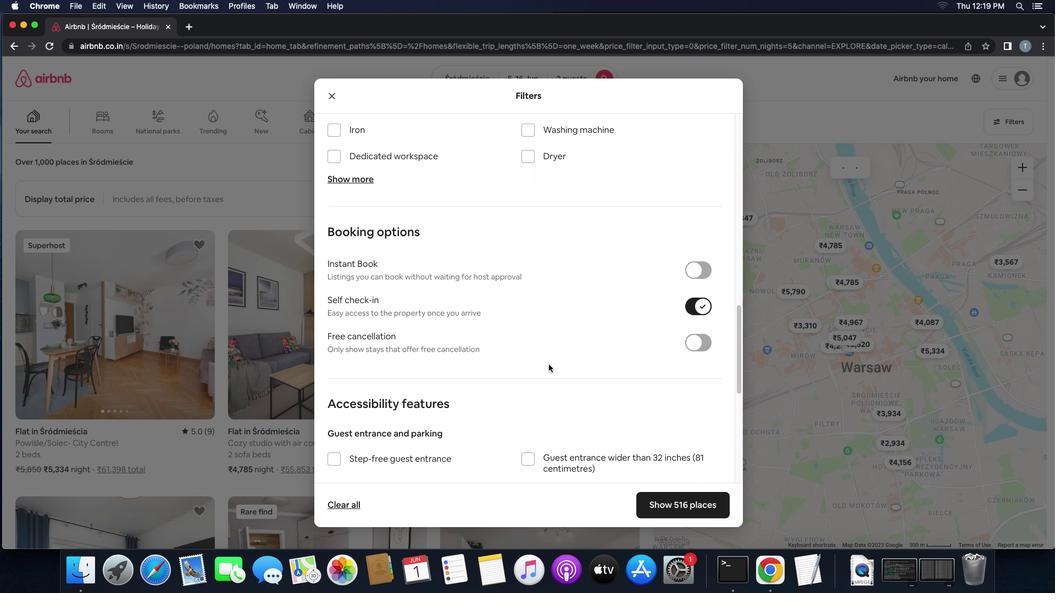 
Action: Mouse scrolled (549, 365) with delta (0, 0)
Screenshot: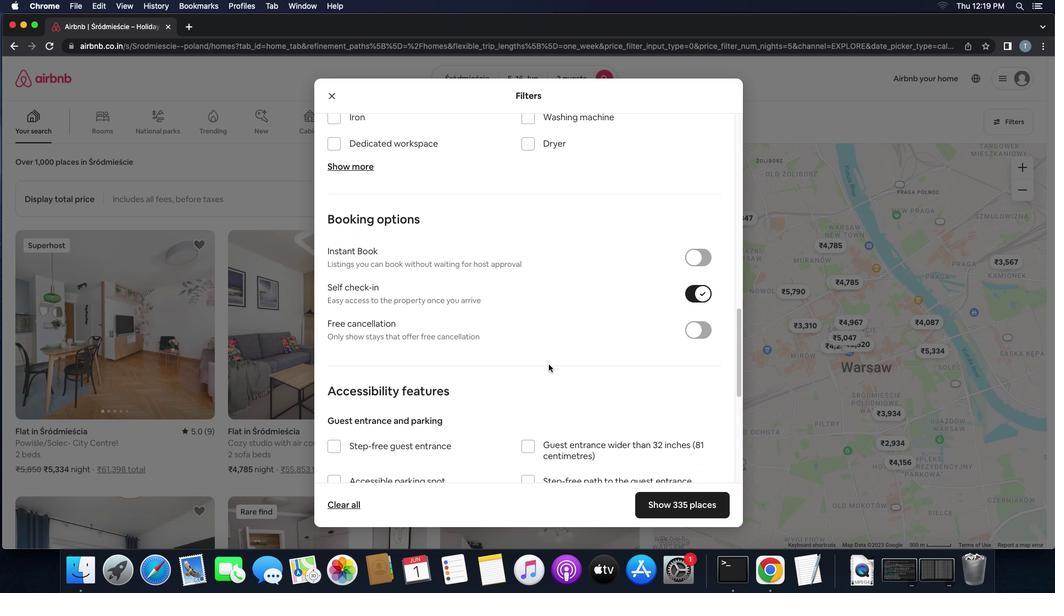 
Action: Mouse scrolled (549, 365) with delta (0, 0)
Screenshot: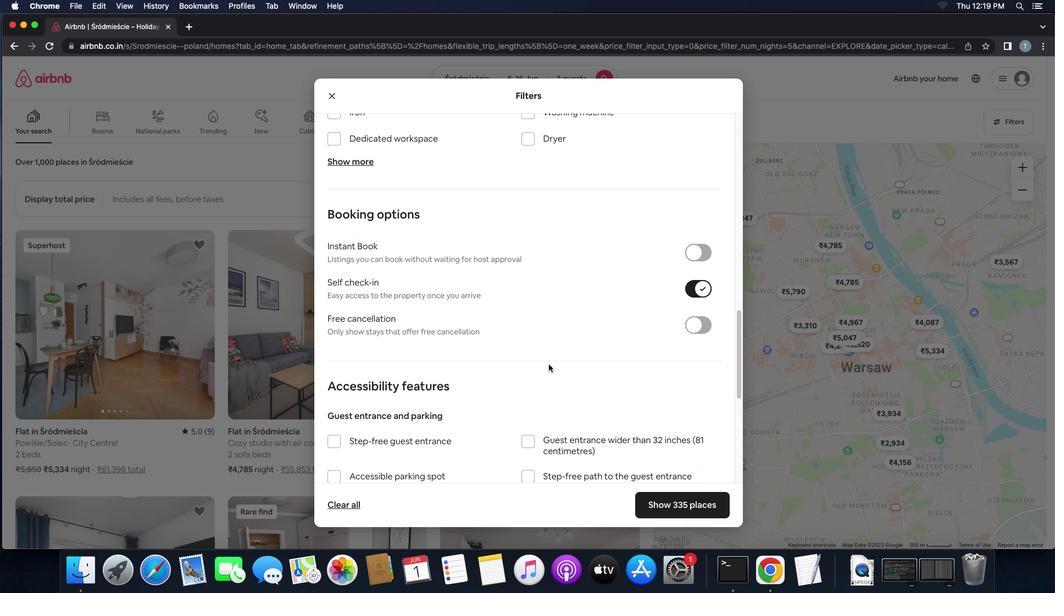 
Action: Mouse scrolled (549, 365) with delta (0, -1)
Screenshot: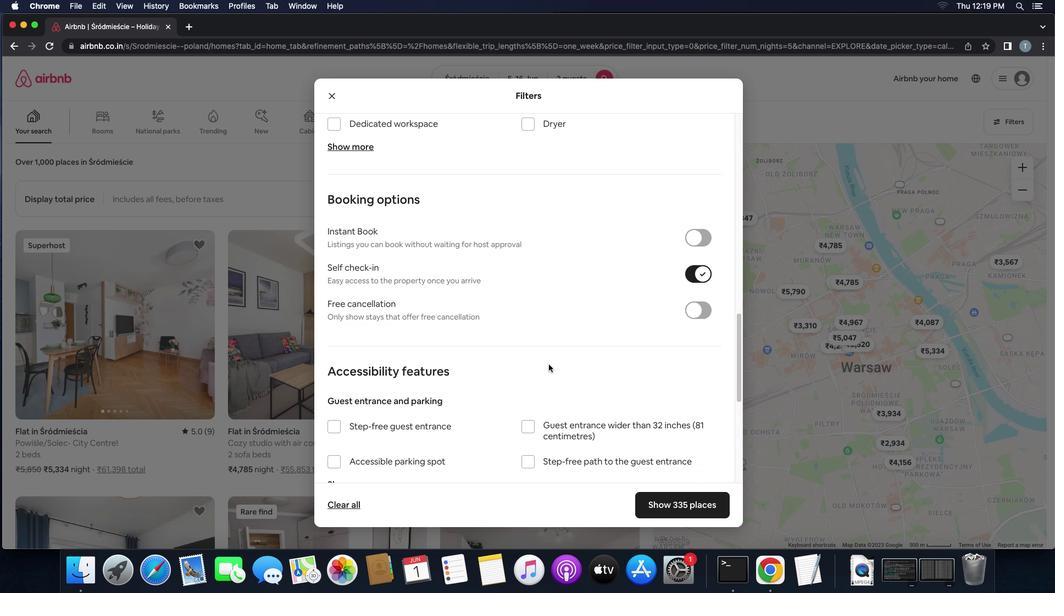 
Action: Mouse scrolled (549, 365) with delta (0, 0)
Screenshot: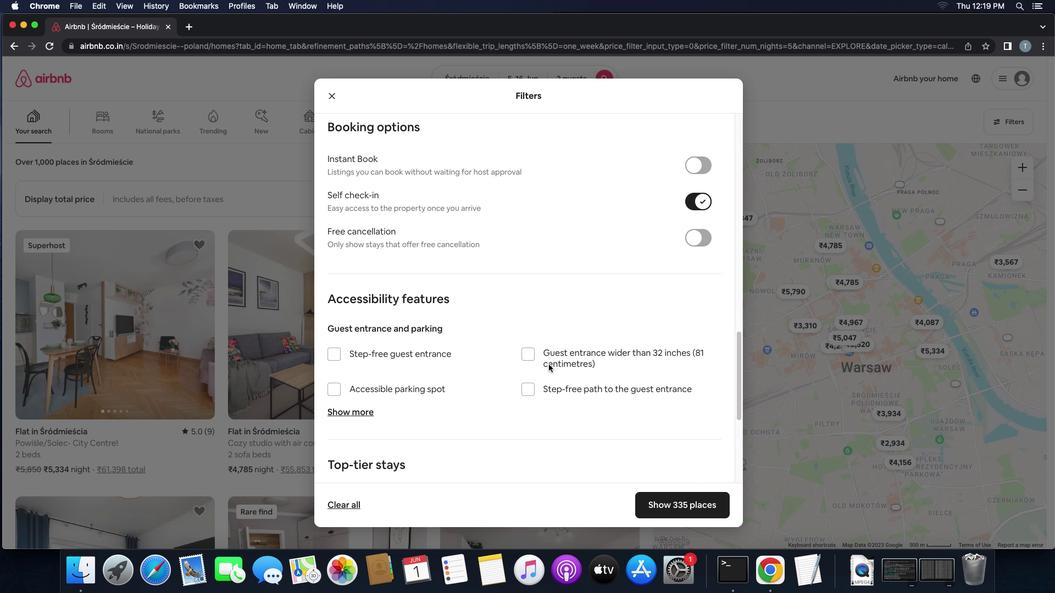 
Action: Mouse scrolled (549, 365) with delta (0, 0)
Screenshot: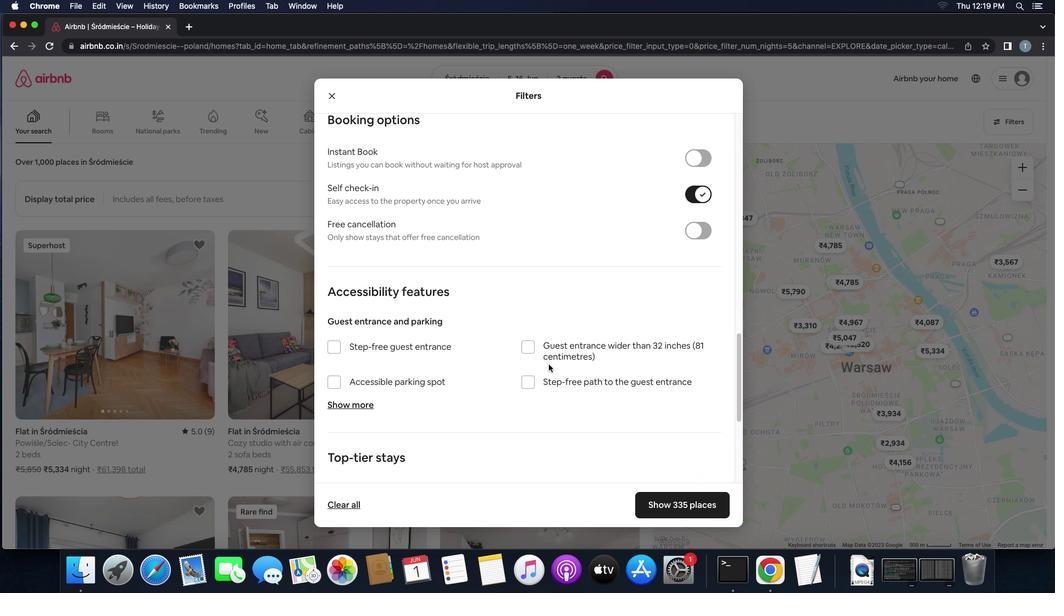 
Action: Mouse scrolled (549, 365) with delta (0, -1)
Screenshot: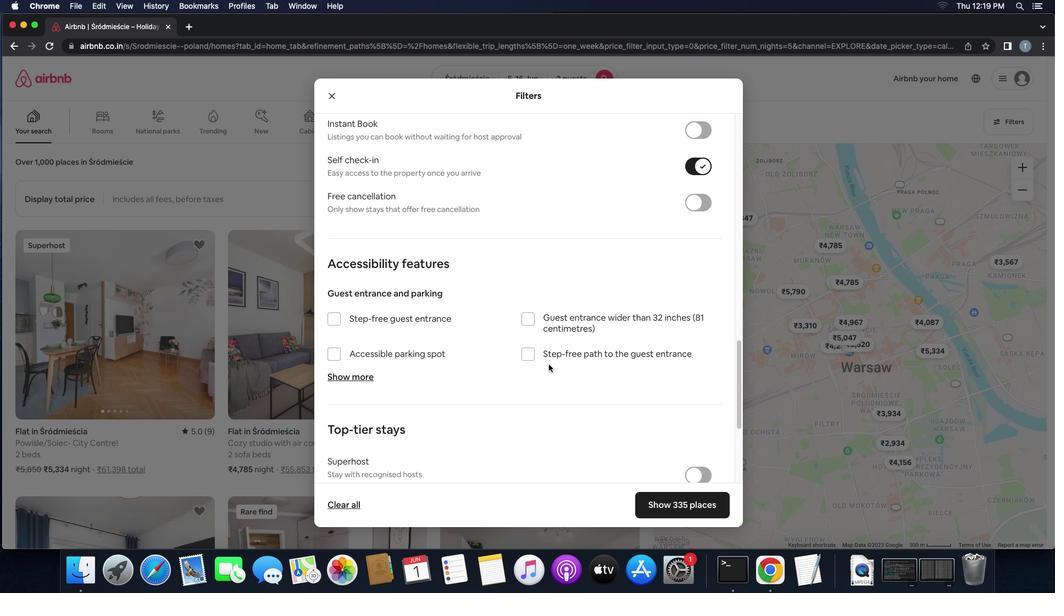 
Action: Mouse scrolled (549, 365) with delta (0, -2)
Screenshot: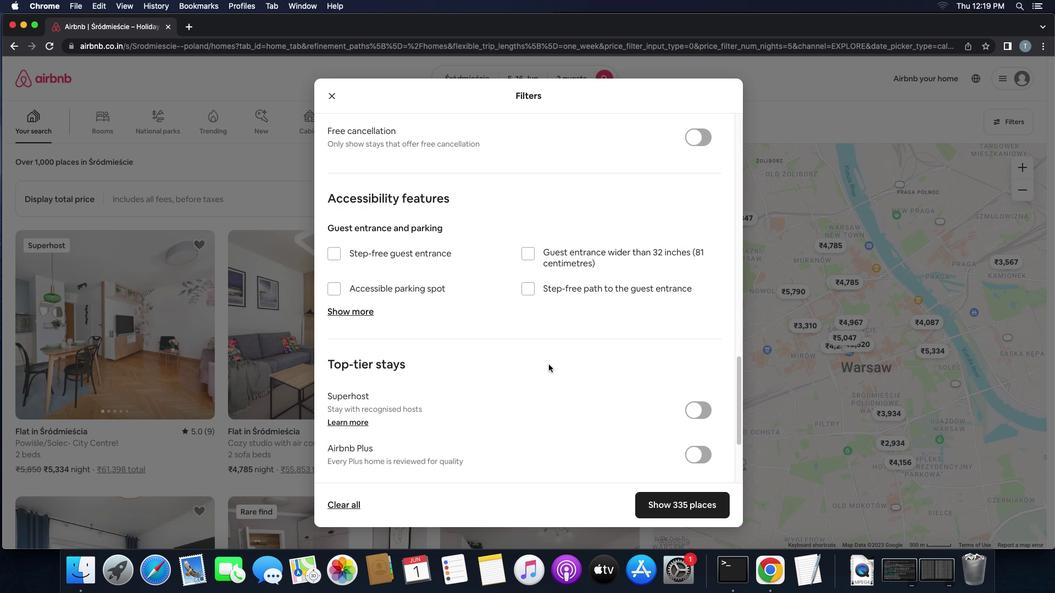 
Action: Mouse moved to (332, 444)
Screenshot: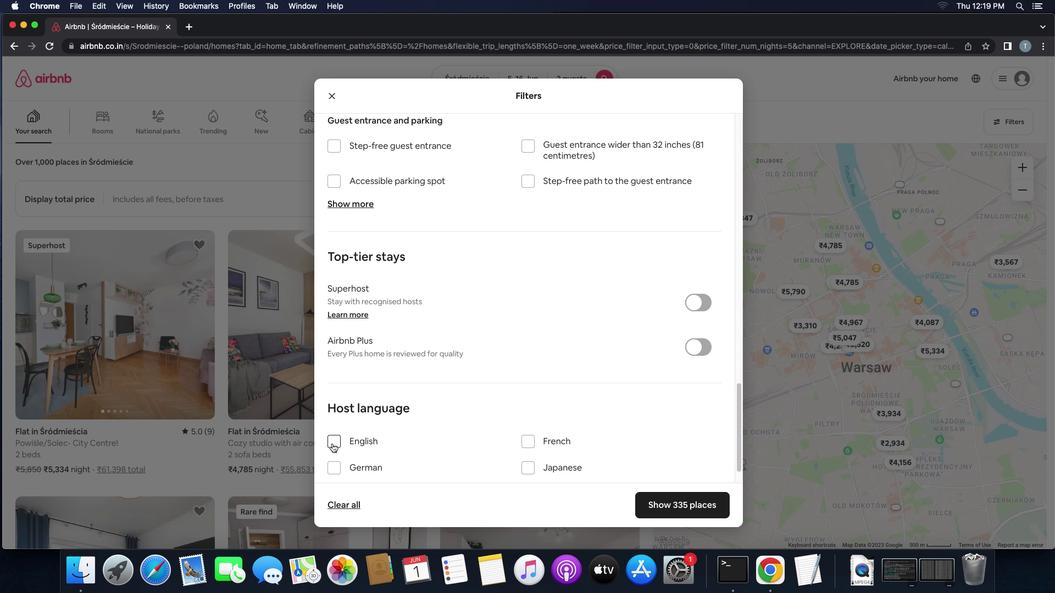 
Action: Mouse pressed left at (332, 444)
Screenshot: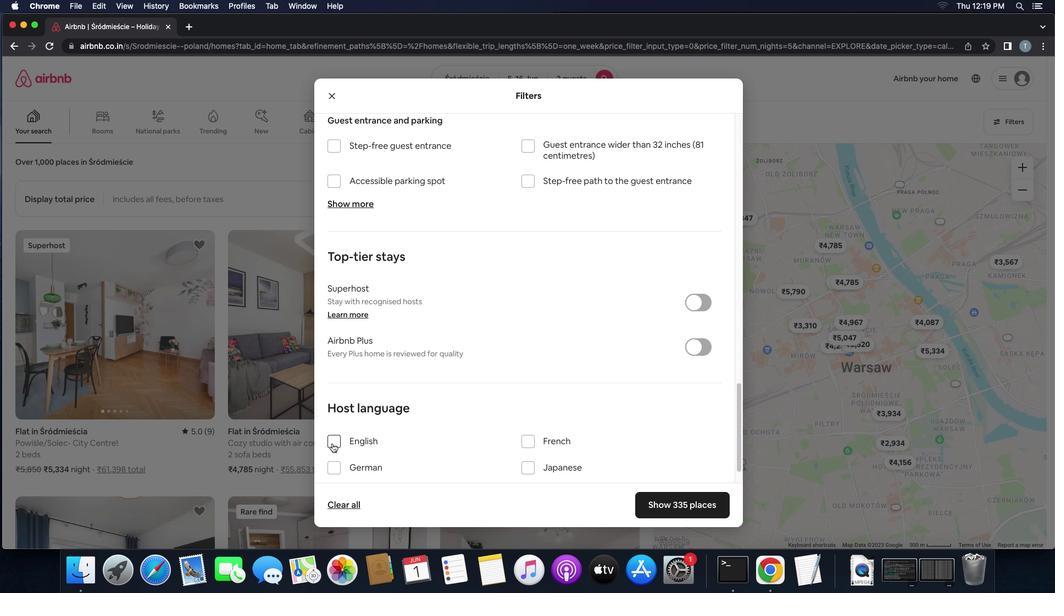 
Action: Mouse moved to (664, 505)
Screenshot: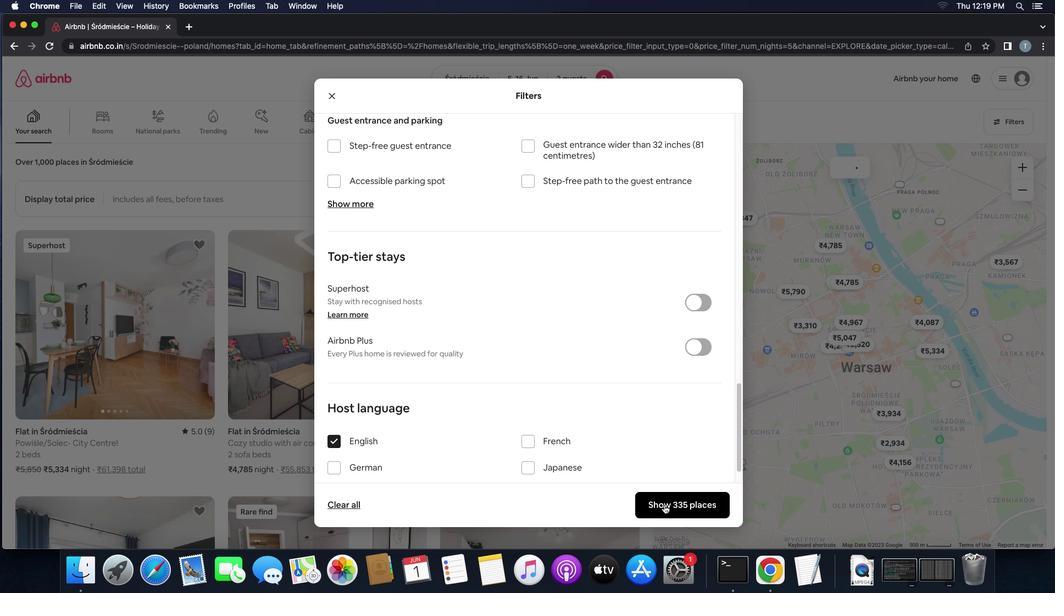 
Action: Mouse pressed left at (664, 505)
Screenshot: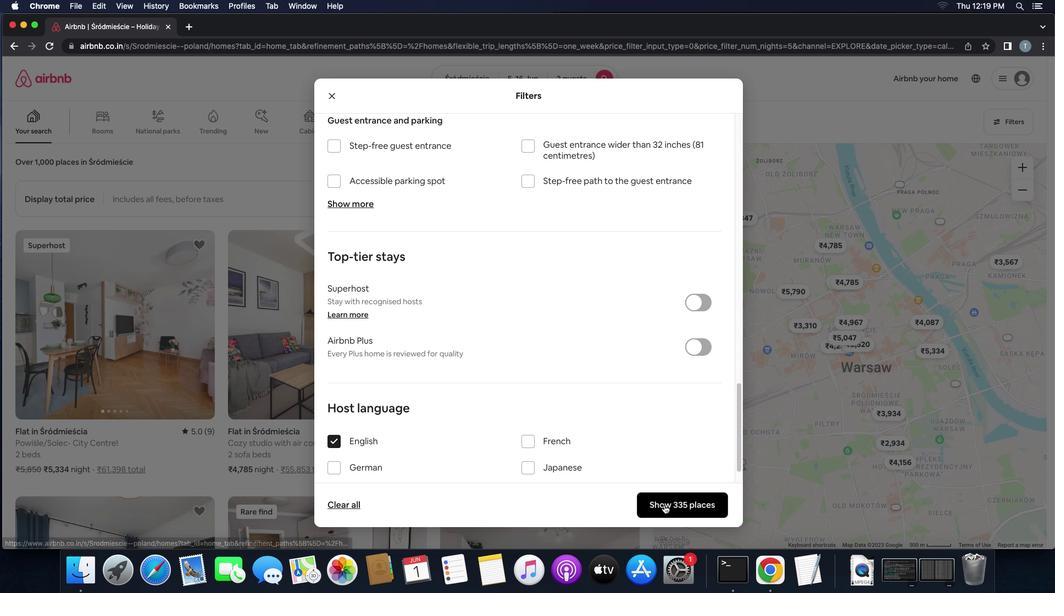 
